 Task: Search one way flight ticket for 4 adults, 2 children, 2 infants in seat and 1 infant on lap in premium economy from Vineyard Haven: Martha's Vineyard Airport to New Bern: Coastal Carolina Regional Airport (was Craven County Regional) on 5-4-2023. Choice of flights is Singapure airlines. Number of bags: 1 carry on bag. Outbound departure time preference is 8:30.
Action: Mouse moved to (271, 105)
Screenshot: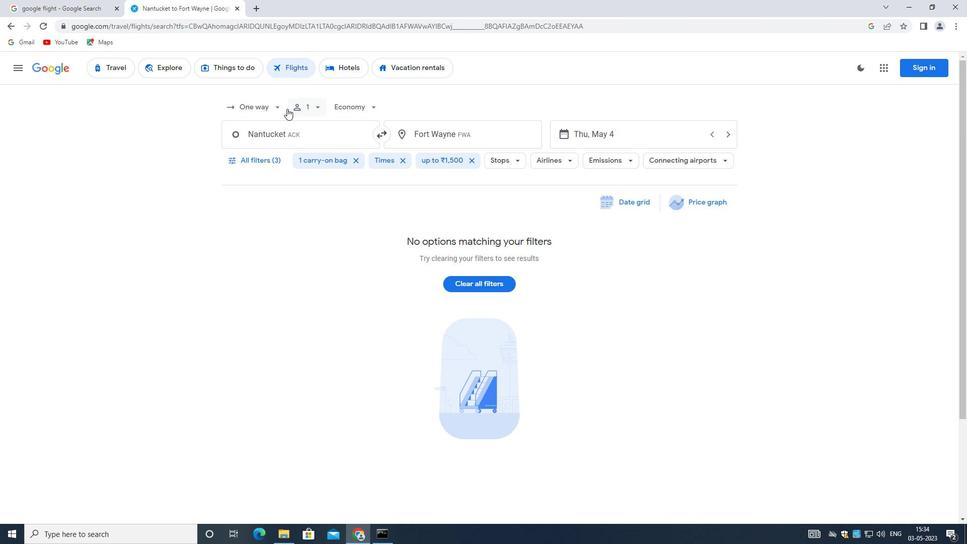 
Action: Mouse pressed left at (271, 105)
Screenshot: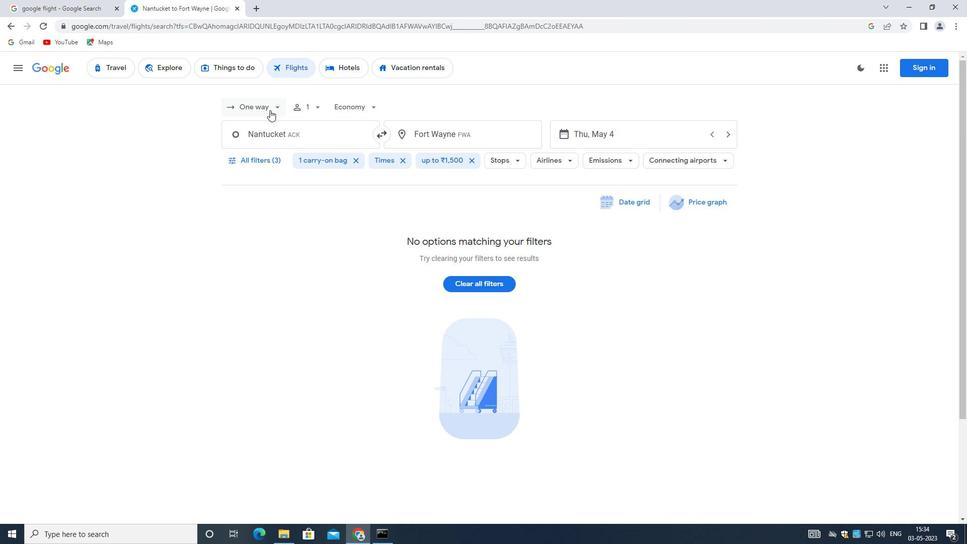 
Action: Mouse moved to (269, 152)
Screenshot: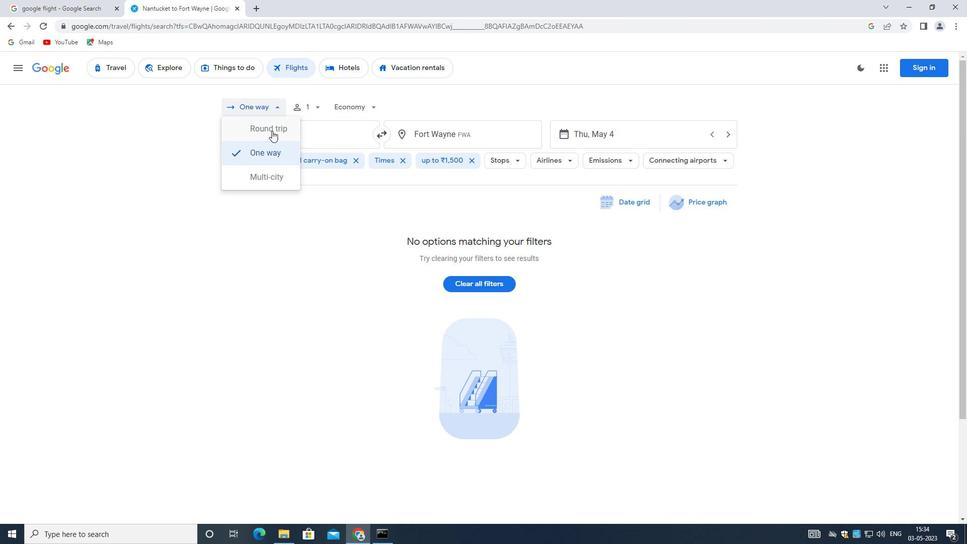 
Action: Mouse pressed left at (269, 152)
Screenshot: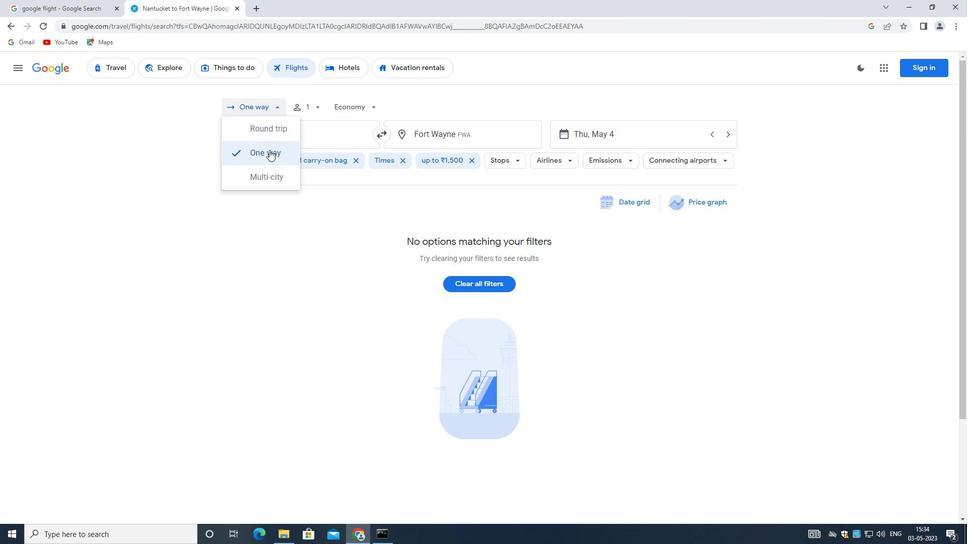 
Action: Mouse moved to (320, 104)
Screenshot: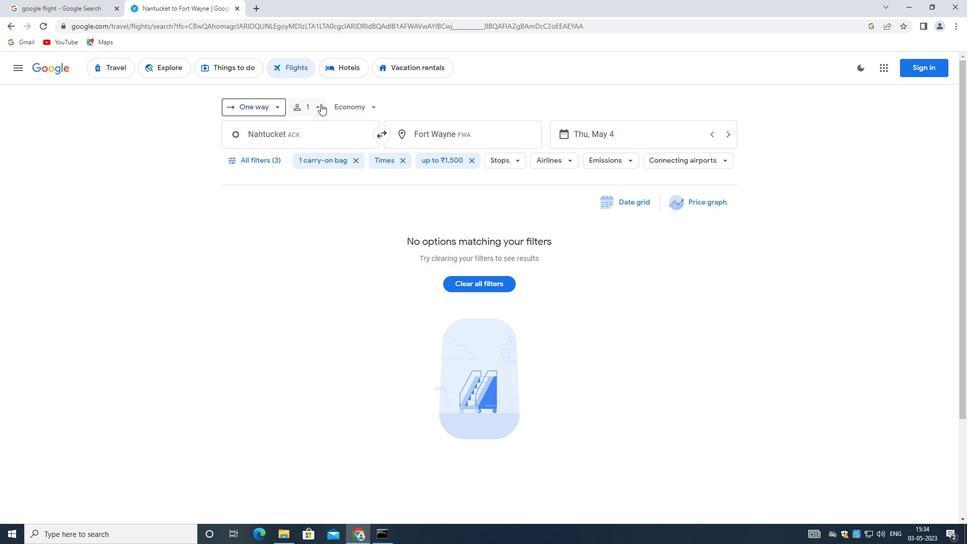 
Action: Mouse pressed left at (320, 104)
Screenshot: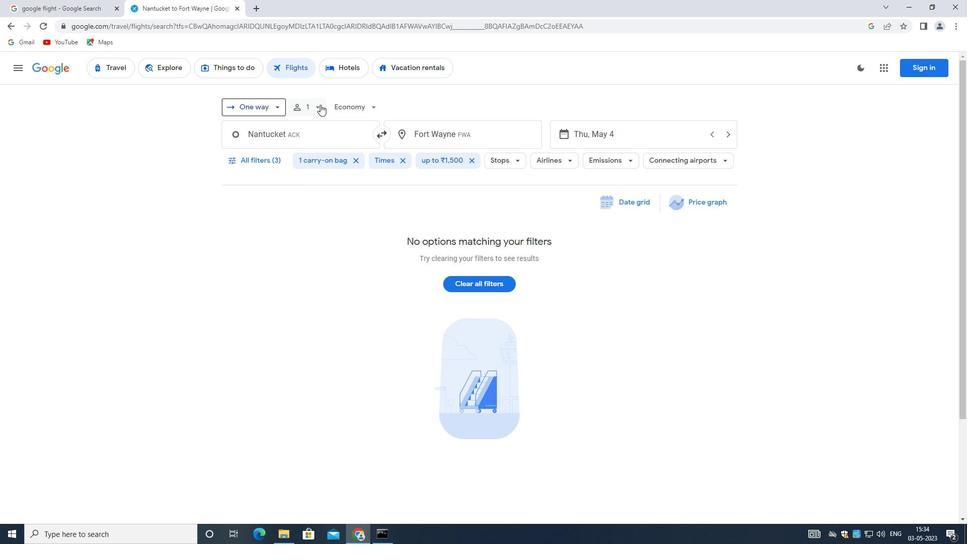 
Action: Mouse moved to (393, 132)
Screenshot: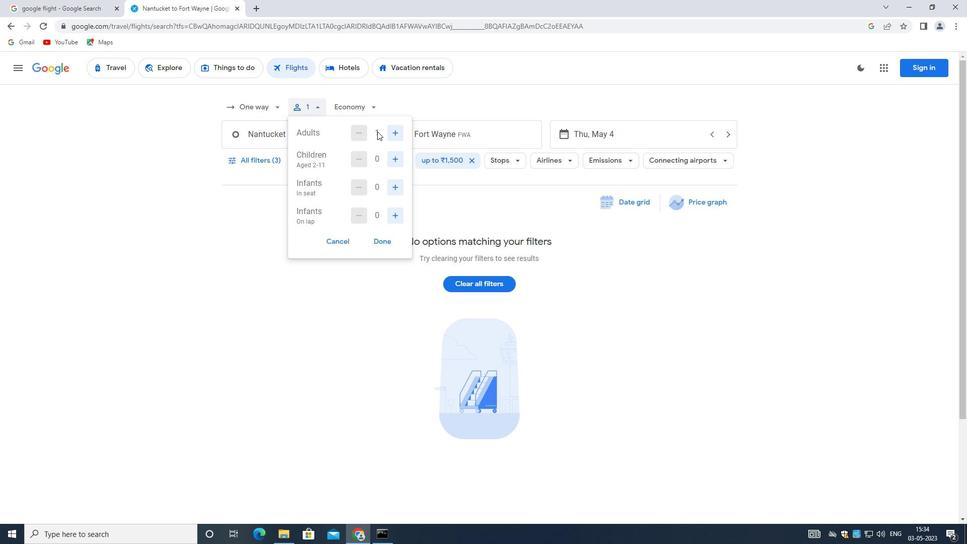 
Action: Mouse pressed left at (393, 132)
Screenshot: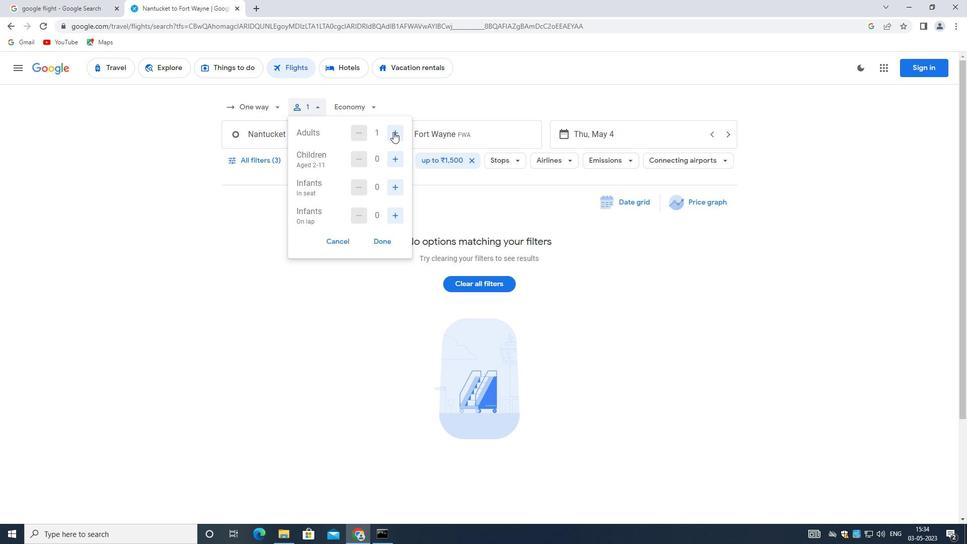 
Action: Mouse moved to (393, 132)
Screenshot: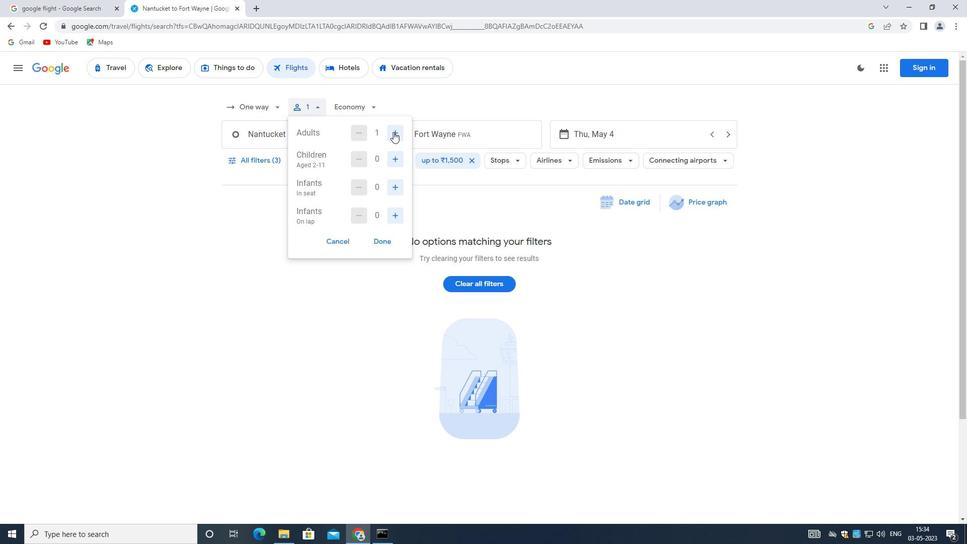 
Action: Mouse pressed left at (393, 132)
Screenshot: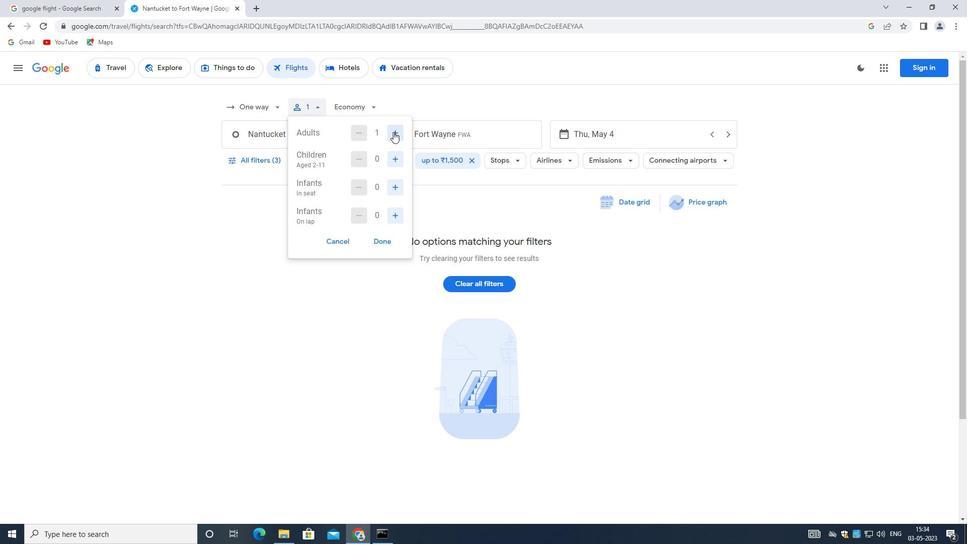 
Action: Mouse pressed left at (393, 132)
Screenshot: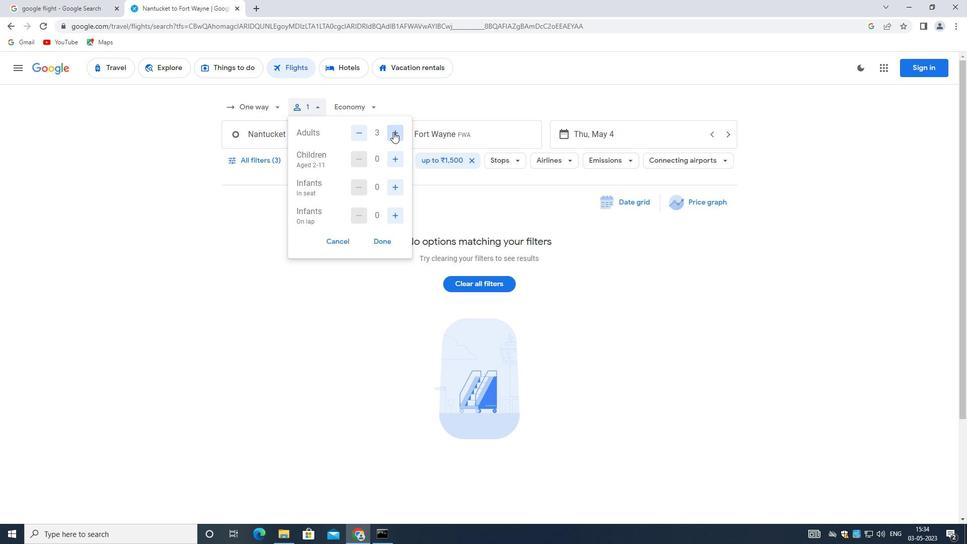 
Action: Mouse moved to (391, 159)
Screenshot: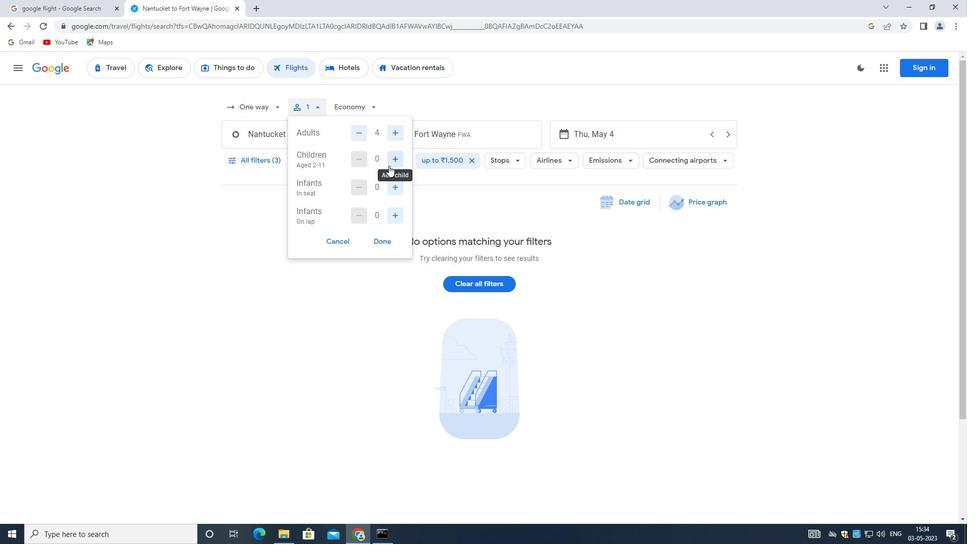 
Action: Mouse pressed left at (391, 159)
Screenshot: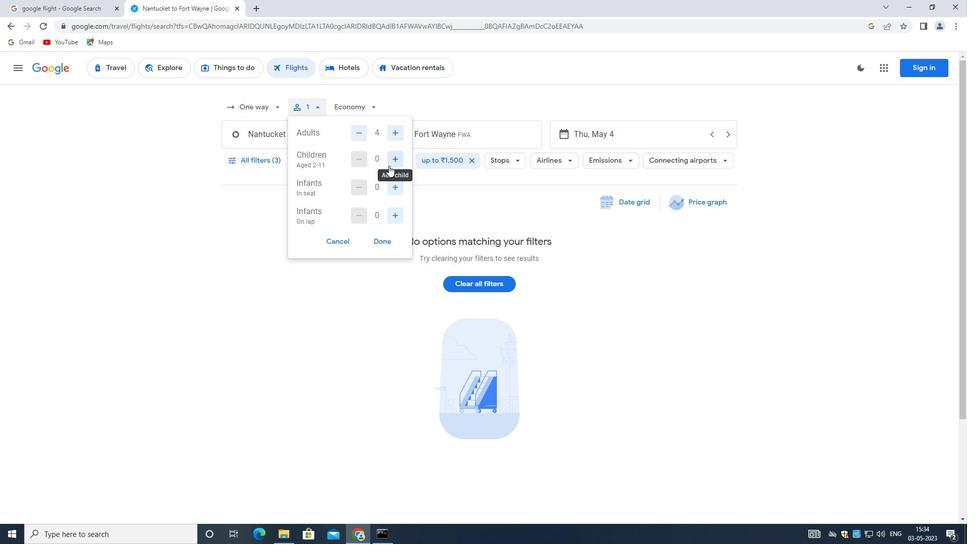 
Action: Mouse pressed left at (391, 159)
Screenshot: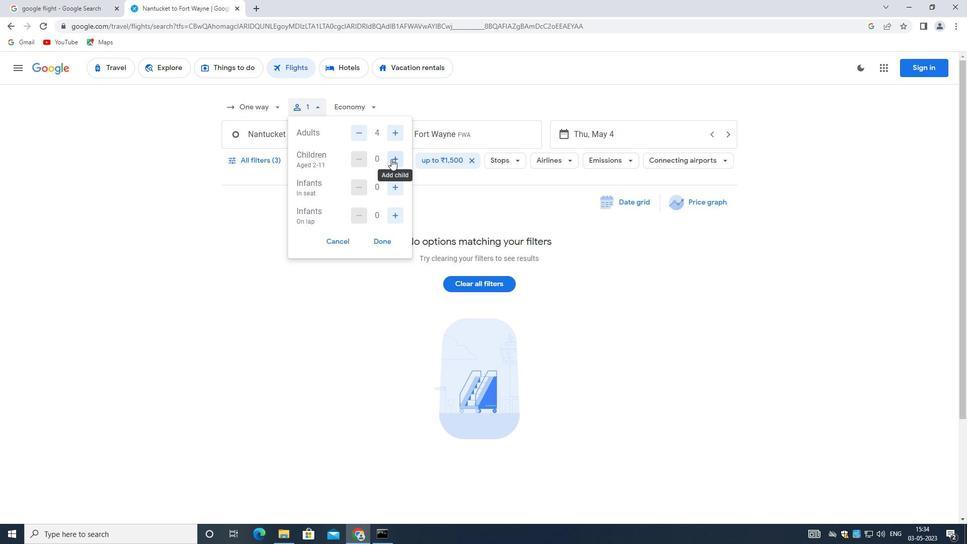 
Action: Mouse moved to (401, 188)
Screenshot: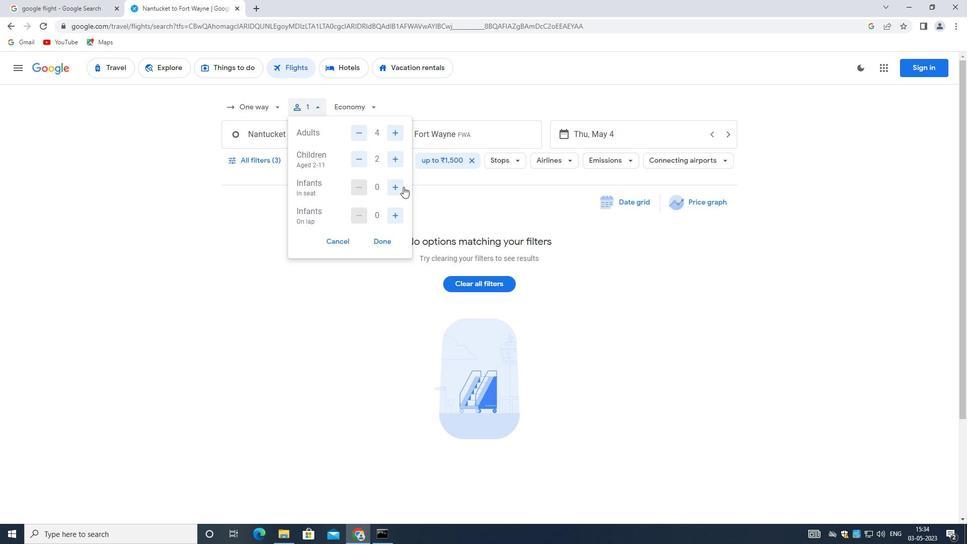 
Action: Mouse pressed left at (401, 188)
Screenshot: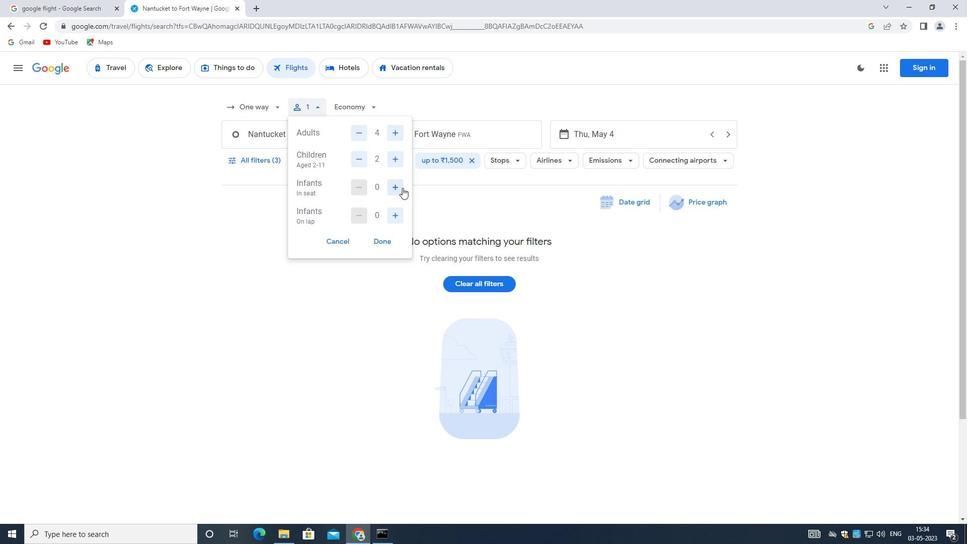 
Action: Mouse pressed left at (401, 188)
Screenshot: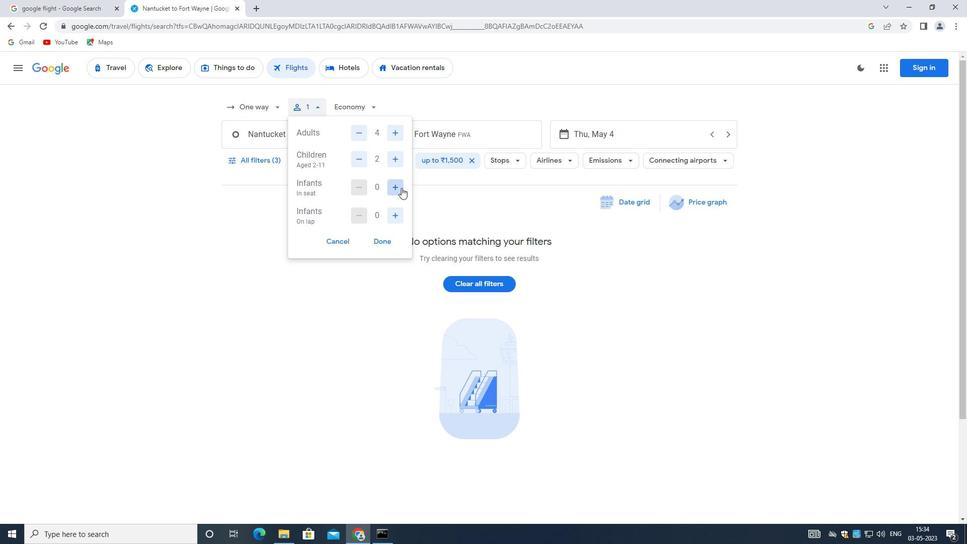 
Action: Mouse moved to (396, 219)
Screenshot: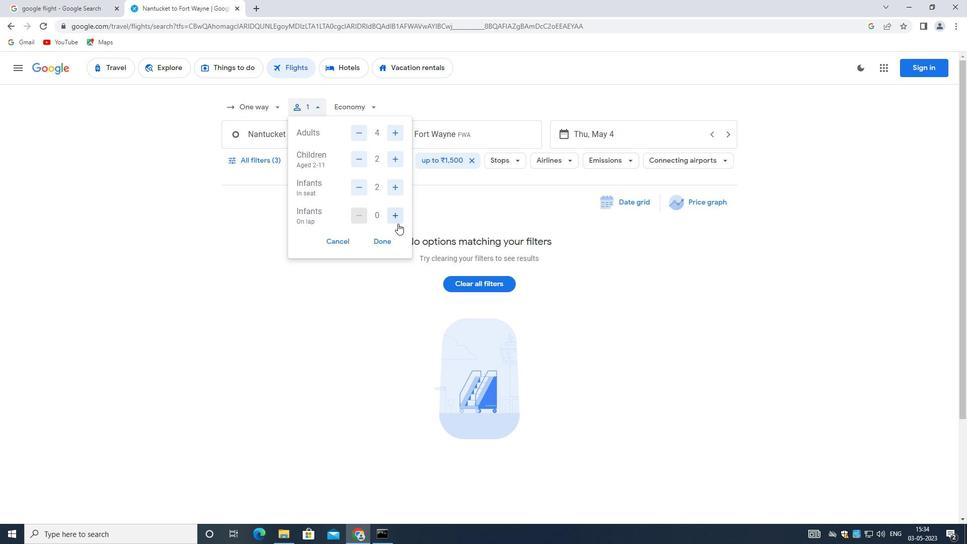 
Action: Mouse pressed left at (396, 219)
Screenshot: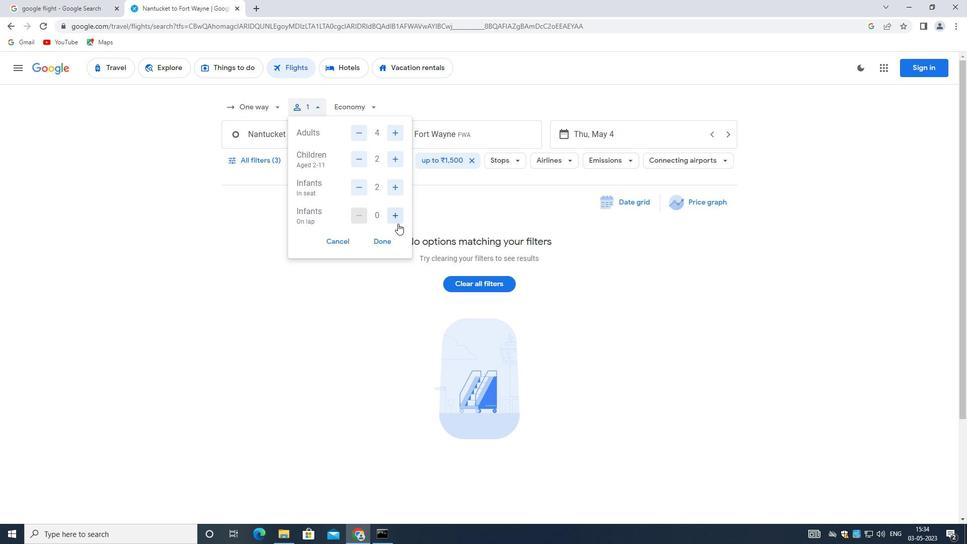 
Action: Mouse moved to (379, 235)
Screenshot: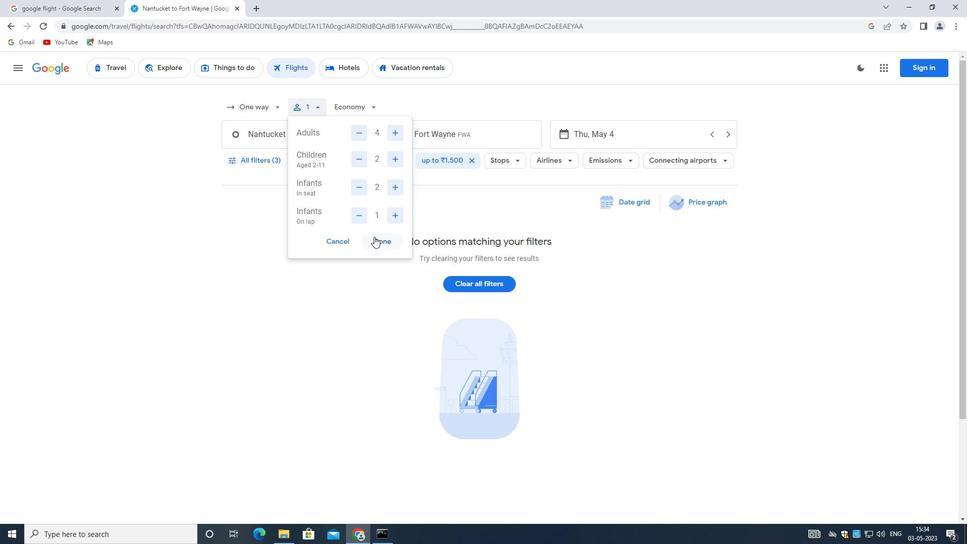 
Action: Mouse pressed left at (379, 235)
Screenshot: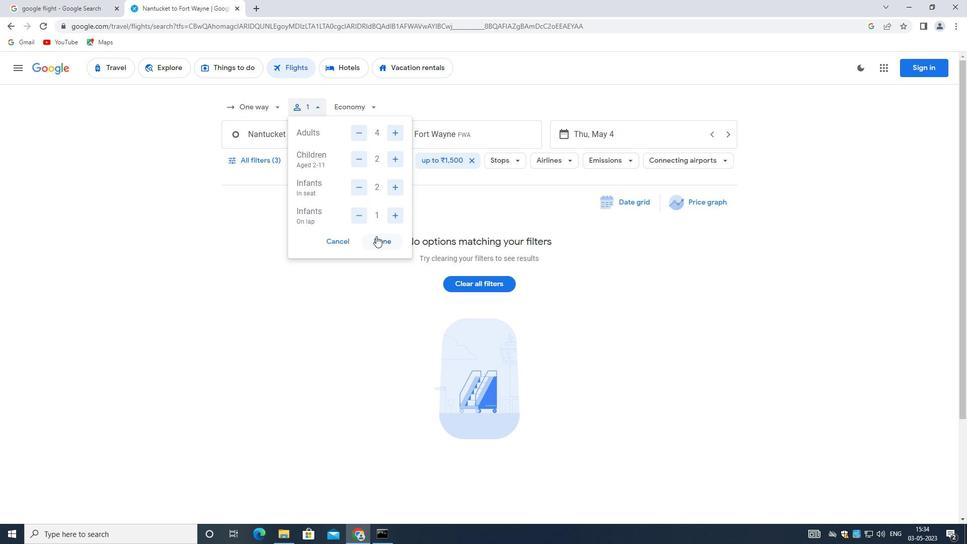 
Action: Mouse moved to (356, 112)
Screenshot: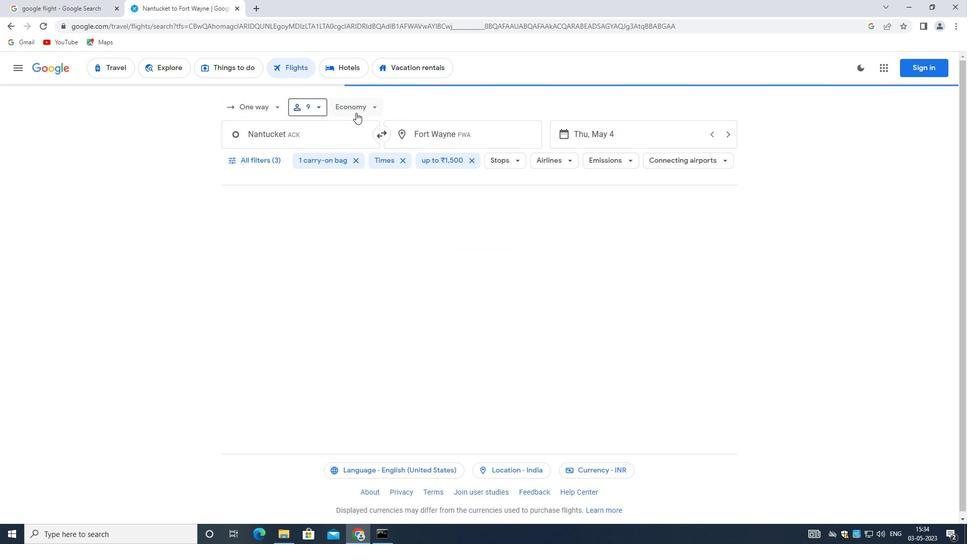 
Action: Mouse pressed left at (356, 112)
Screenshot: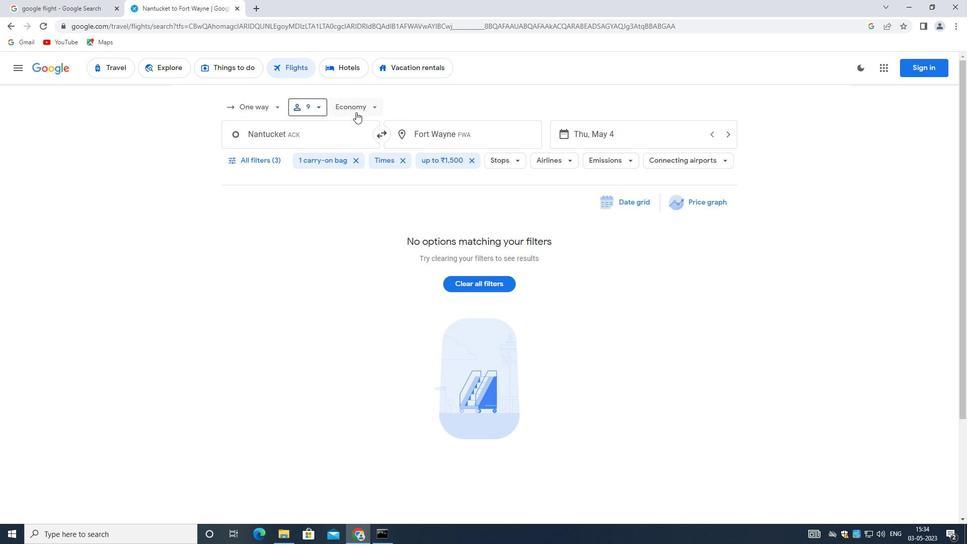 
Action: Mouse moved to (372, 156)
Screenshot: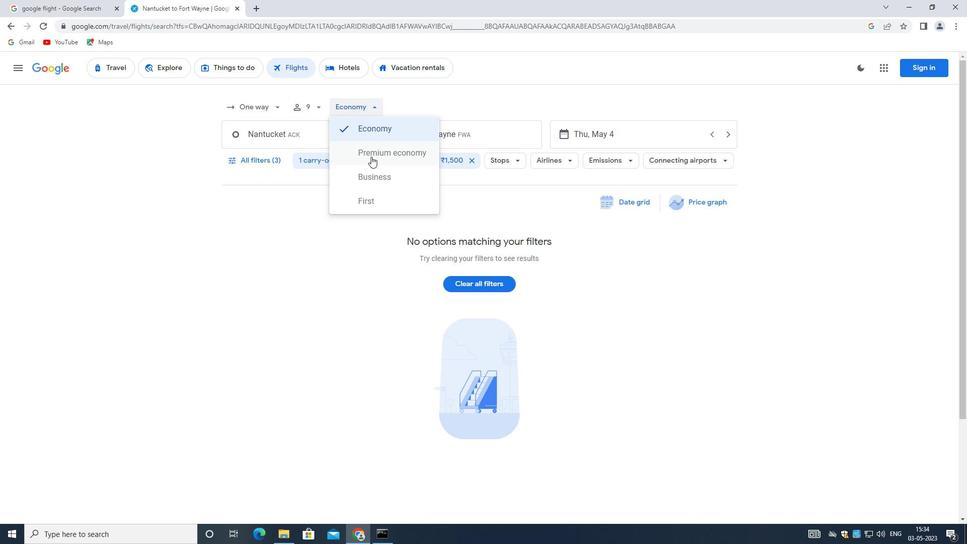 
Action: Mouse pressed left at (372, 156)
Screenshot: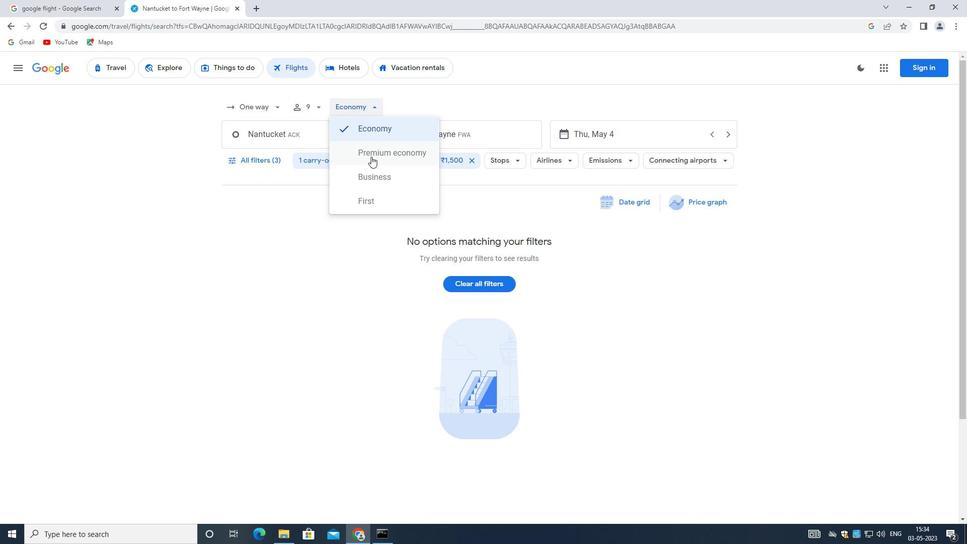 
Action: Mouse moved to (315, 135)
Screenshot: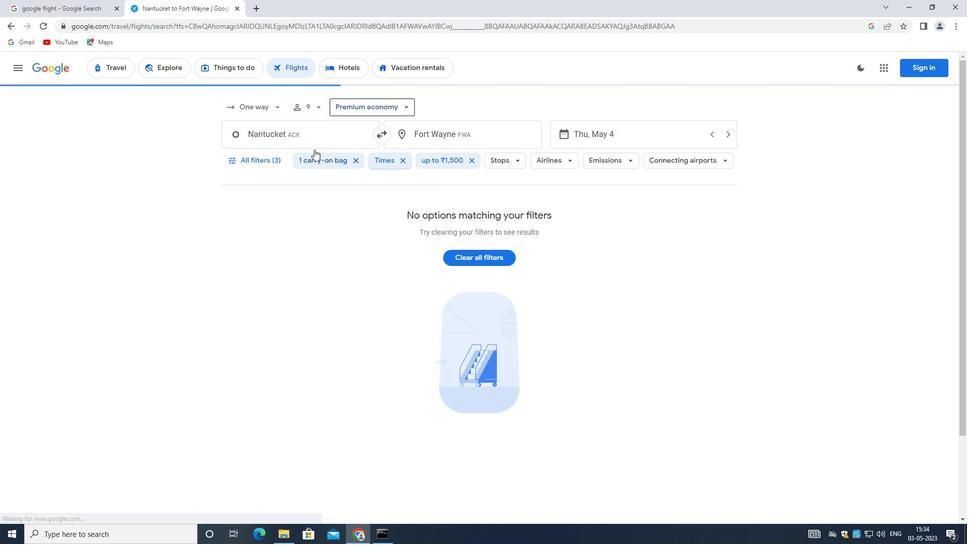 
Action: Mouse pressed left at (315, 135)
Screenshot: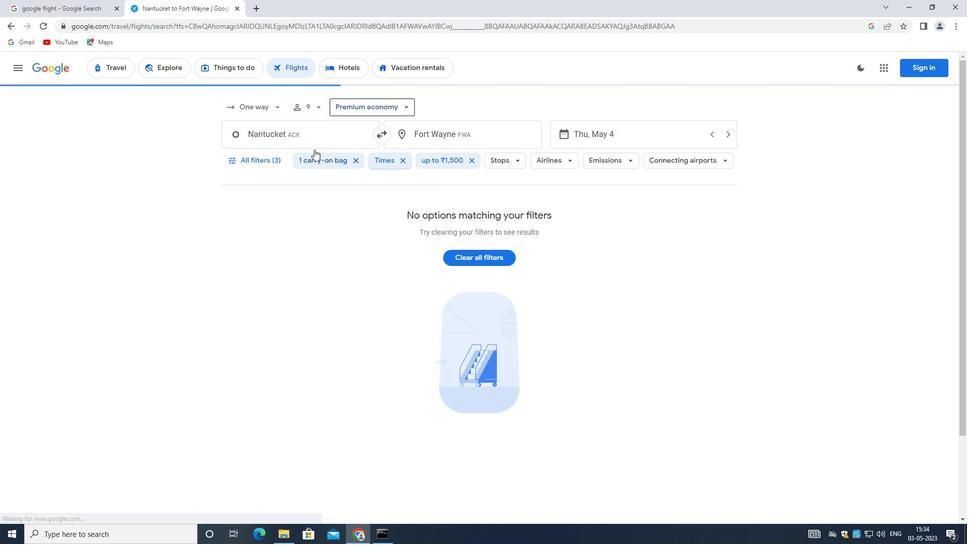 
Action: Mouse moved to (317, 133)
Screenshot: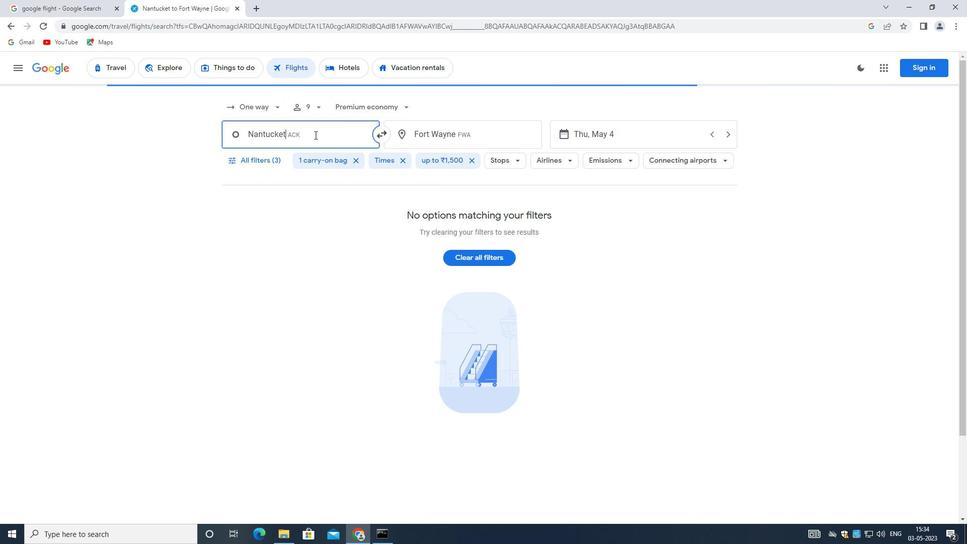 
Action: Key pressed <Key.backspace><Key.shift>VINEY
Screenshot: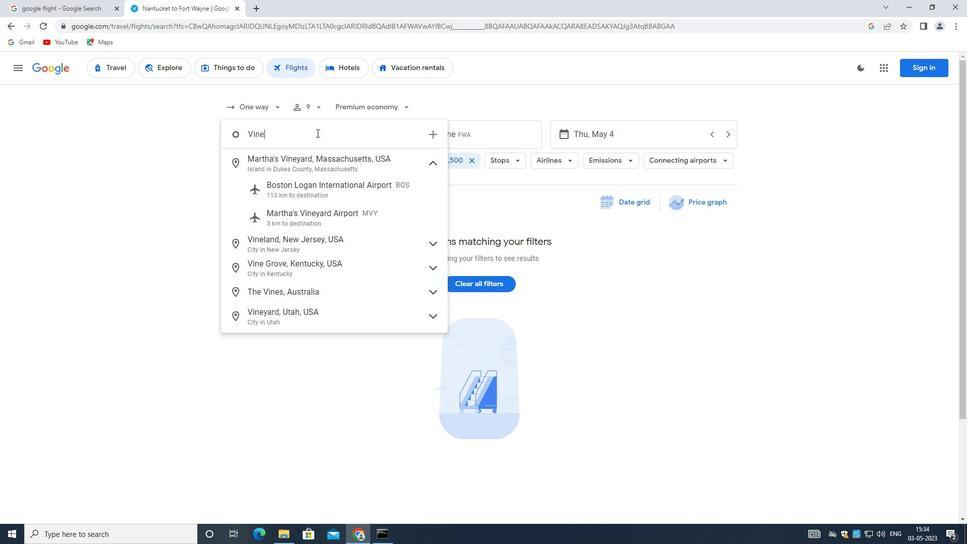 
Action: Mouse moved to (326, 218)
Screenshot: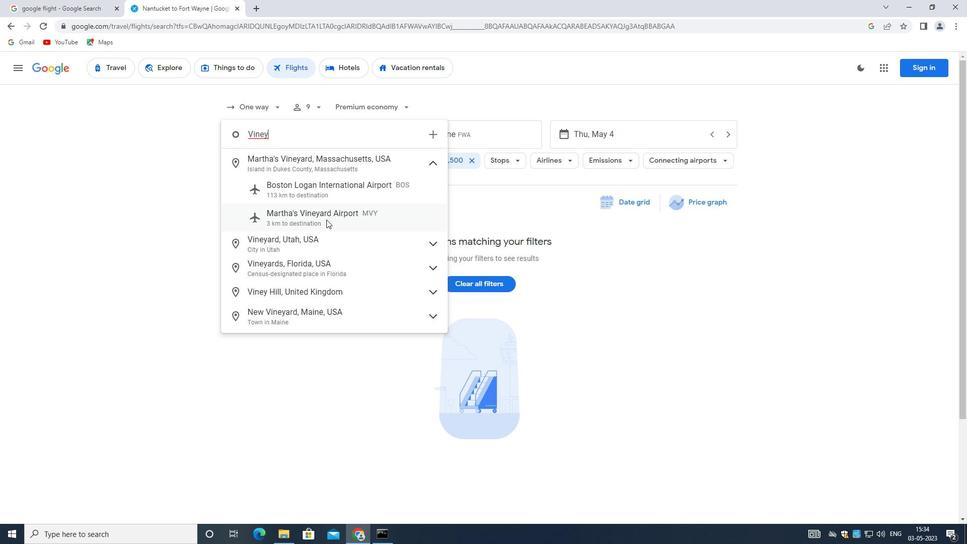 
Action: Mouse pressed left at (326, 218)
Screenshot: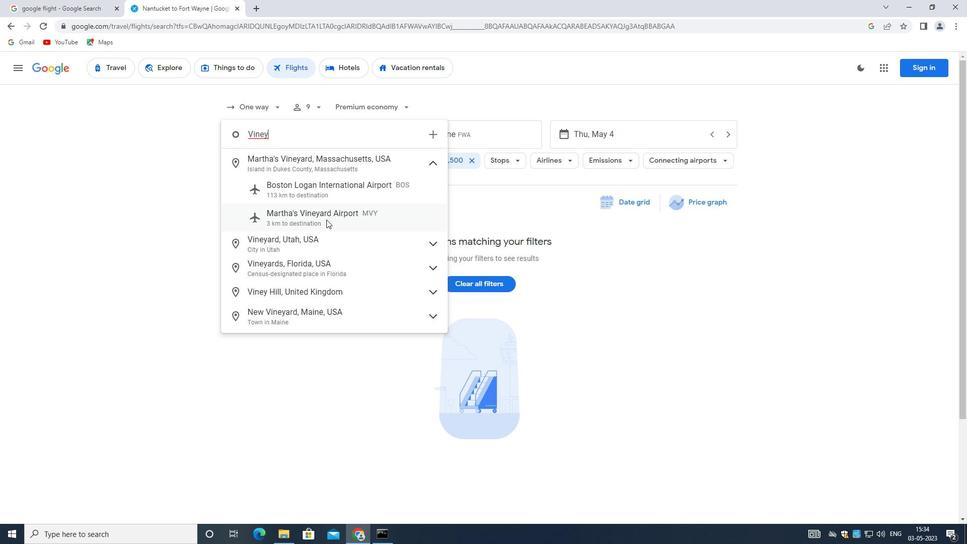 
Action: Mouse moved to (423, 137)
Screenshot: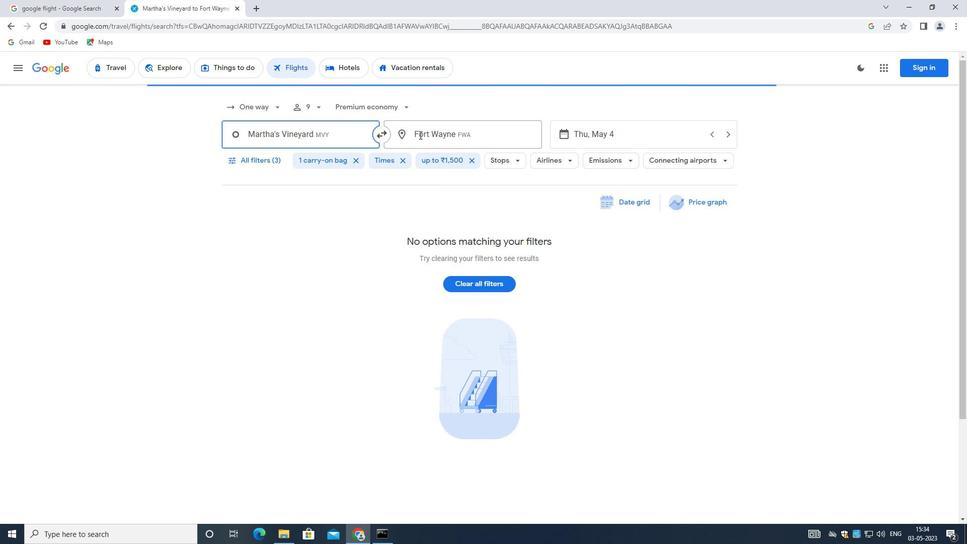 
Action: Mouse pressed left at (423, 137)
Screenshot: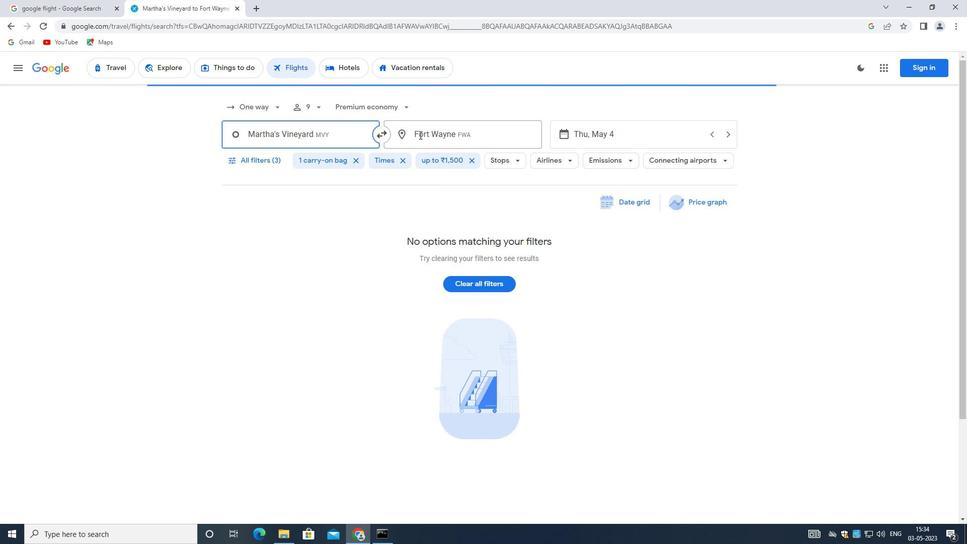 
Action: Mouse moved to (423, 137)
Screenshot: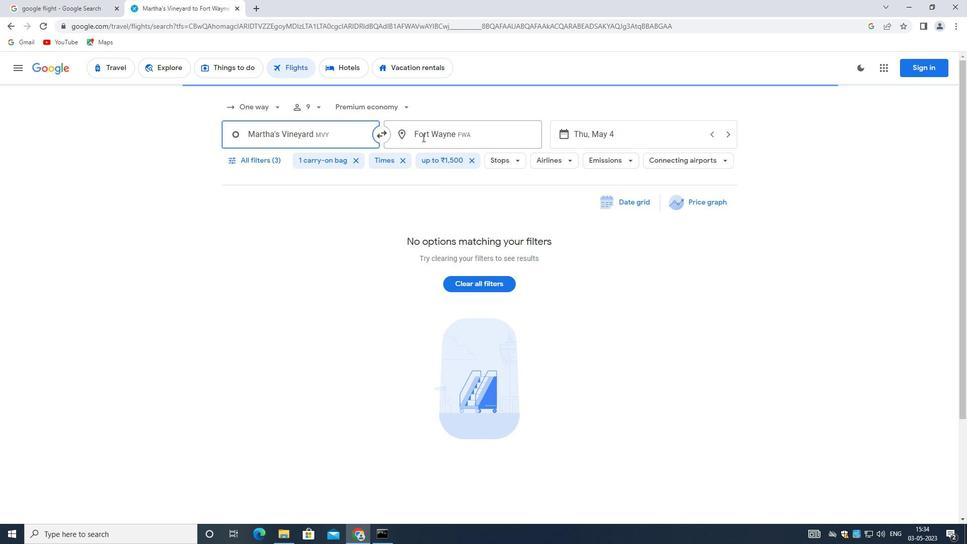 
Action: Key pressed <Key.backspace><Key.shift>COASTAL<Key.space><Key.shift>C
Screenshot: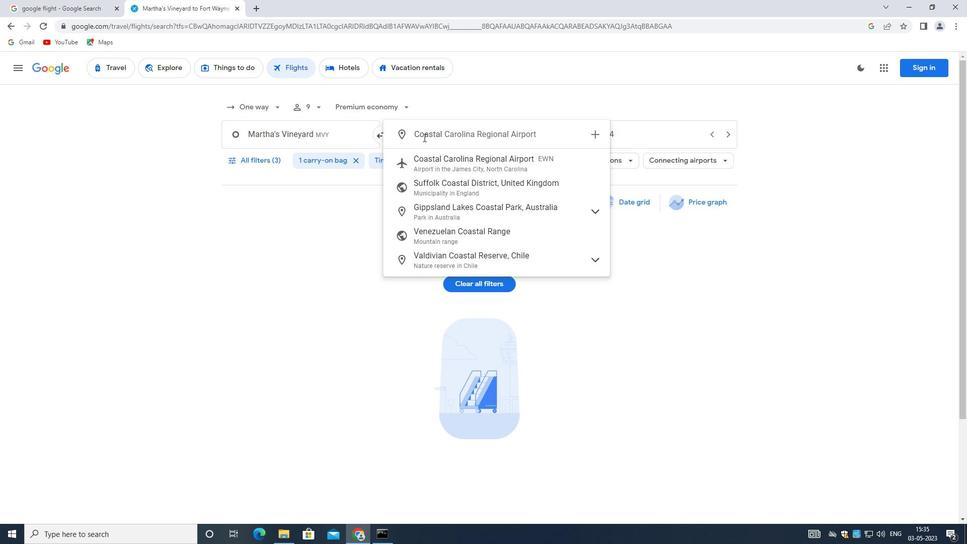 
Action: Mouse moved to (499, 157)
Screenshot: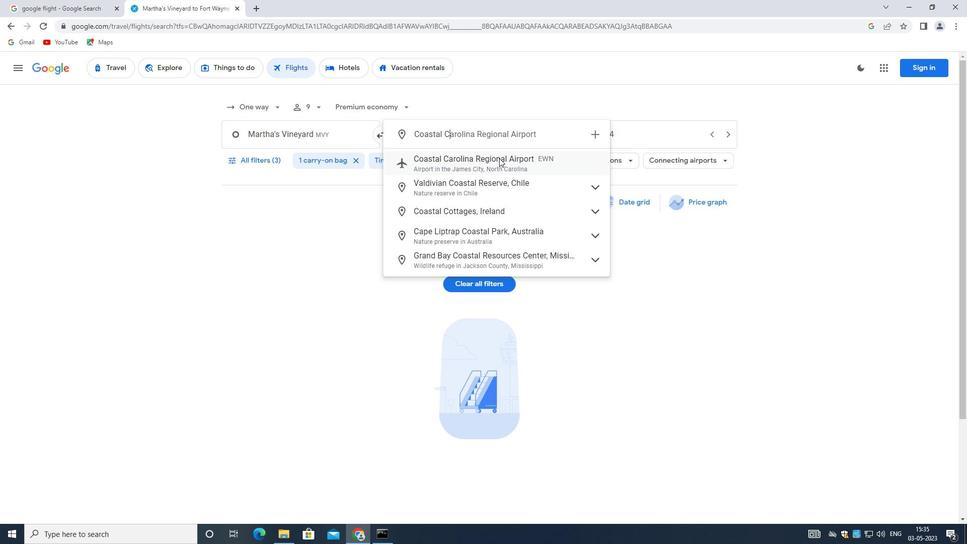 
Action: Mouse pressed left at (499, 157)
Screenshot: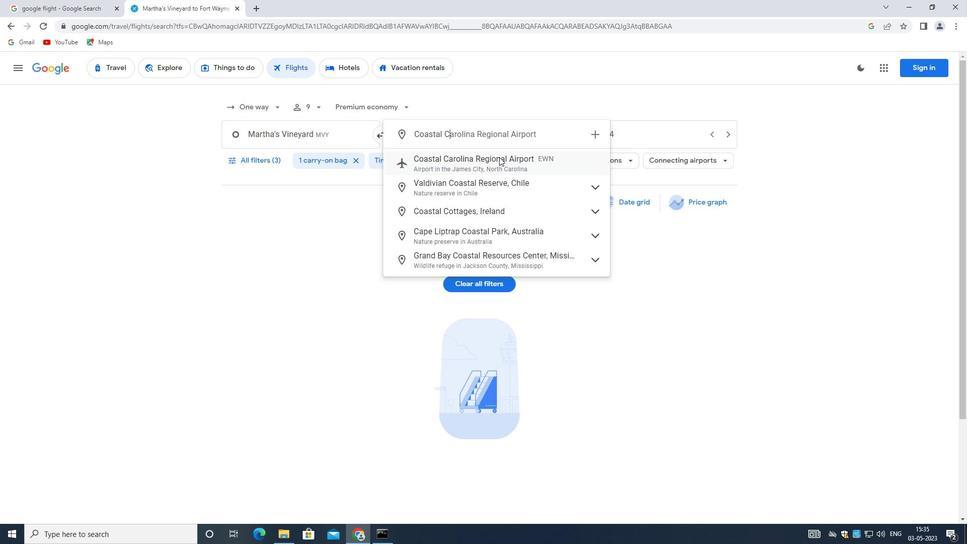 
Action: Mouse moved to (580, 124)
Screenshot: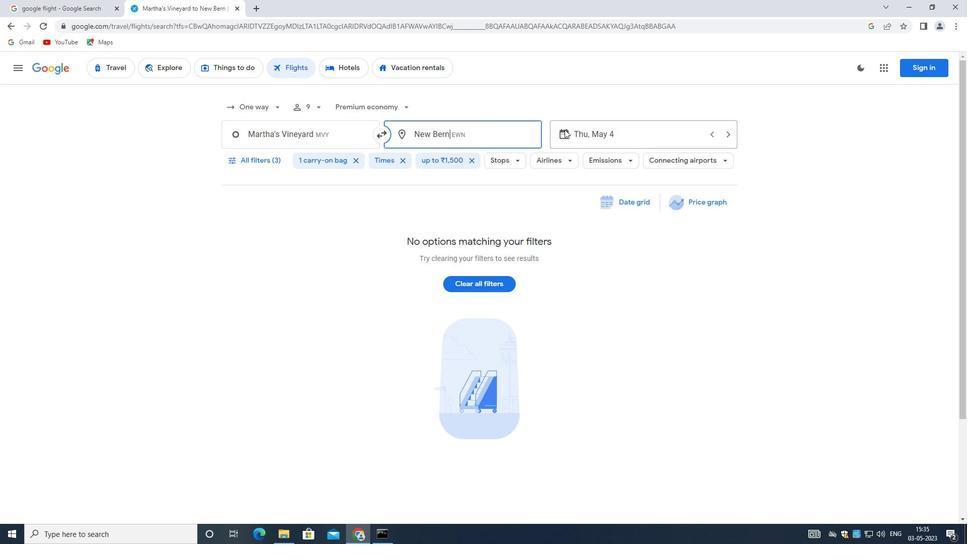 
Action: Mouse pressed left at (580, 124)
Screenshot: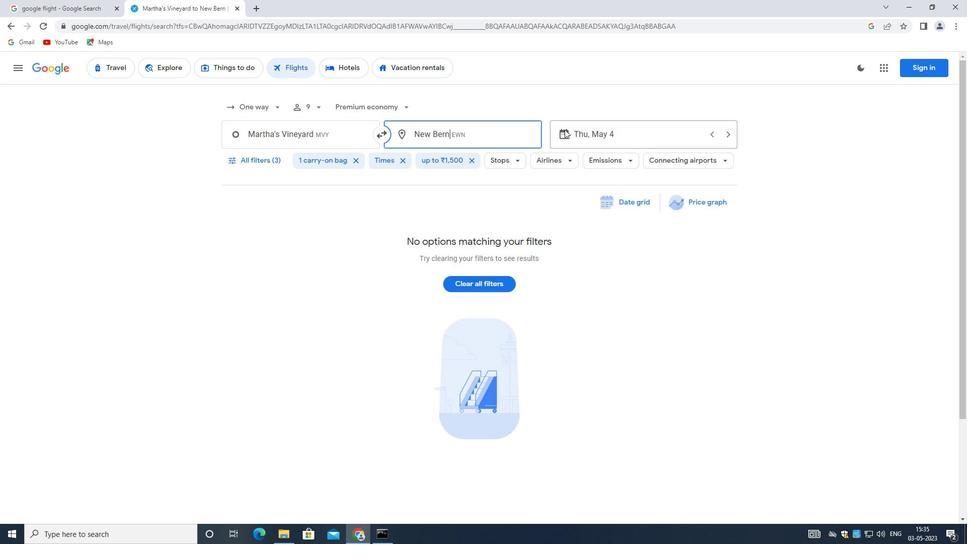 
Action: Mouse moved to (719, 379)
Screenshot: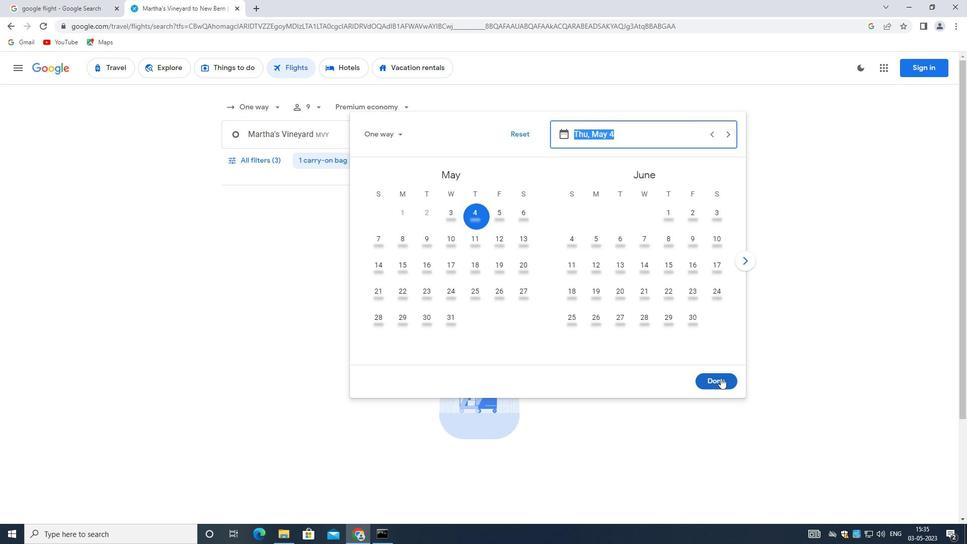 
Action: Mouse pressed left at (719, 379)
Screenshot: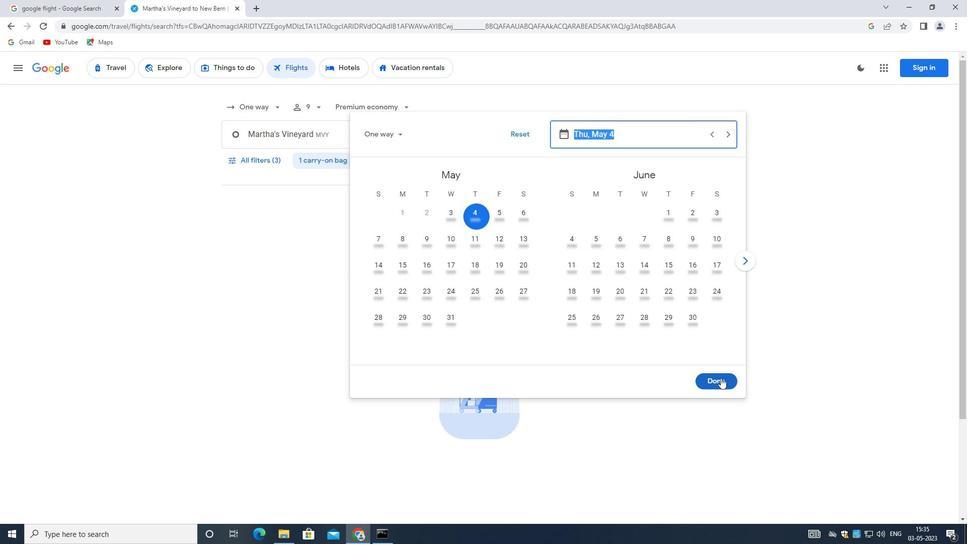 
Action: Mouse moved to (242, 157)
Screenshot: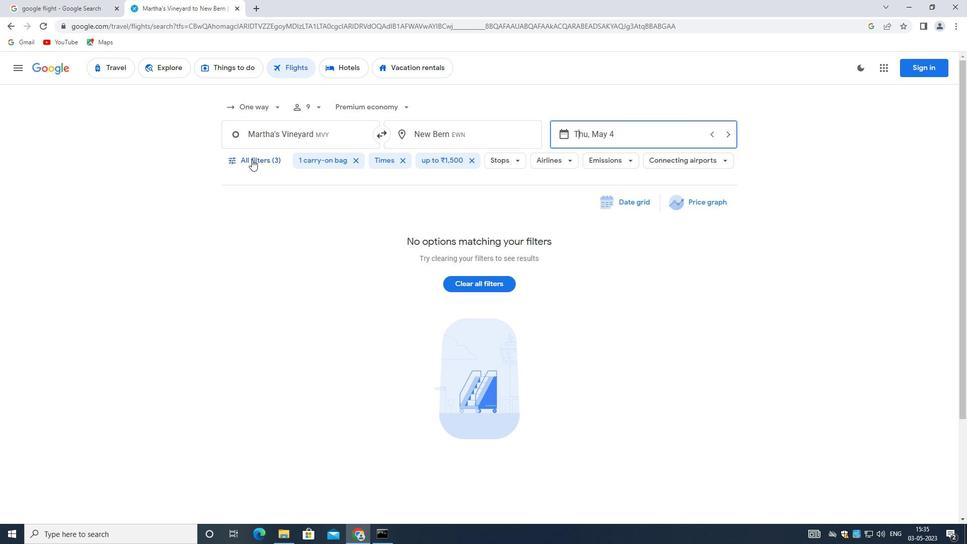 
Action: Mouse pressed left at (242, 157)
Screenshot: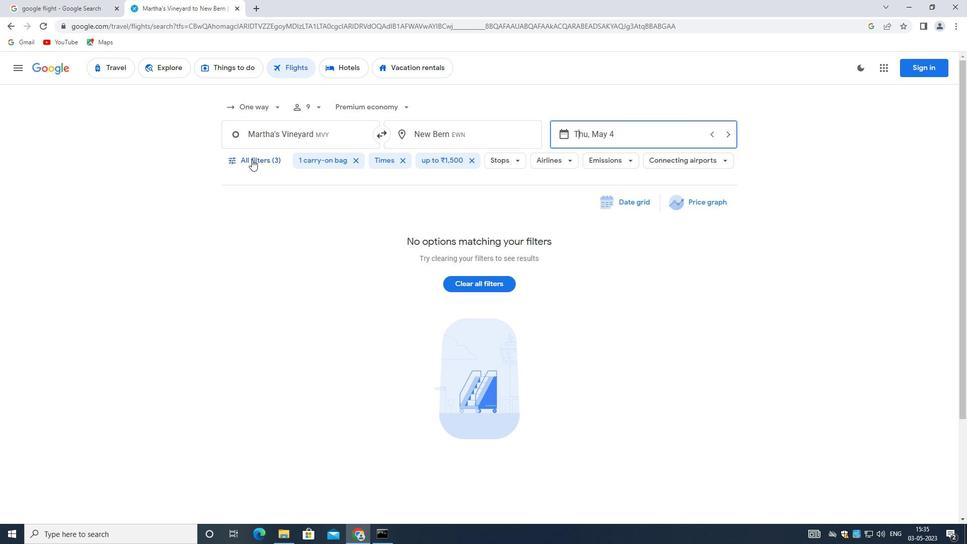 
Action: Mouse moved to (279, 261)
Screenshot: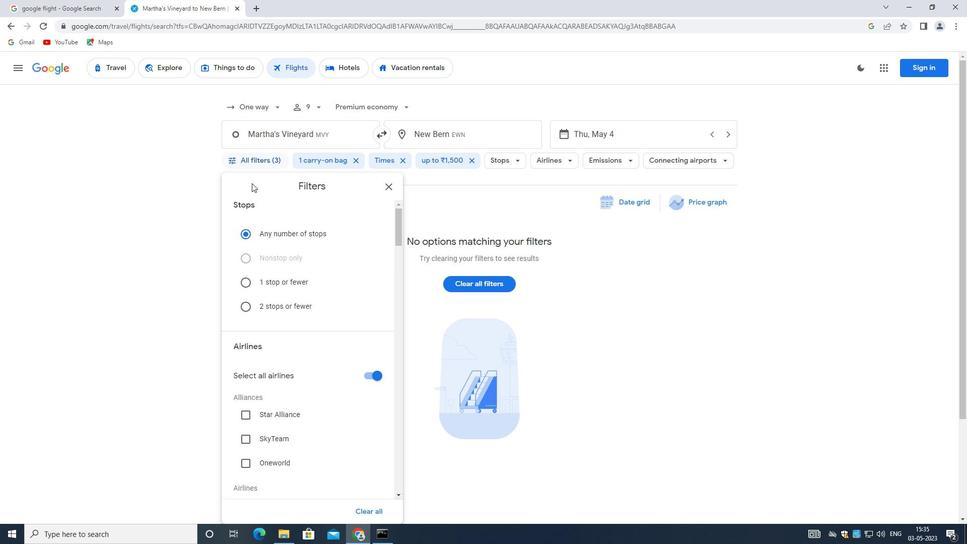 
Action: Mouse scrolled (279, 260) with delta (0, 0)
Screenshot: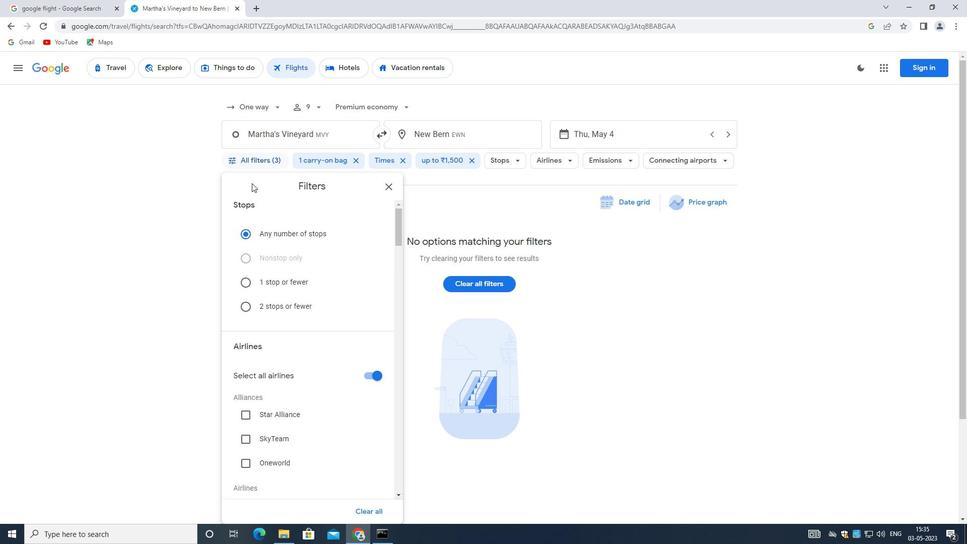 
Action: Mouse moved to (278, 268)
Screenshot: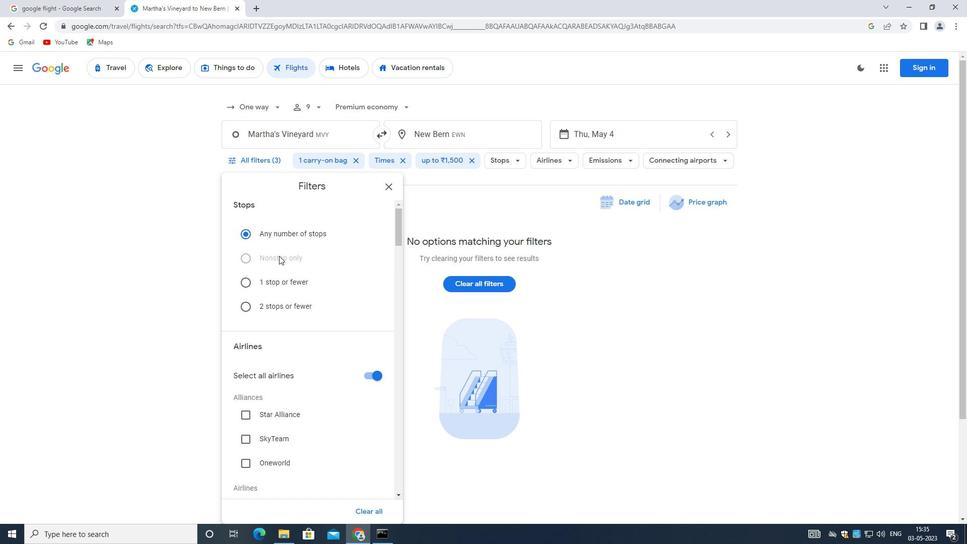 
Action: Mouse scrolled (278, 268) with delta (0, 0)
Screenshot: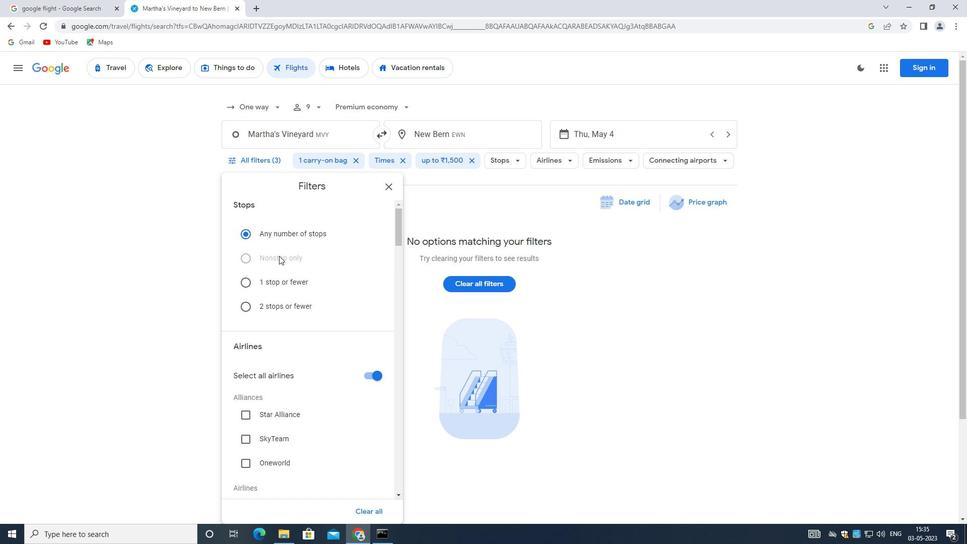 
Action: Mouse moved to (278, 269)
Screenshot: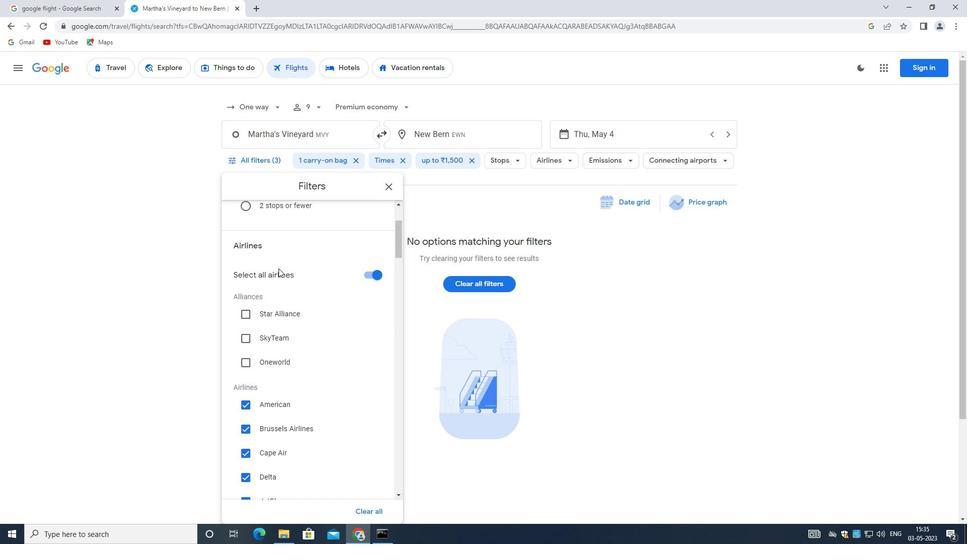 
Action: Mouse scrolled (278, 269) with delta (0, 0)
Screenshot: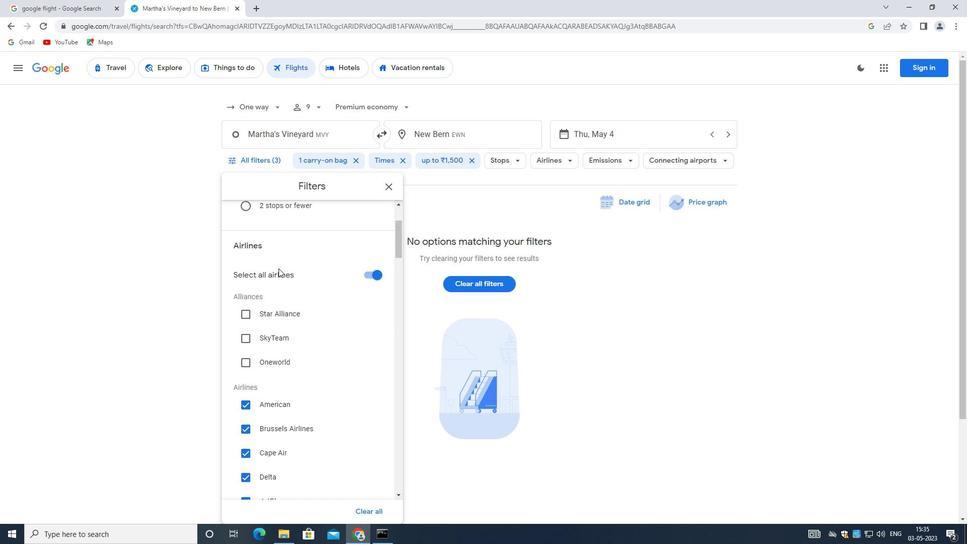 
Action: Mouse moved to (277, 270)
Screenshot: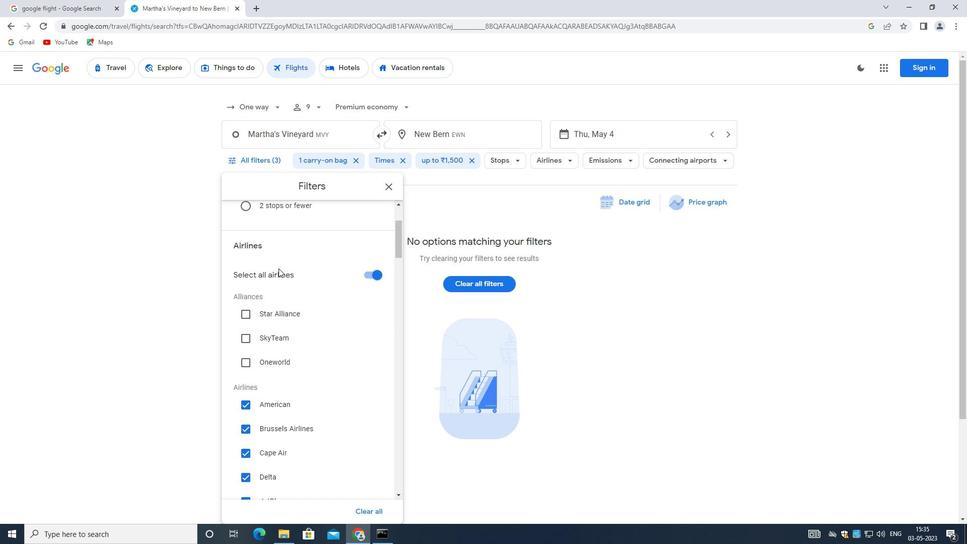 
Action: Mouse scrolled (277, 270) with delta (0, 0)
Screenshot: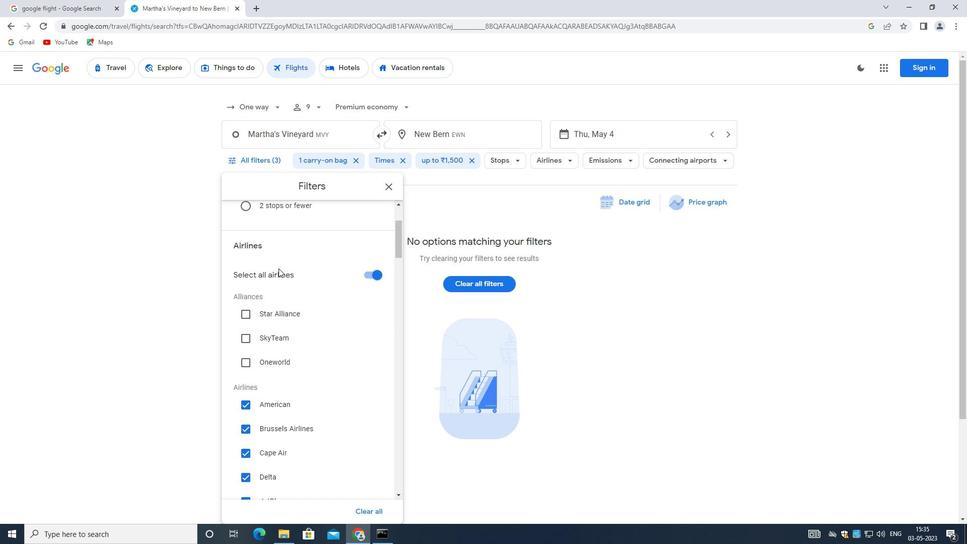
Action: Mouse moved to (277, 271)
Screenshot: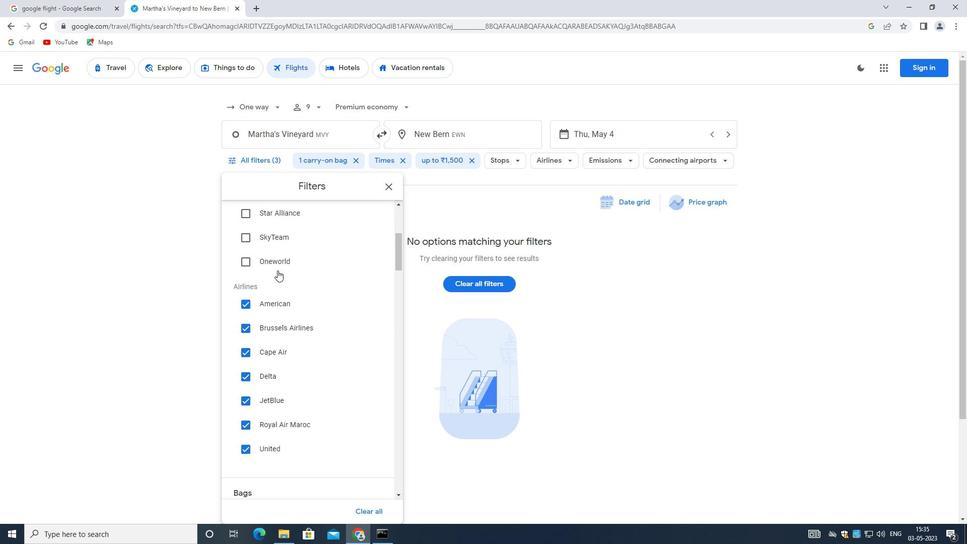 
Action: Mouse scrolled (277, 272) with delta (0, 0)
Screenshot: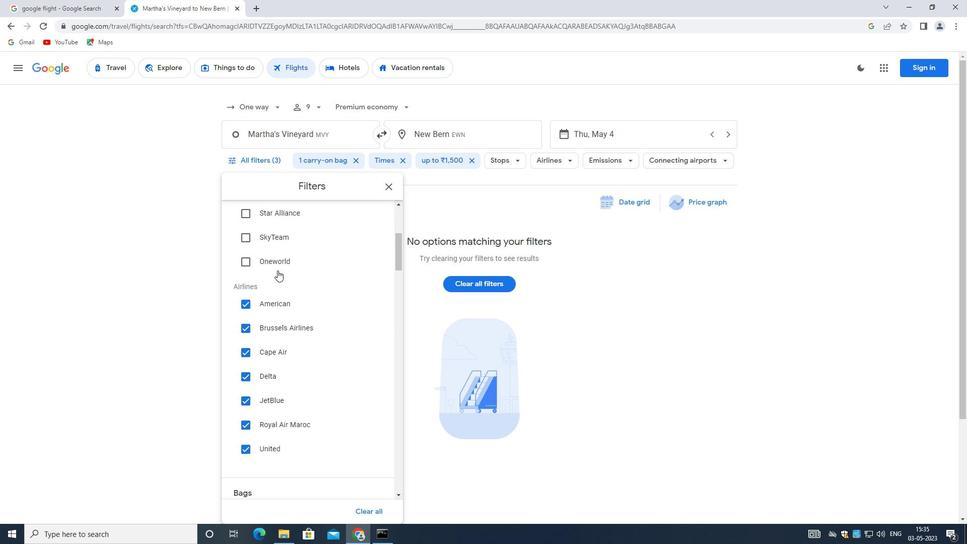 
Action: Mouse moved to (352, 283)
Screenshot: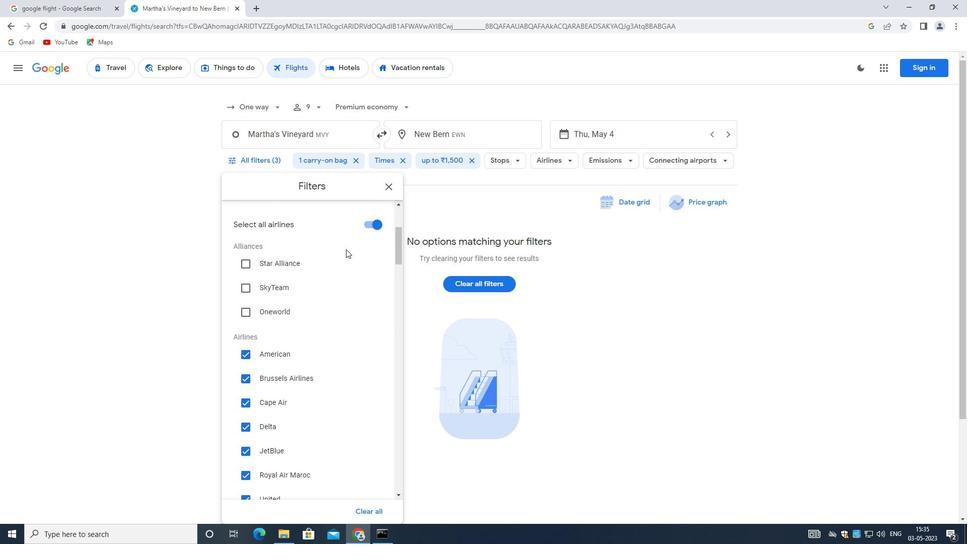 
Action: Mouse scrolled (352, 283) with delta (0, 0)
Screenshot: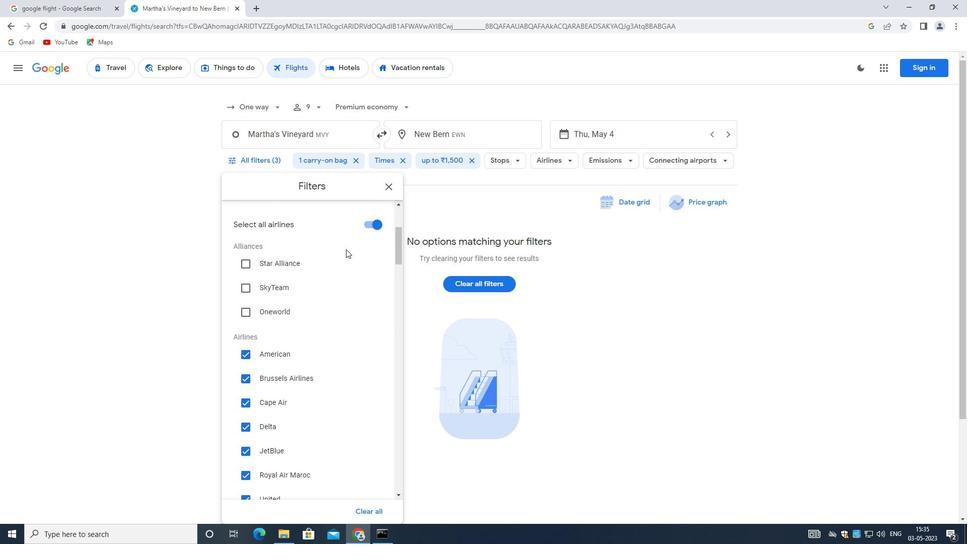 
Action: Mouse moved to (352, 284)
Screenshot: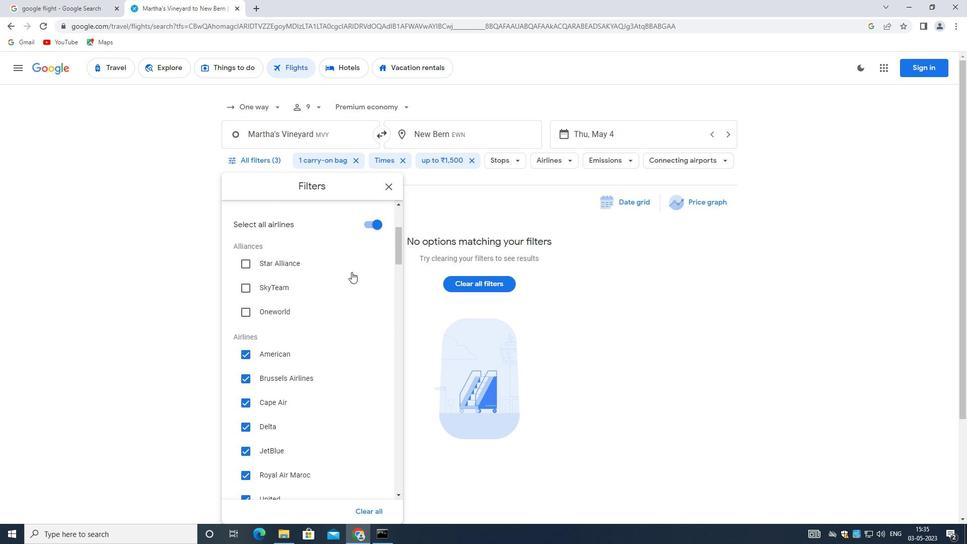 
Action: Mouse scrolled (352, 283) with delta (0, 0)
Screenshot: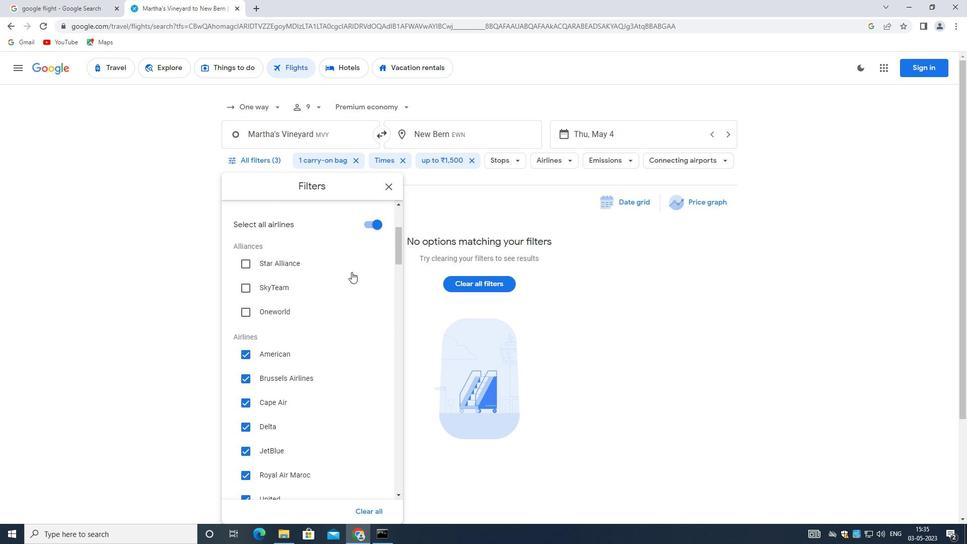 
Action: Mouse moved to (307, 348)
Screenshot: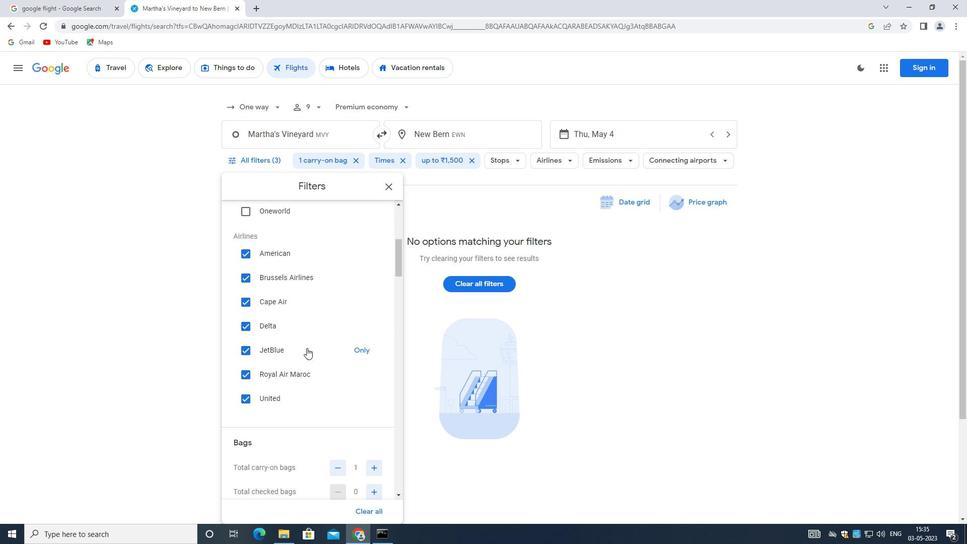 
Action: Mouse scrolled (307, 348) with delta (0, 0)
Screenshot: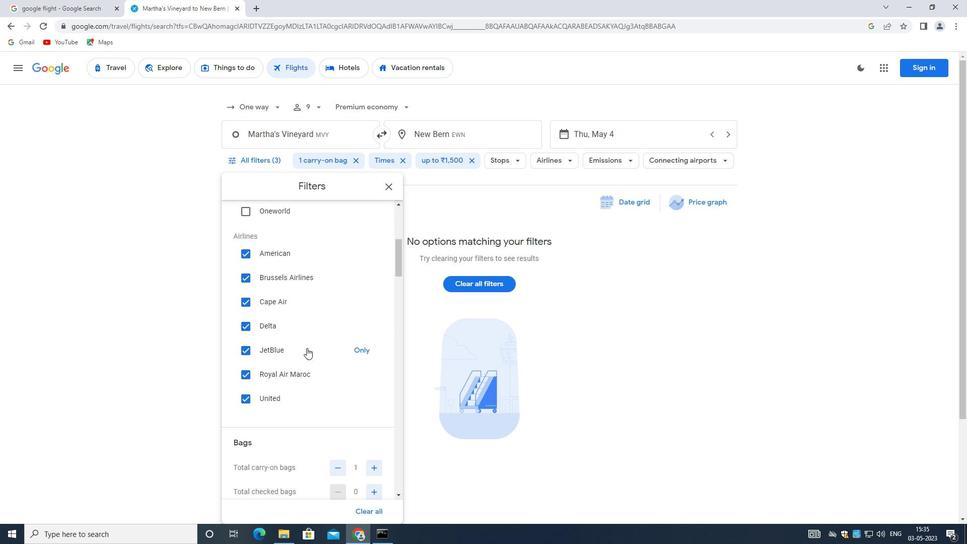 
Action: Mouse moved to (337, 248)
Screenshot: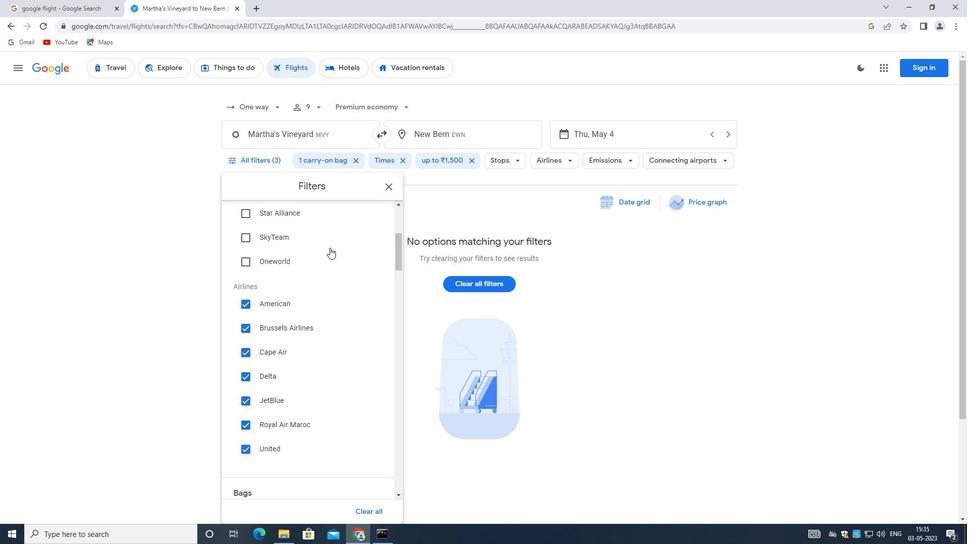 
Action: Mouse scrolled (337, 249) with delta (0, 0)
Screenshot: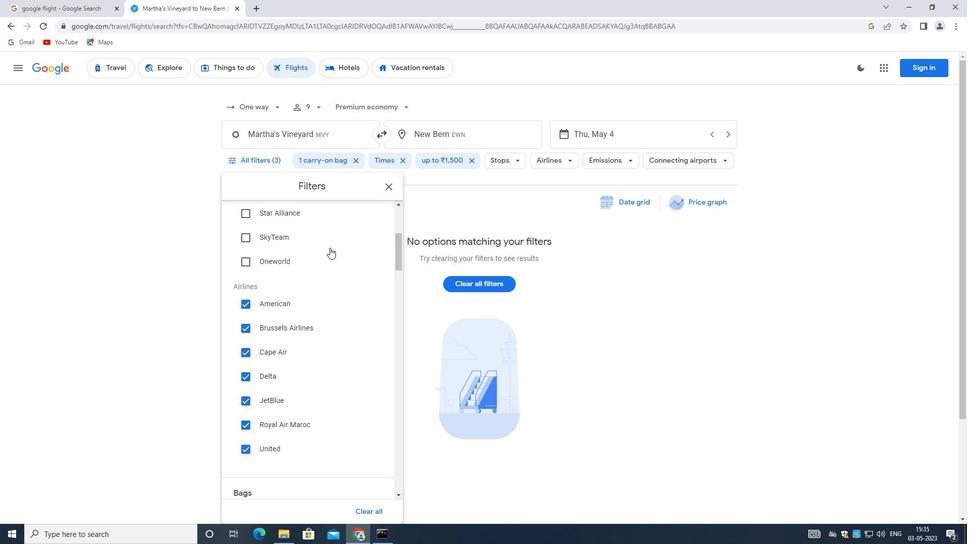 
Action: Mouse moved to (337, 249)
Screenshot: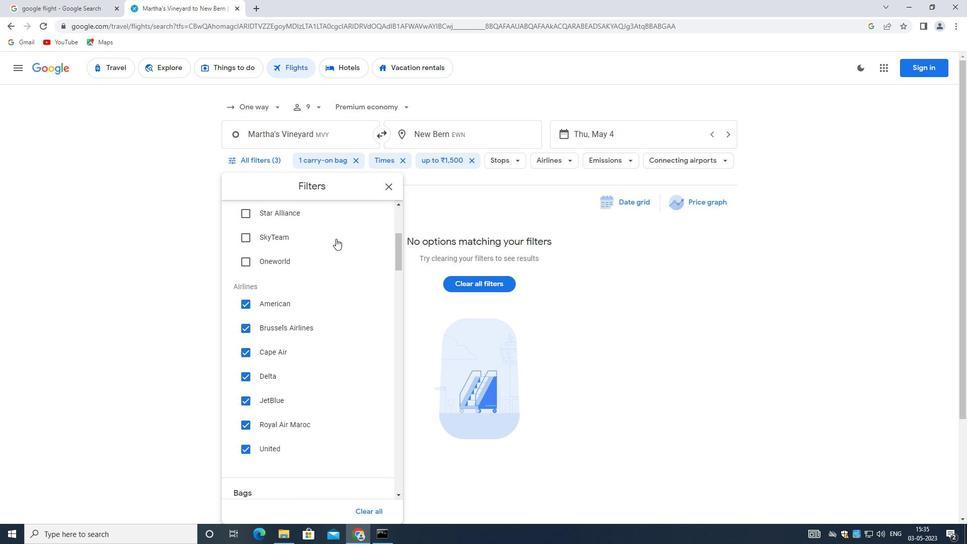 
Action: Mouse scrolled (337, 249) with delta (0, 0)
Screenshot: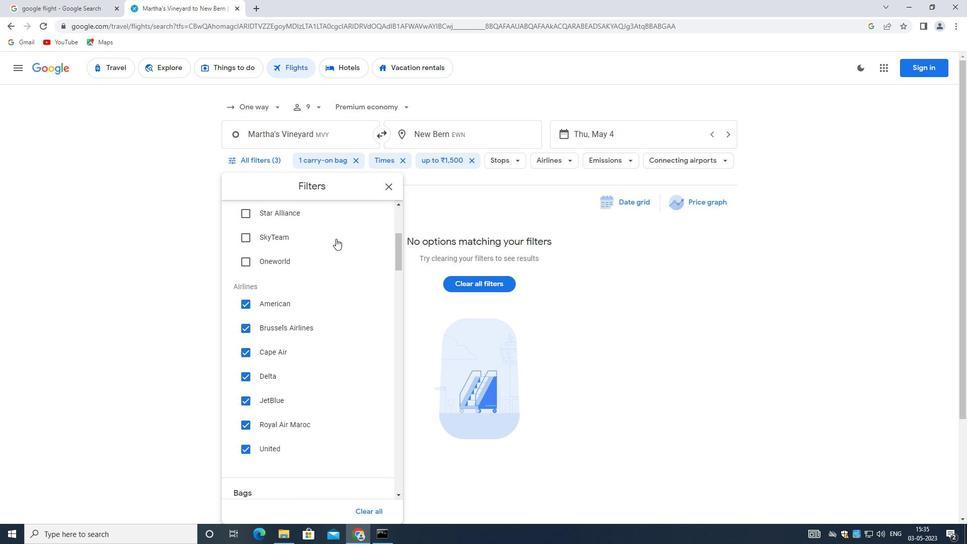 
Action: Mouse moved to (365, 276)
Screenshot: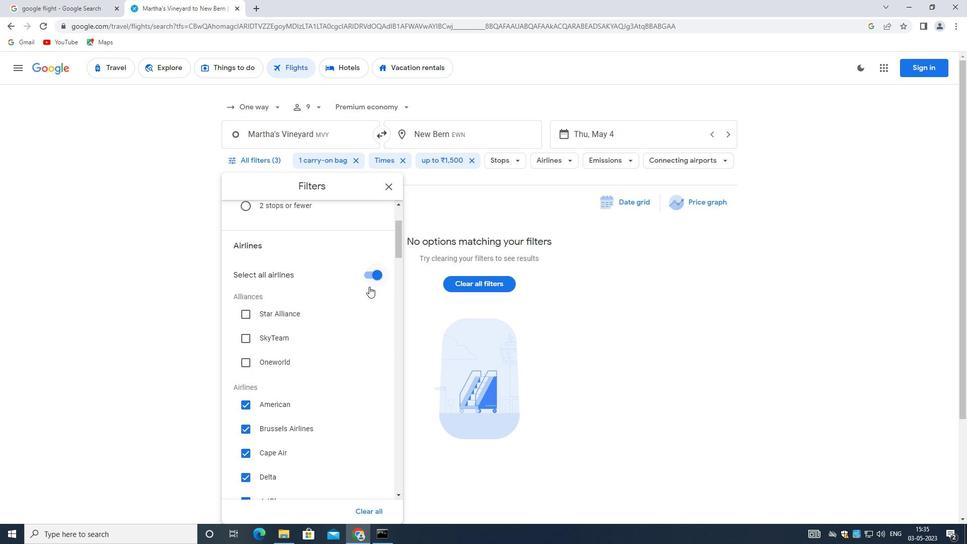 
Action: Mouse pressed left at (365, 276)
Screenshot: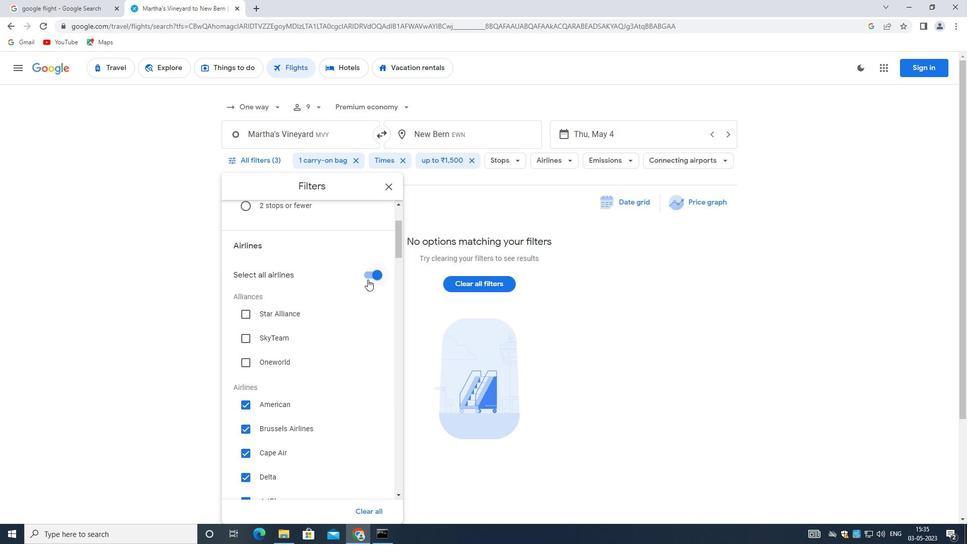 
Action: Mouse moved to (394, 318)
Screenshot: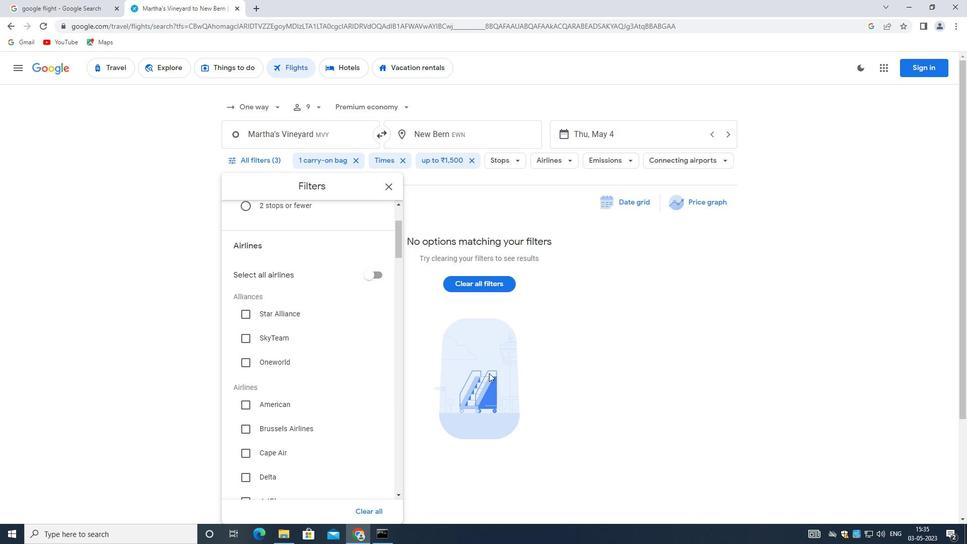
Action: Mouse scrolled (394, 318) with delta (0, 0)
Screenshot: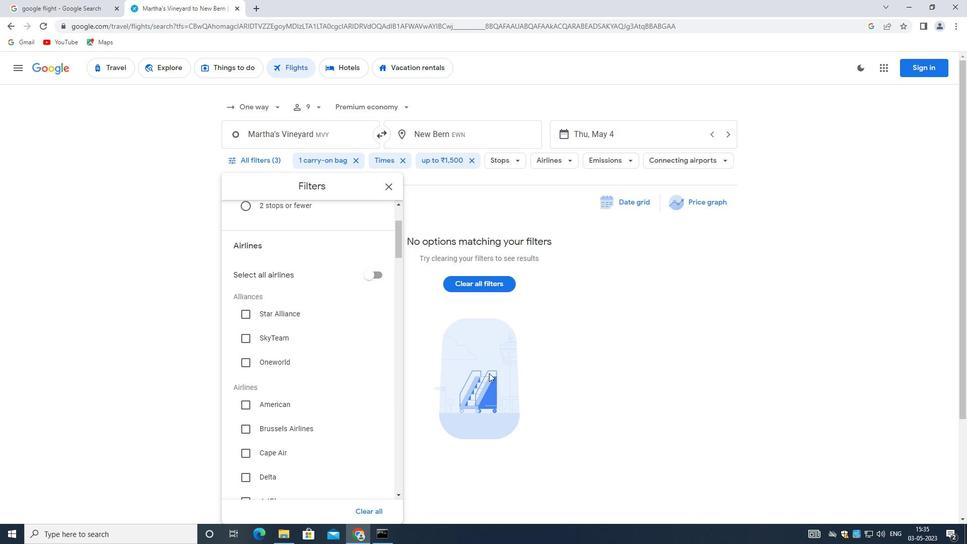 
Action: Mouse moved to (383, 322)
Screenshot: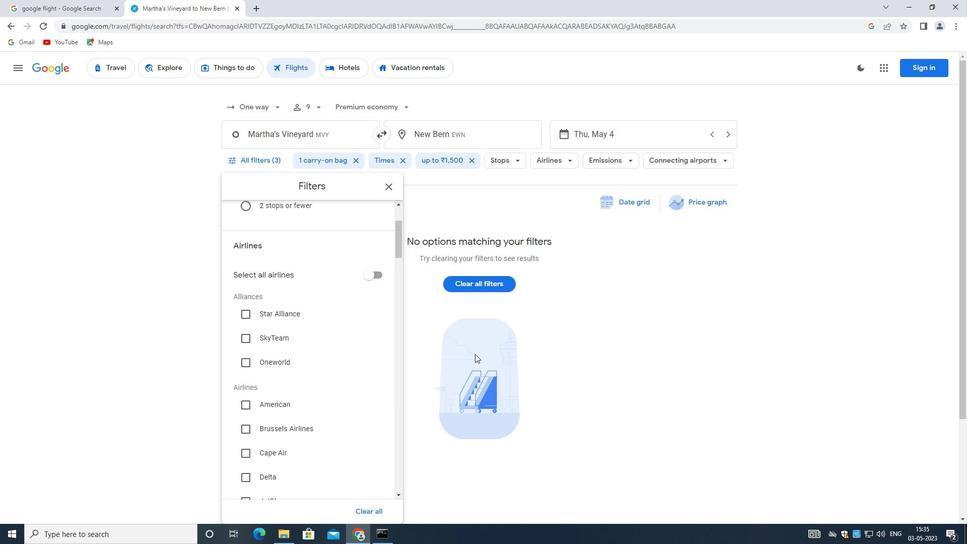 
Action: Mouse scrolled (383, 321) with delta (0, 0)
Screenshot: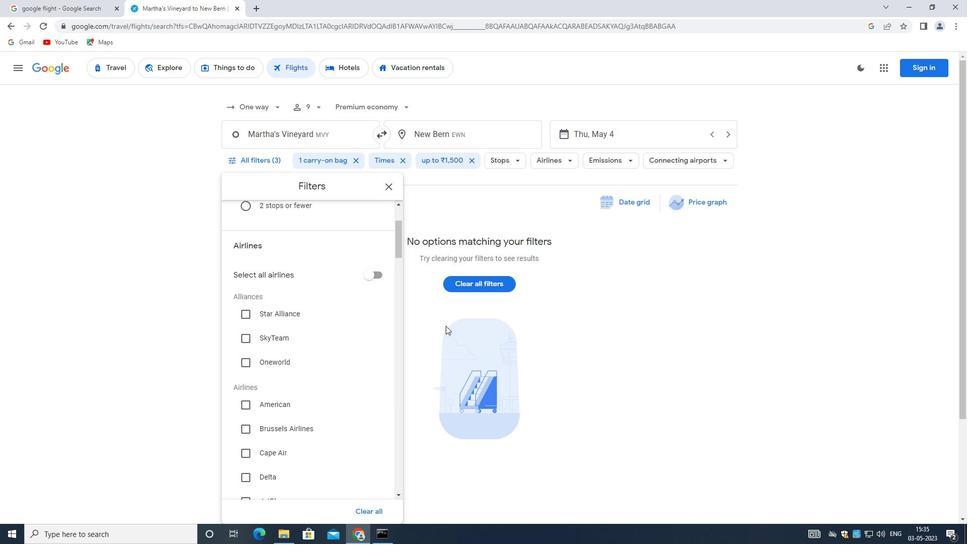 
Action: Mouse moved to (382, 323)
Screenshot: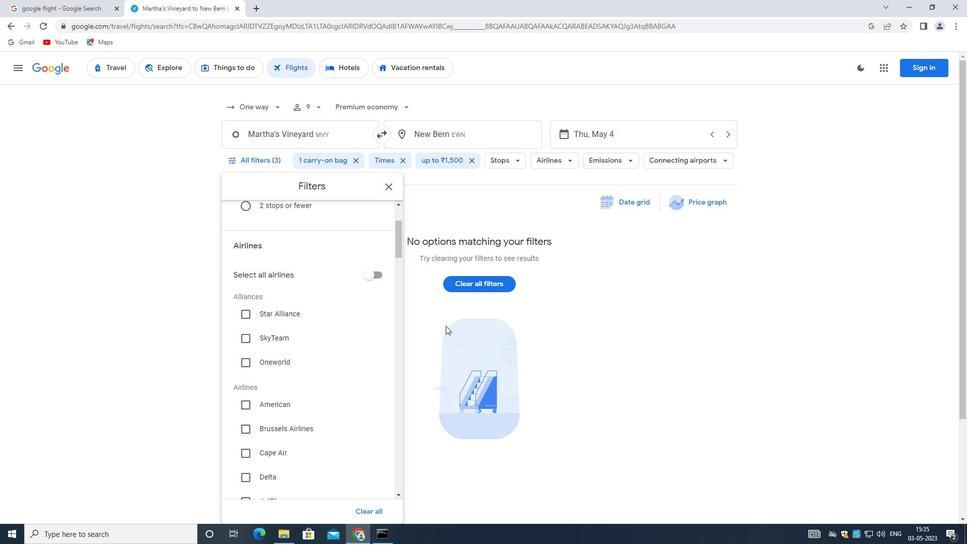 
Action: Mouse scrolled (382, 322) with delta (0, 0)
Screenshot: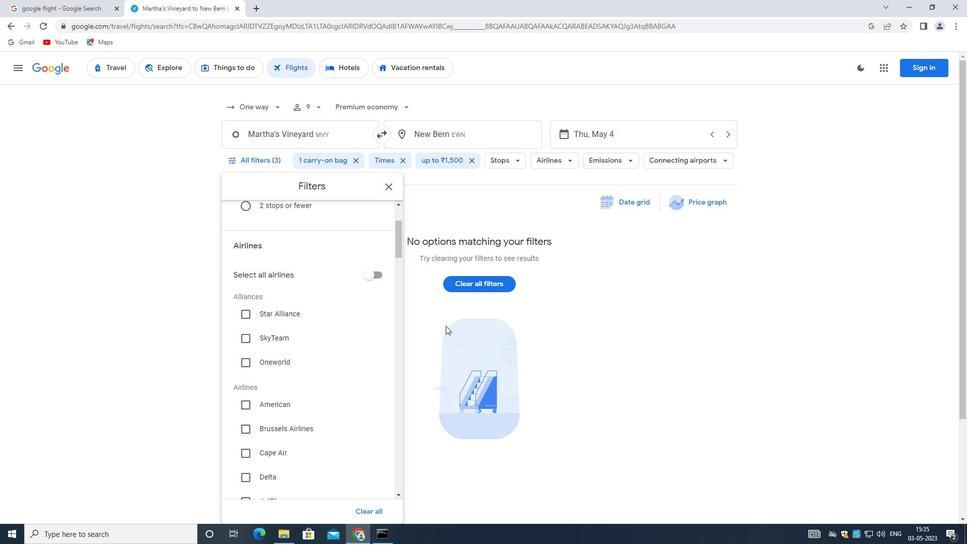 
Action: Mouse moved to (369, 331)
Screenshot: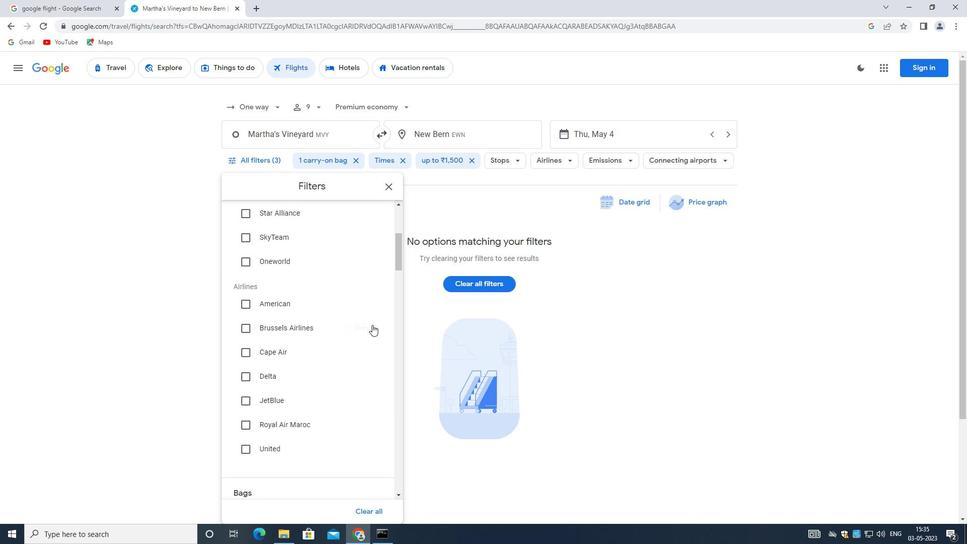 
Action: Mouse scrolled (369, 331) with delta (0, 0)
Screenshot: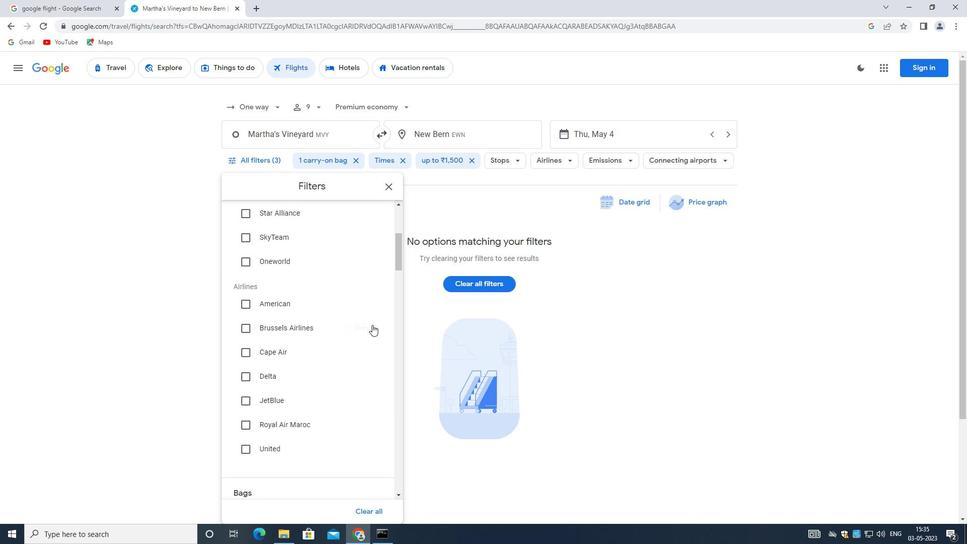 
Action: Mouse moved to (367, 335)
Screenshot: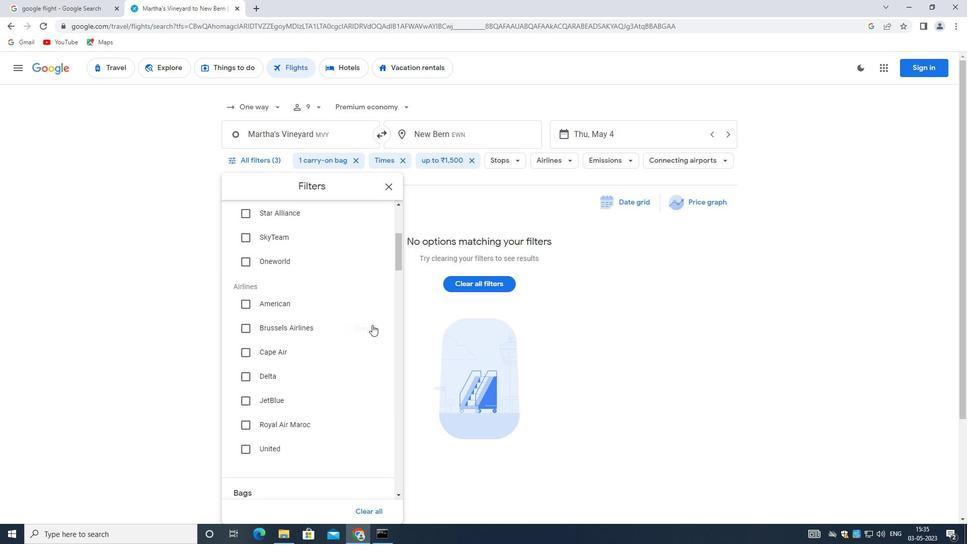 
Action: Mouse scrolled (367, 335) with delta (0, 0)
Screenshot: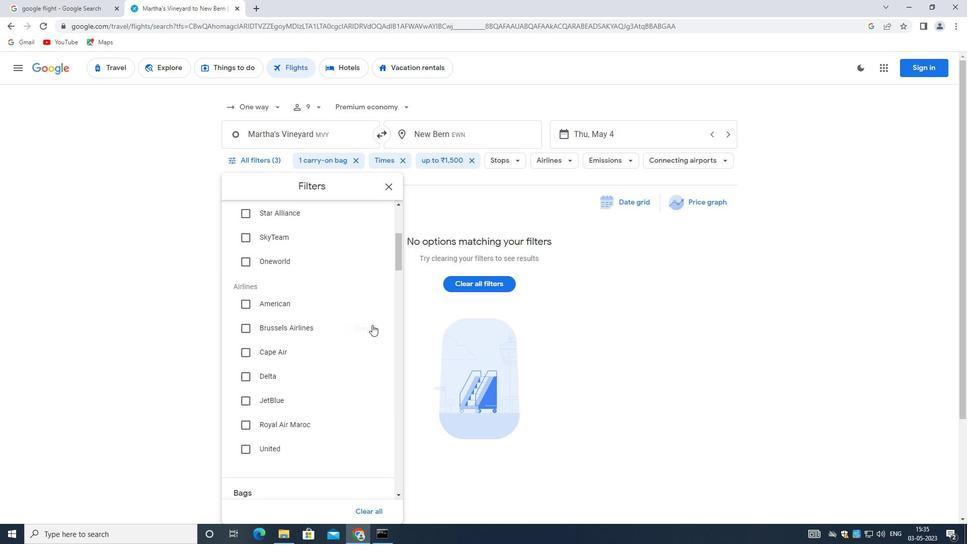 
Action: Mouse moved to (366, 337)
Screenshot: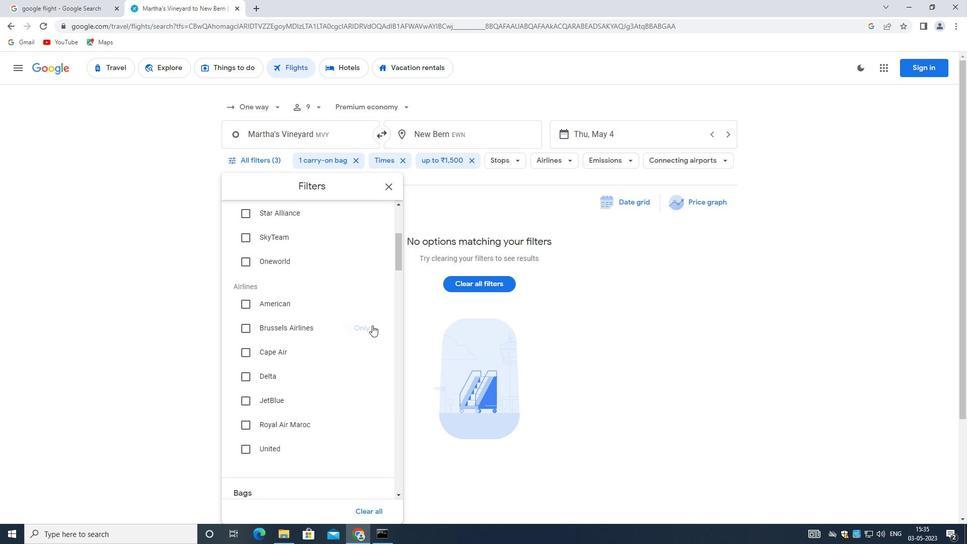 
Action: Mouse scrolled (366, 337) with delta (0, 0)
Screenshot: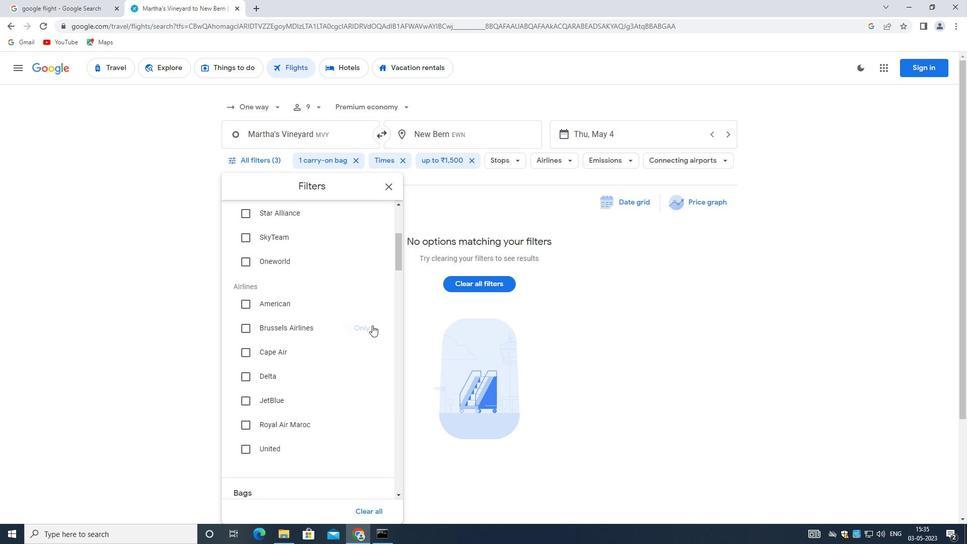 
Action: Mouse moved to (298, 387)
Screenshot: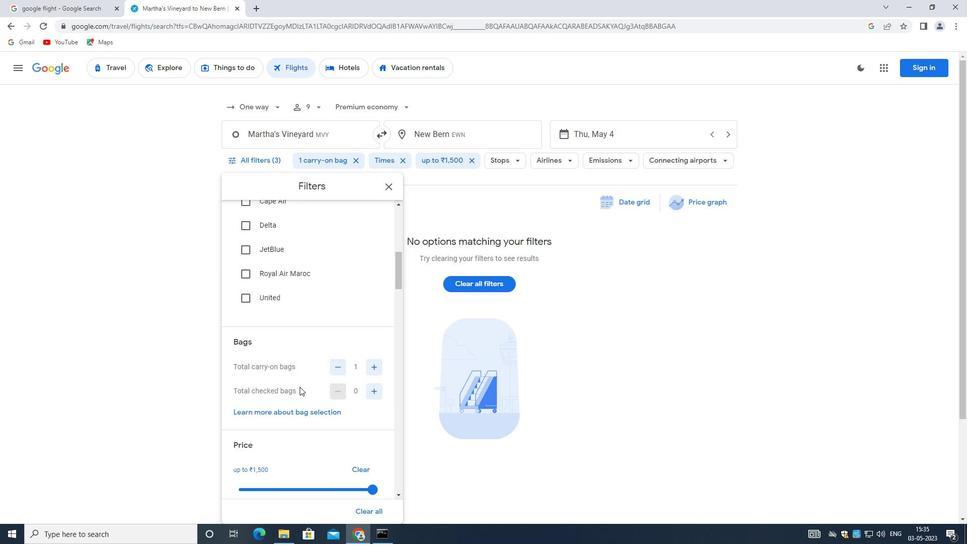 
Action: Mouse scrolled (298, 386) with delta (0, 0)
Screenshot: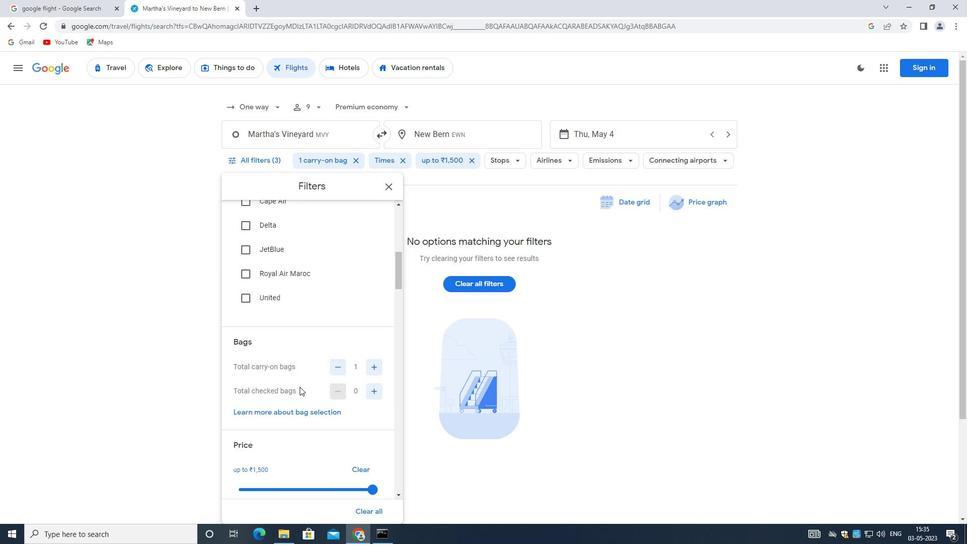 
Action: Mouse moved to (298, 387)
Screenshot: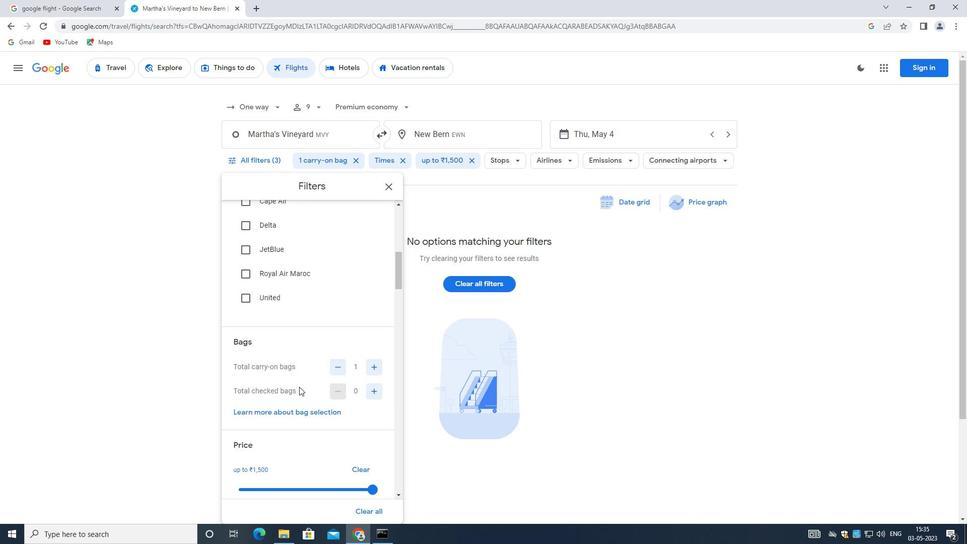 
Action: Mouse scrolled (298, 387) with delta (0, 0)
Screenshot: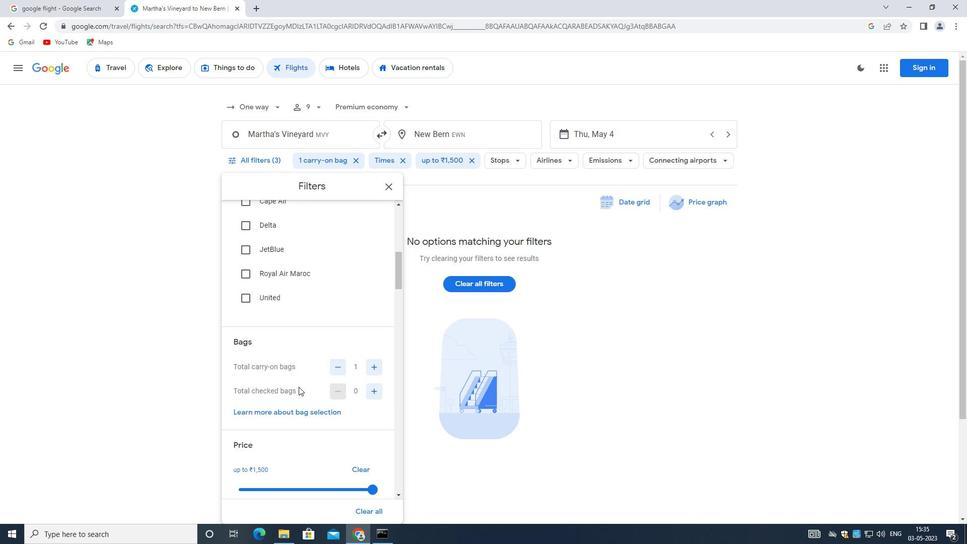 
Action: Mouse moved to (344, 386)
Screenshot: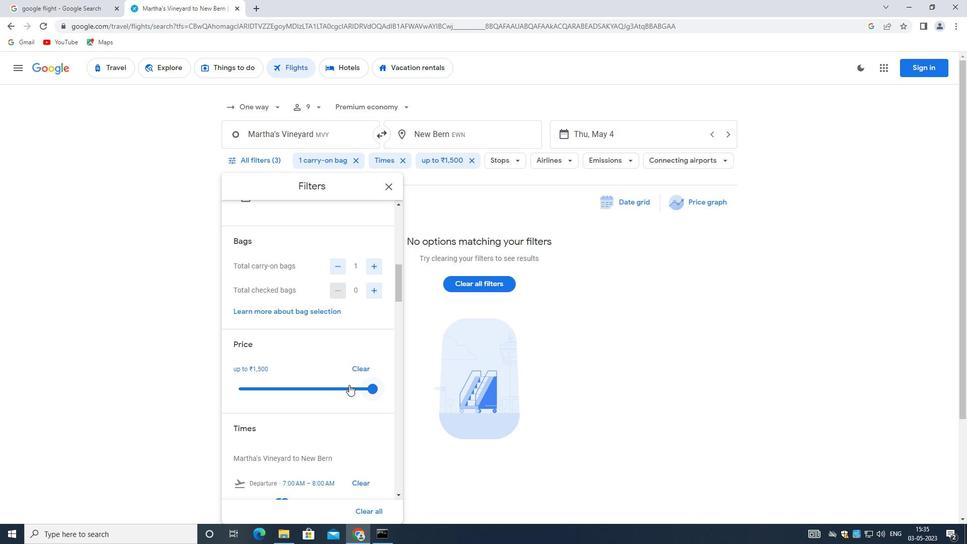 
Action: Mouse scrolled (344, 386) with delta (0, 0)
Screenshot: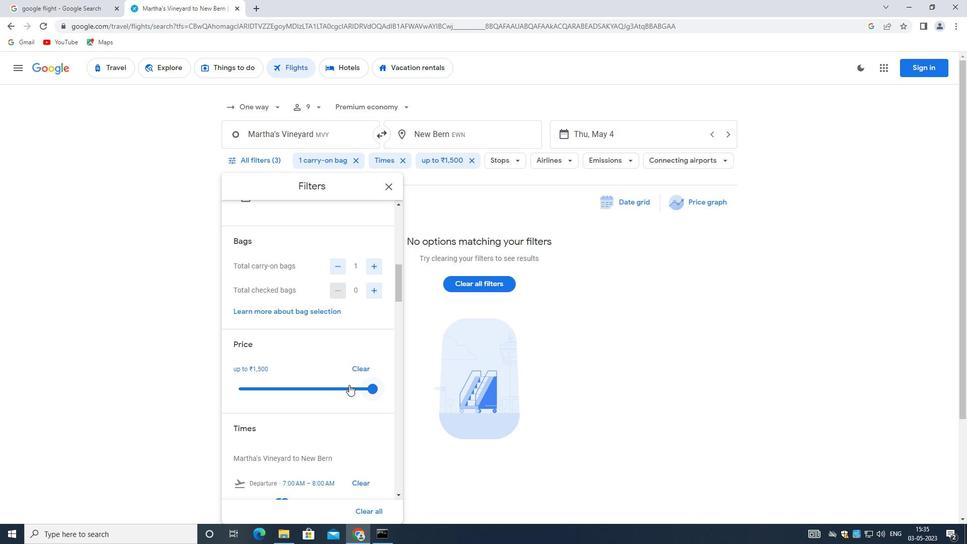 
Action: Mouse moved to (342, 388)
Screenshot: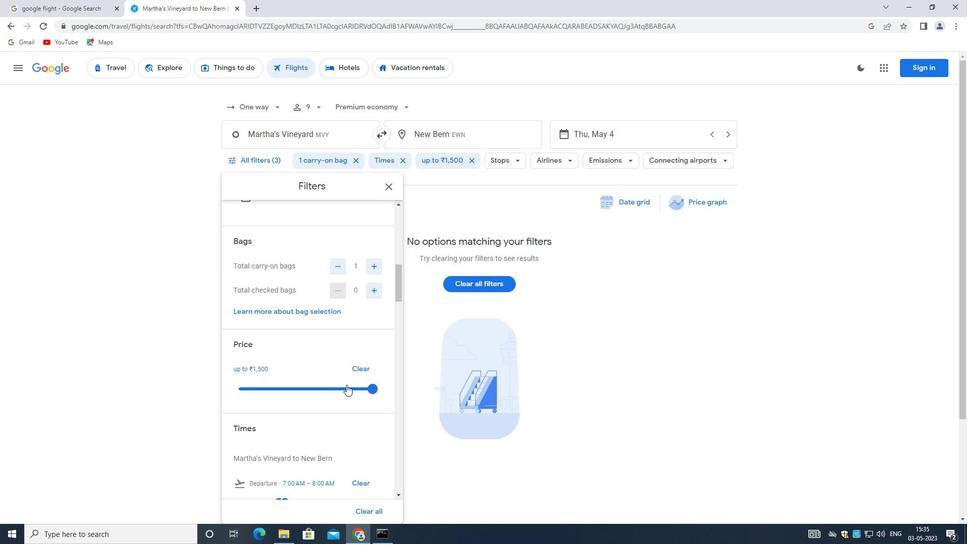 
Action: Mouse scrolled (342, 387) with delta (0, 0)
Screenshot: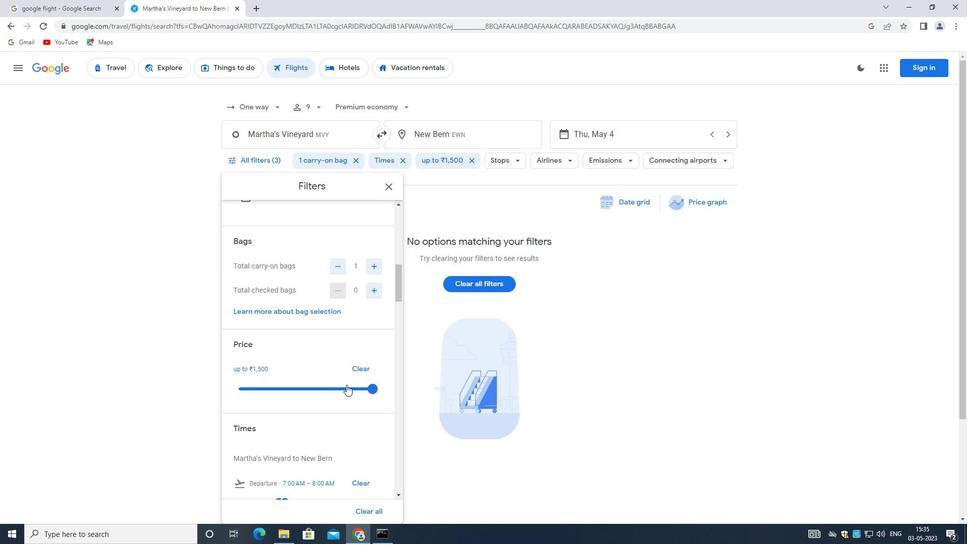 
Action: Mouse moved to (341, 388)
Screenshot: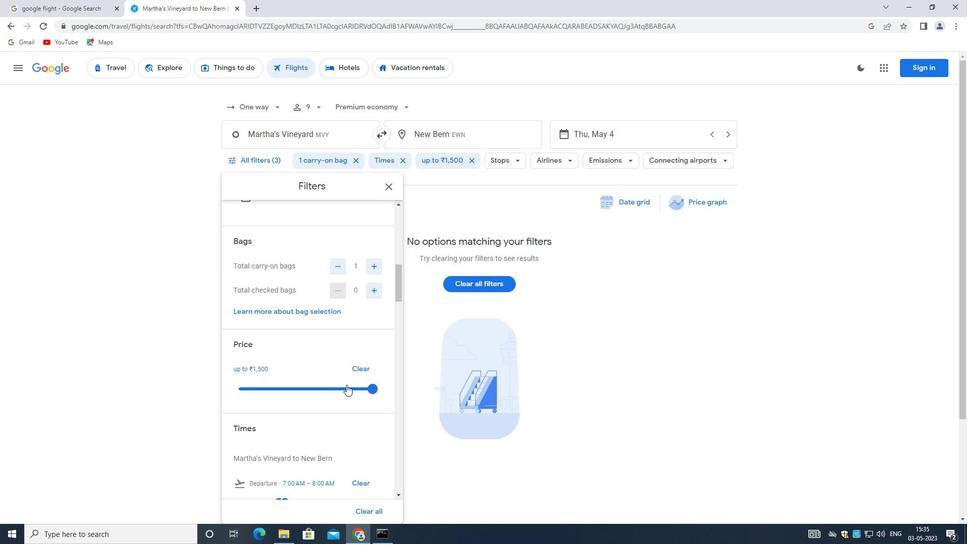 
Action: Mouse scrolled (341, 388) with delta (0, 0)
Screenshot: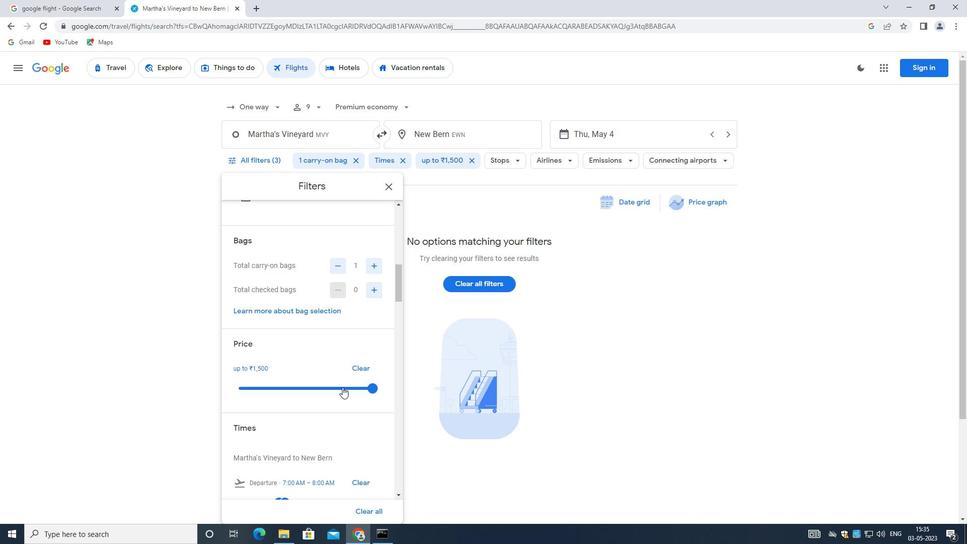 
Action: Mouse moved to (279, 402)
Screenshot: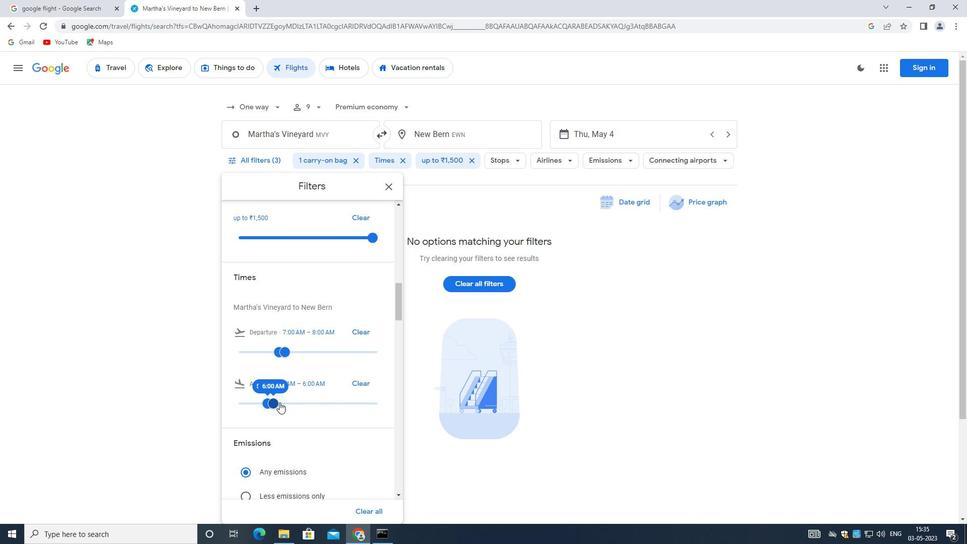
Action: Mouse pressed left at (279, 402)
Screenshot: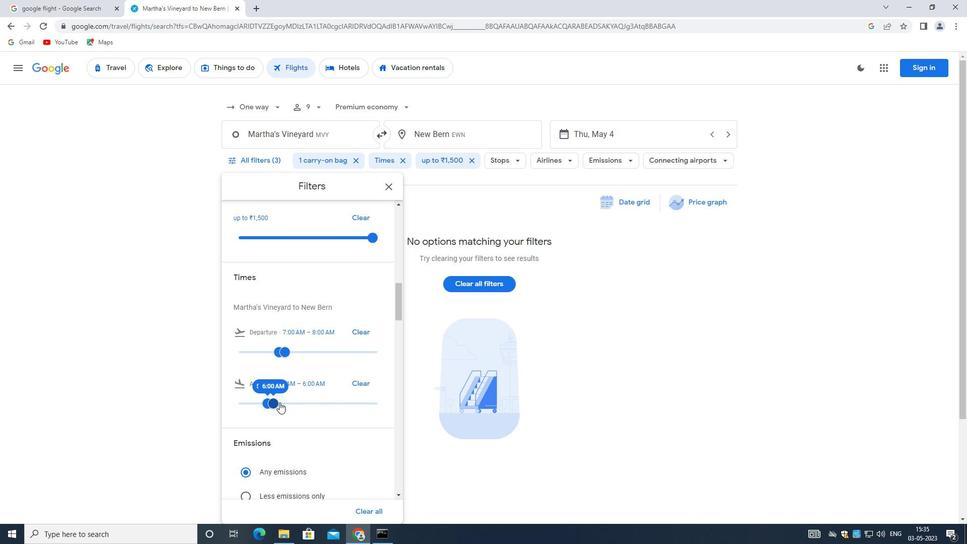 
Action: Mouse moved to (264, 403)
Screenshot: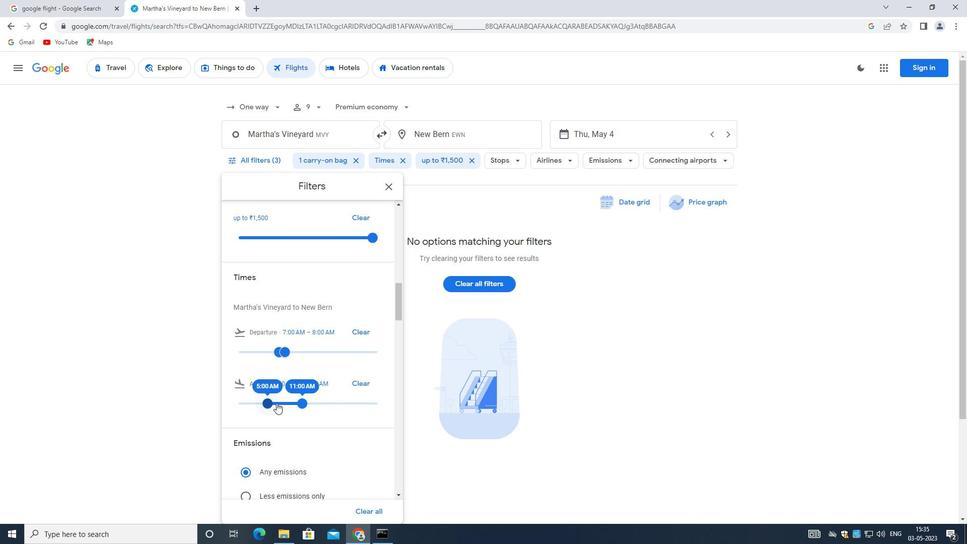 
Action: Mouse pressed left at (264, 403)
Screenshot: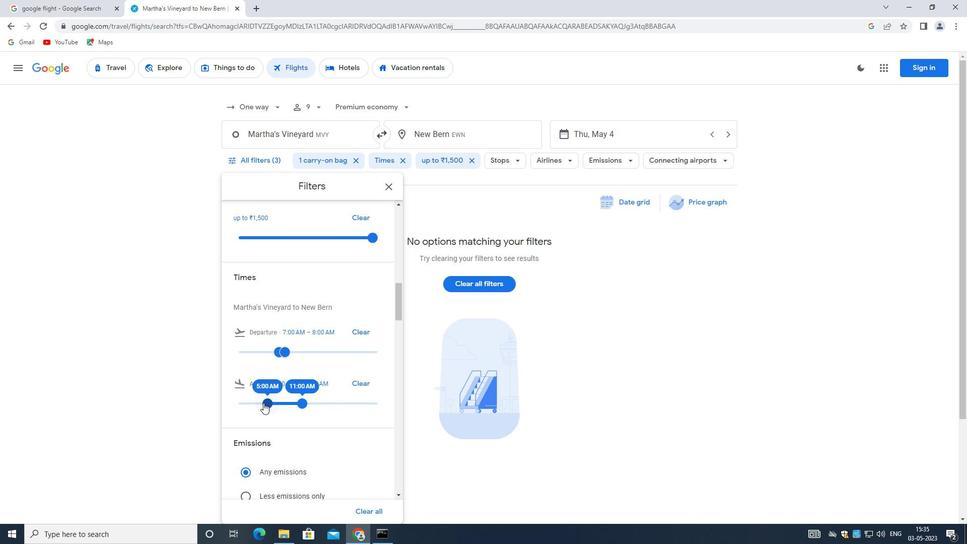
Action: Mouse moved to (297, 401)
Screenshot: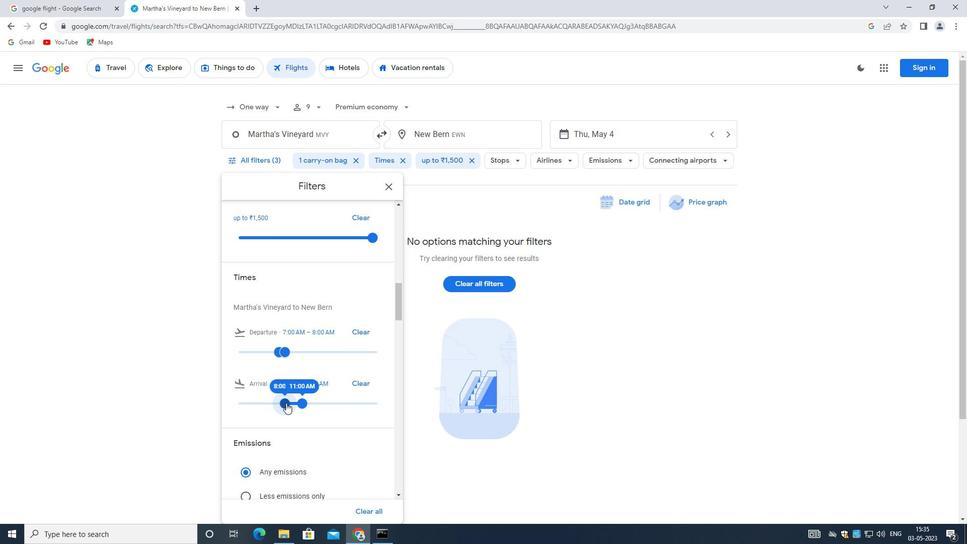 
Action: Mouse pressed left at (297, 401)
Screenshot: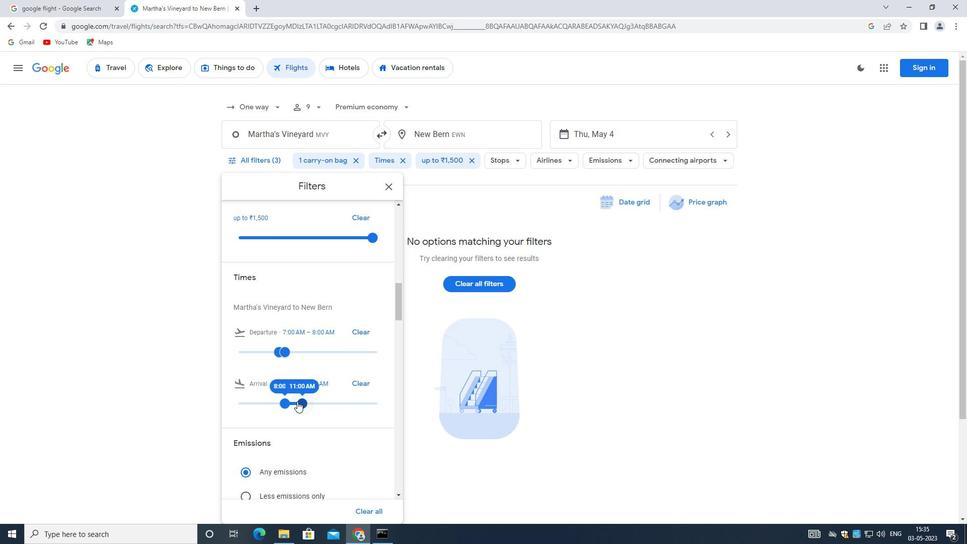 
Action: Mouse moved to (299, 410)
Screenshot: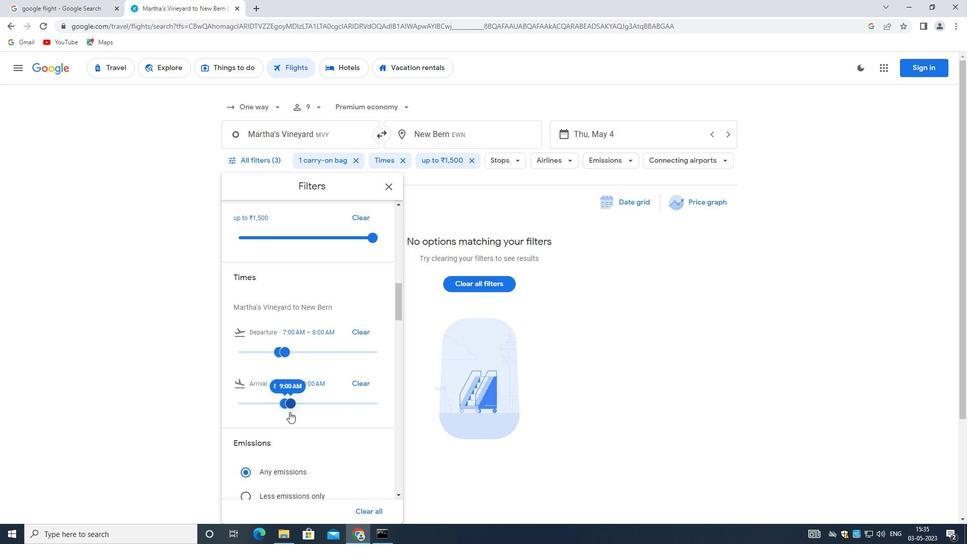 
Action: Mouse scrolled (299, 409) with delta (0, 0)
Screenshot: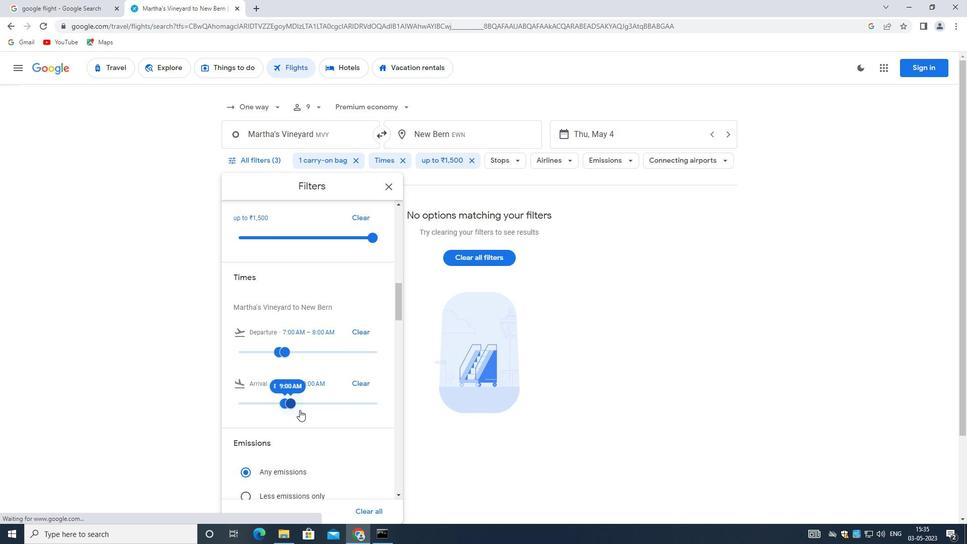 
Action: Mouse scrolled (299, 409) with delta (0, 0)
Screenshot: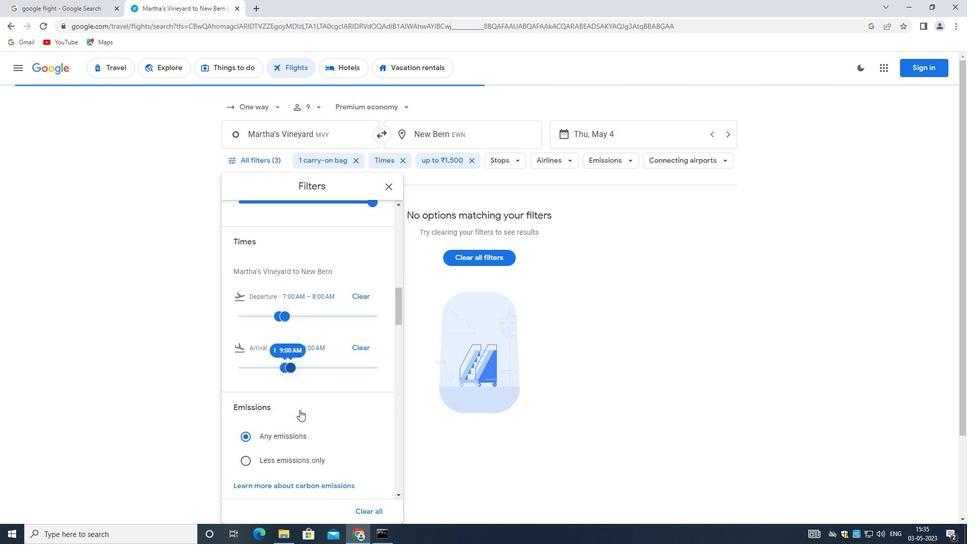 
Action: Mouse moved to (313, 413)
Screenshot: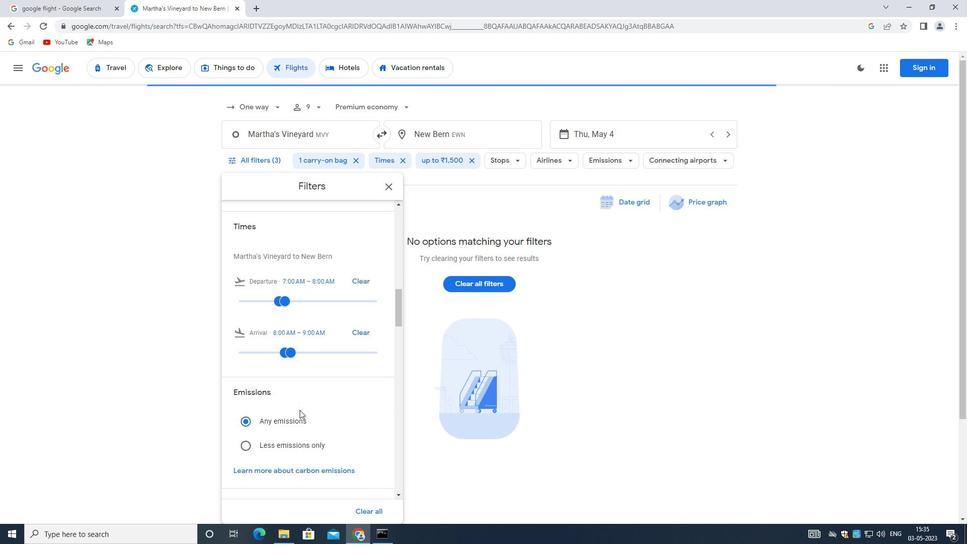 
Action: Mouse scrolled (313, 412) with delta (0, 0)
Screenshot: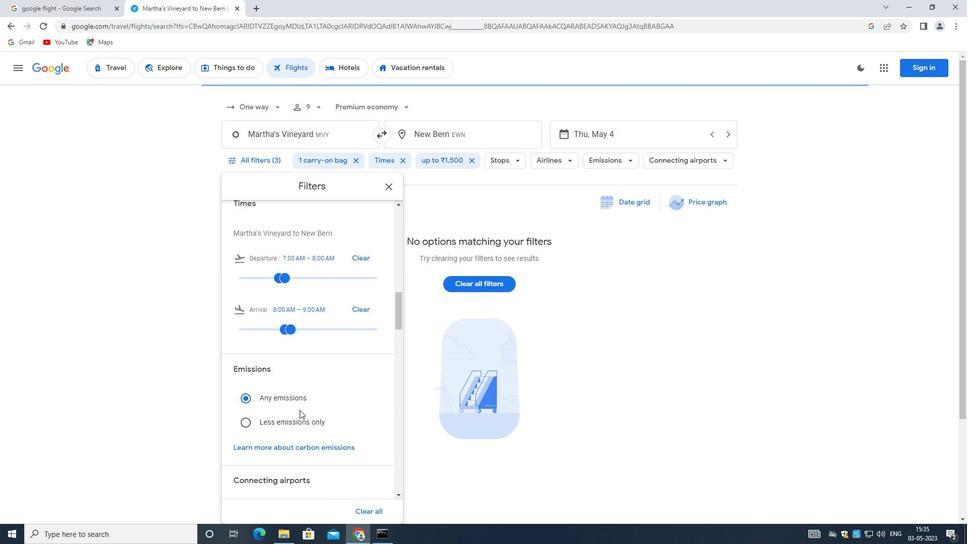
Action: Mouse scrolled (313, 412) with delta (0, 0)
Screenshot: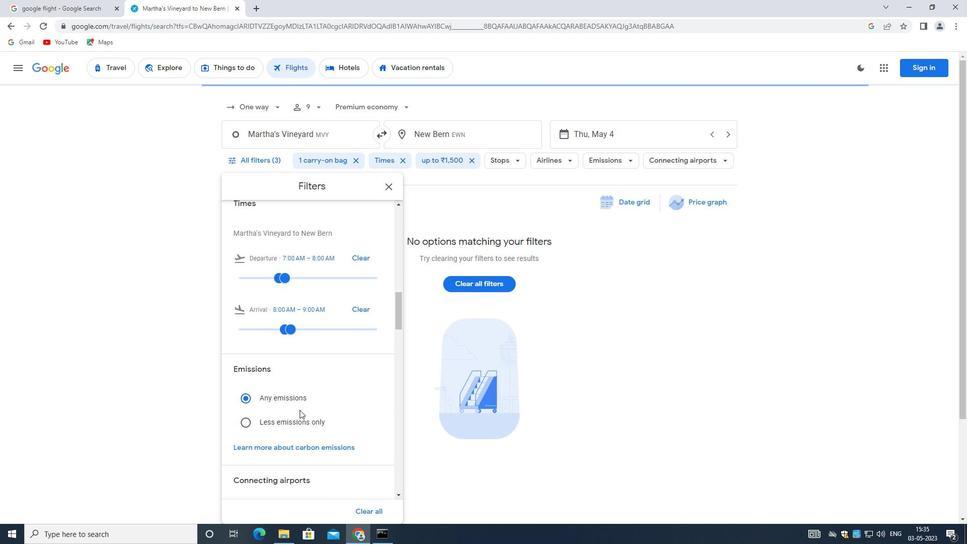 
Action: Mouse scrolled (313, 412) with delta (0, 0)
Screenshot: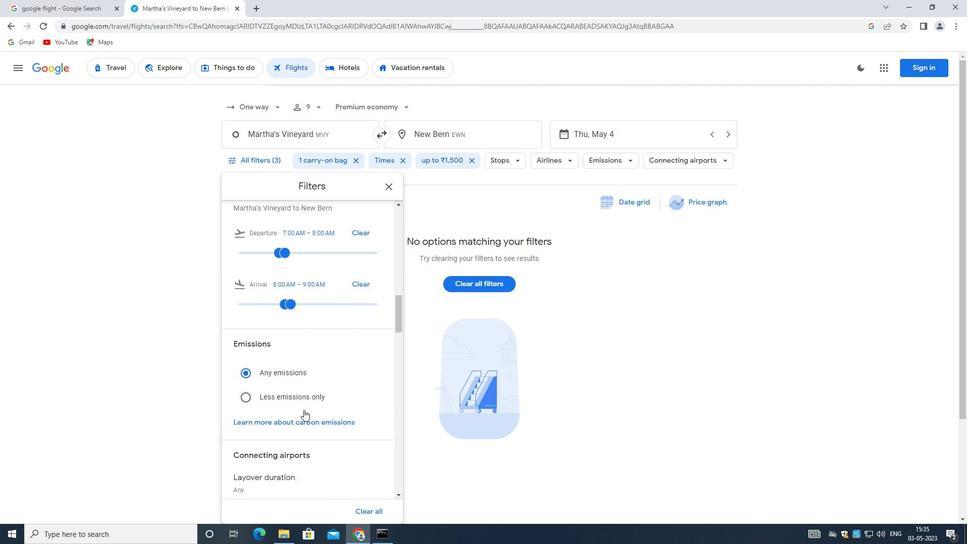 
Action: Mouse scrolled (313, 412) with delta (0, 0)
Screenshot: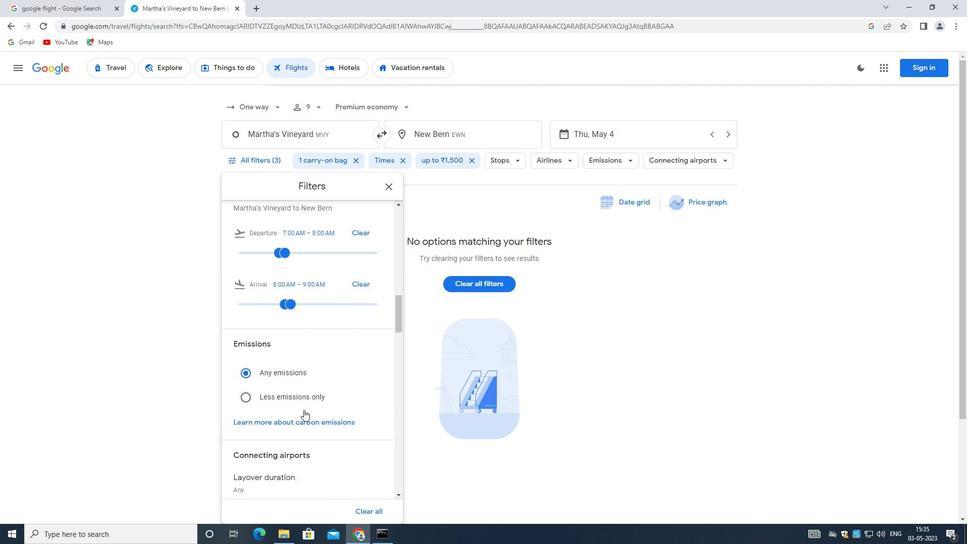 
Action: Mouse moved to (368, 337)
Screenshot: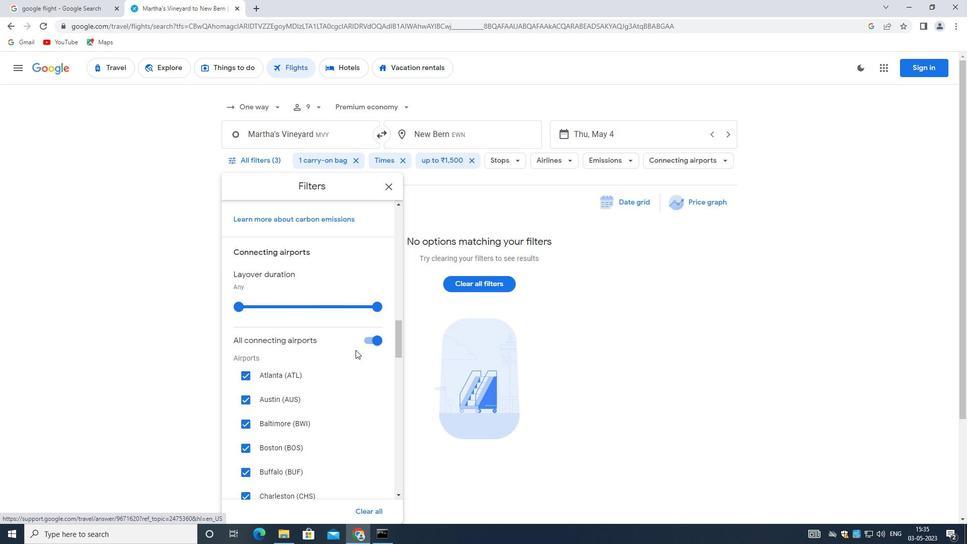 
Action: Mouse pressed left at (368, 337)
Screenshot: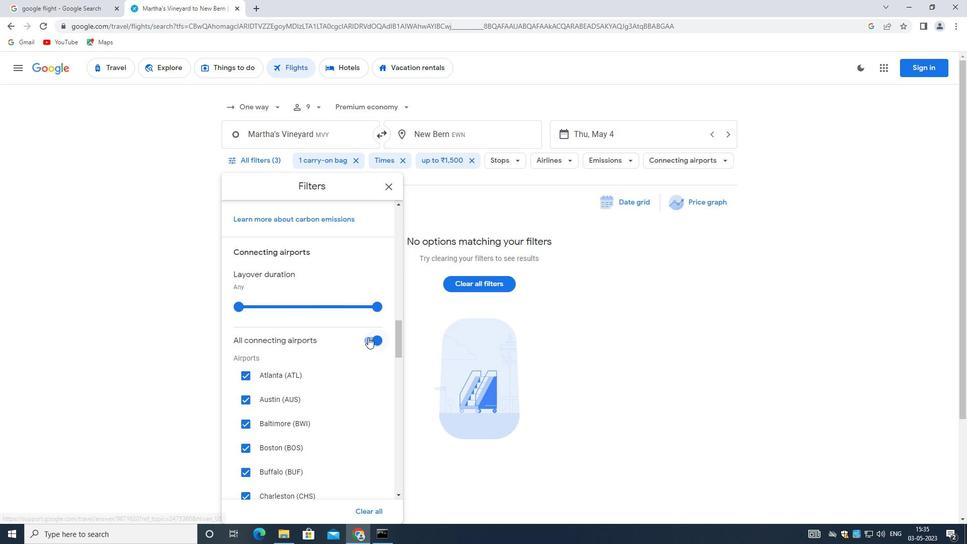 
Action: Mouse moved to (309, 348)
Screenshot: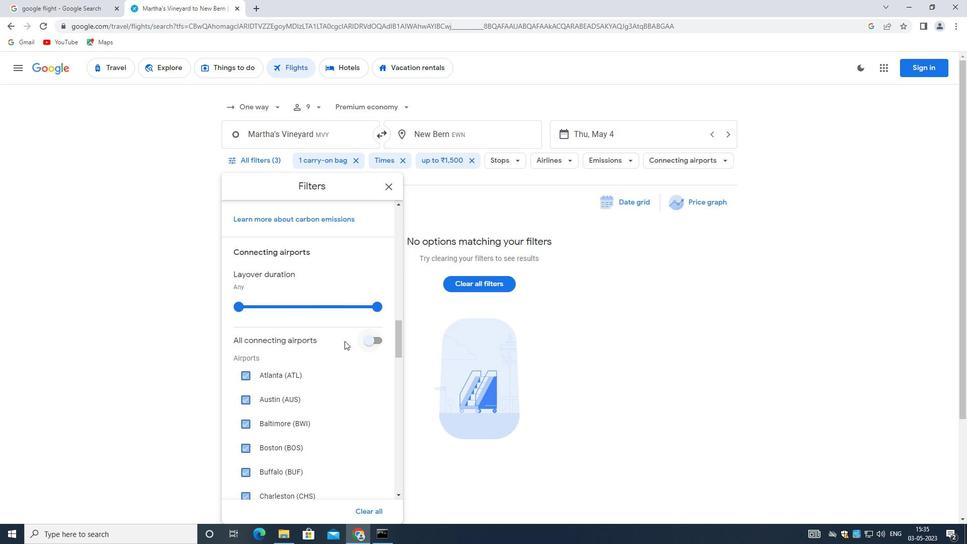 
Action: Mouse scrolled (309, 348) with delta (0, 0)
Screenshot: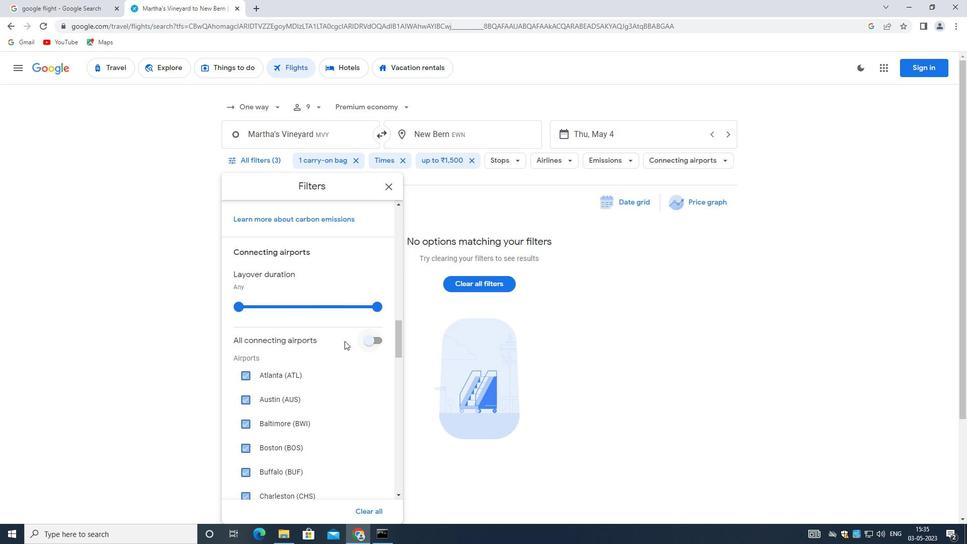 
Action: Mouse moved to (309, 350)
Screenshot: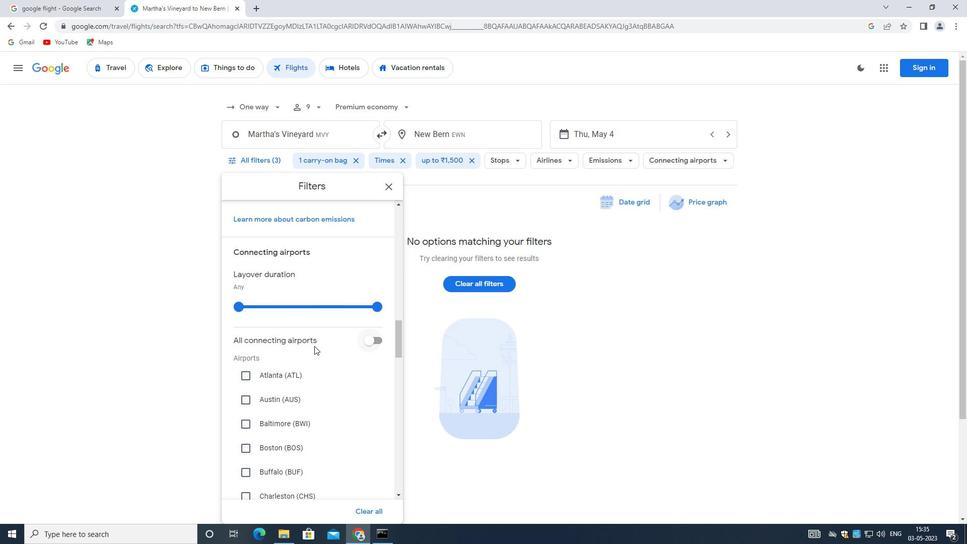 
Action: Mouse scrolled (309, 349) with delta (0, 0)
Screenshot: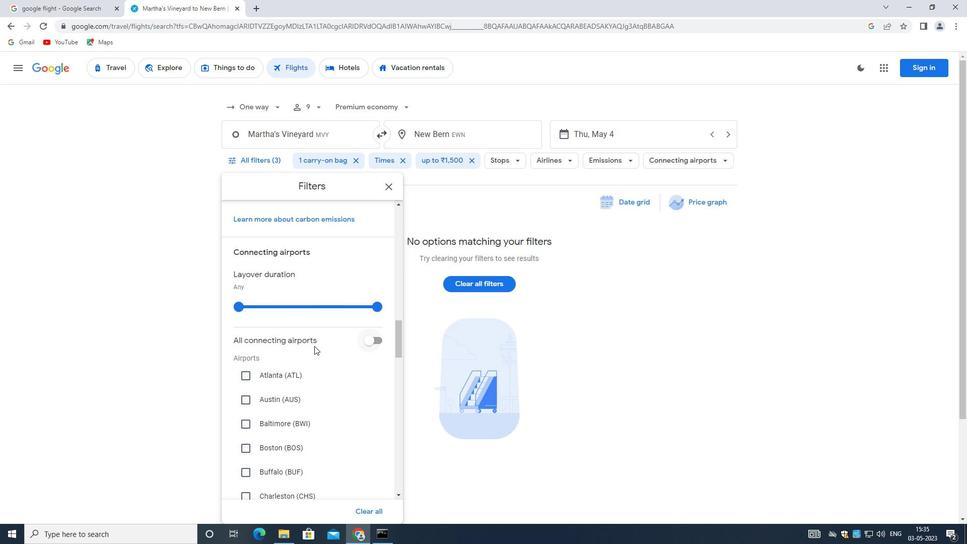 
Action: Mouse moved to (308, 350)
Screenshot: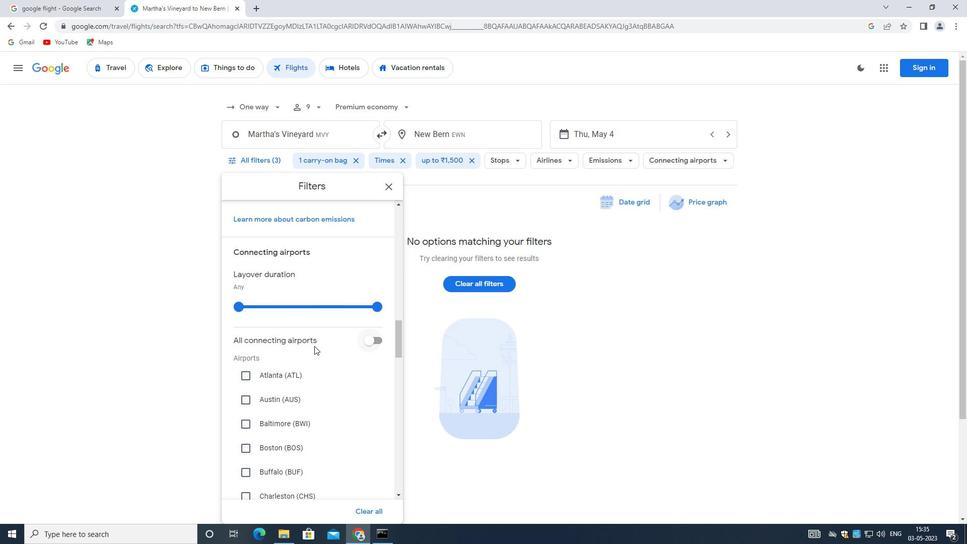 
Action: Mouse scrolled (308, 350) with delta (0, 0)
Screenshot: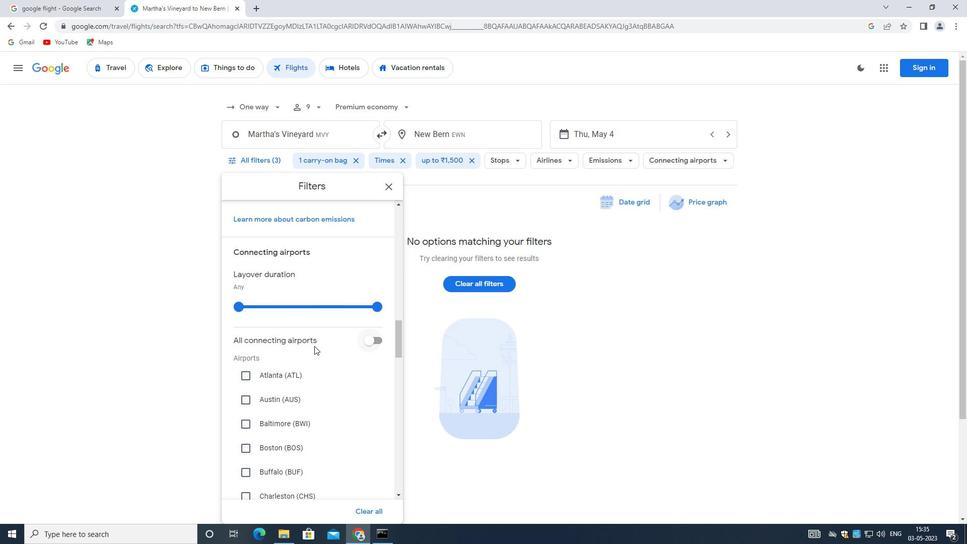 
Action: Mouse moved to (308, 351)
Screenshot: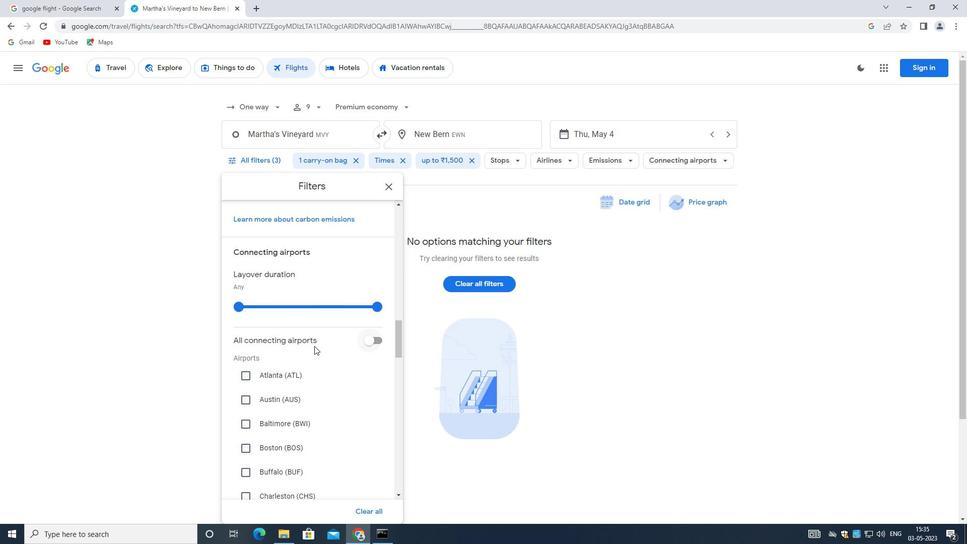 
Action: Mouse scrolled (308, 350) with delta (0, 0)
Screenshot: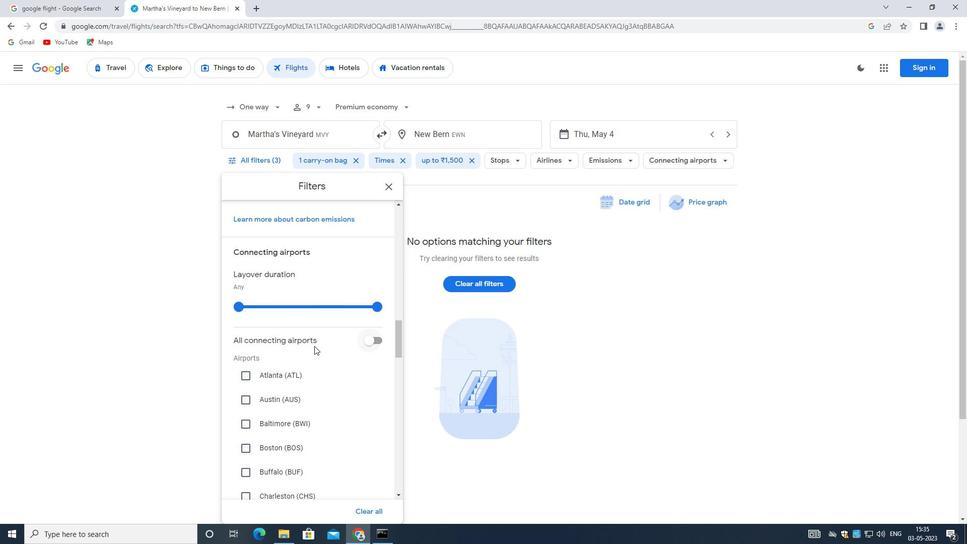 
Action: Mouse moved to (307, 352)
Screenshot: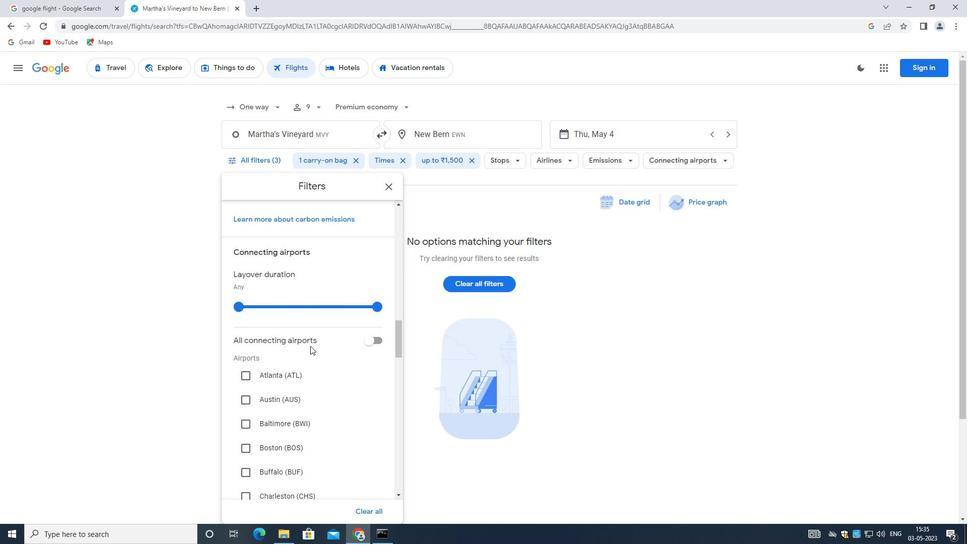 
Action: Mouse scrolled (307, 351) with delta (0, 0)
Screenshot: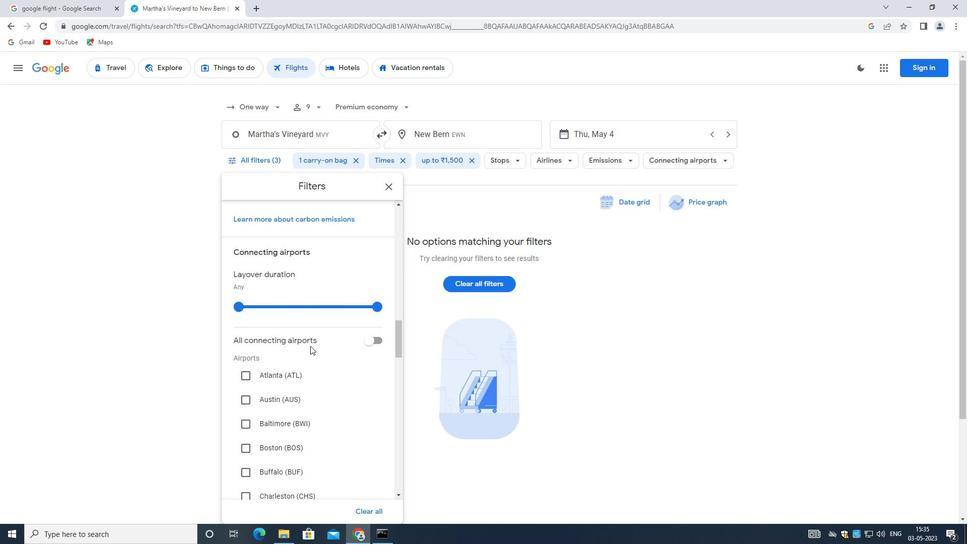 
Action: Mouse moved to (306, 353)
Screenshot: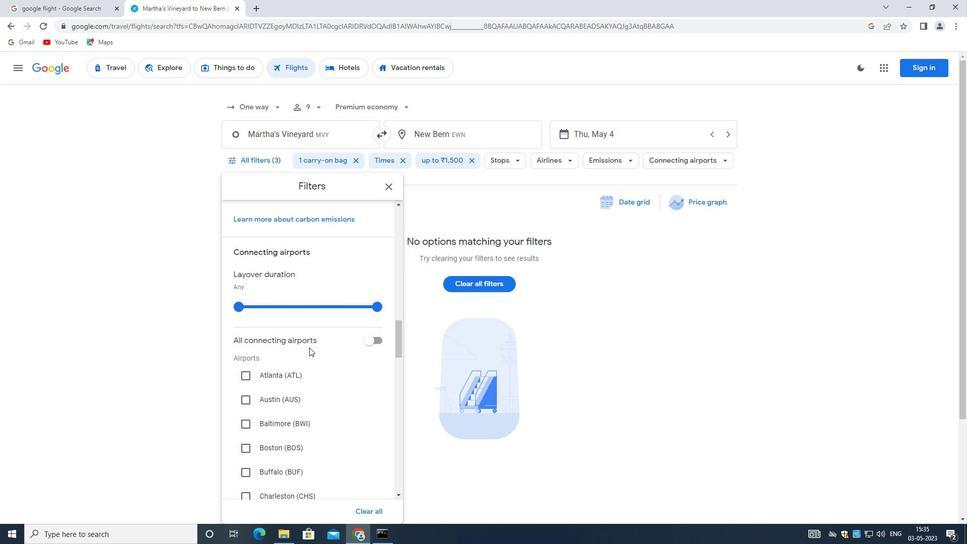
Action: Mouse scrolled (306, 353) with delta (0, 0)
Screenshot: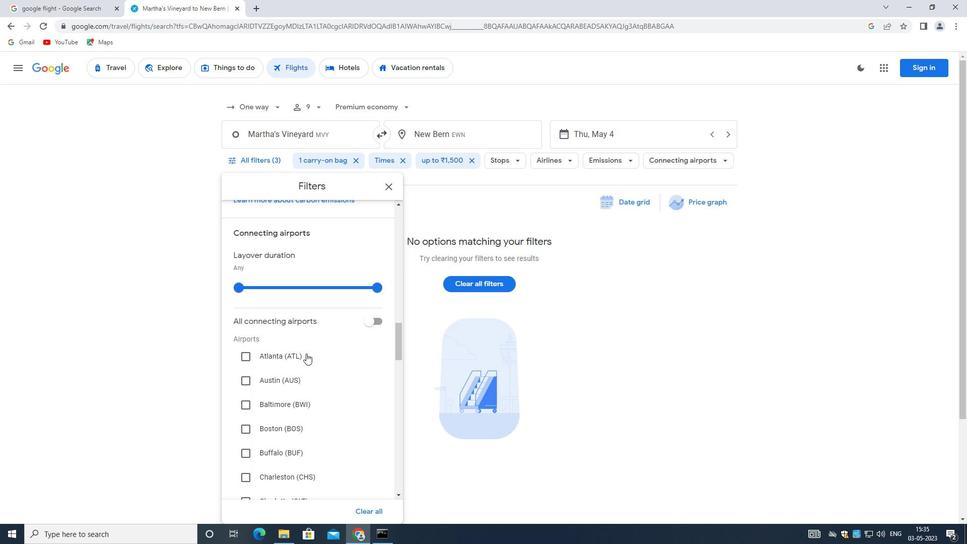 
Action: Mouse scrolled (306, 353) with delta (0, 0)
Screenshot: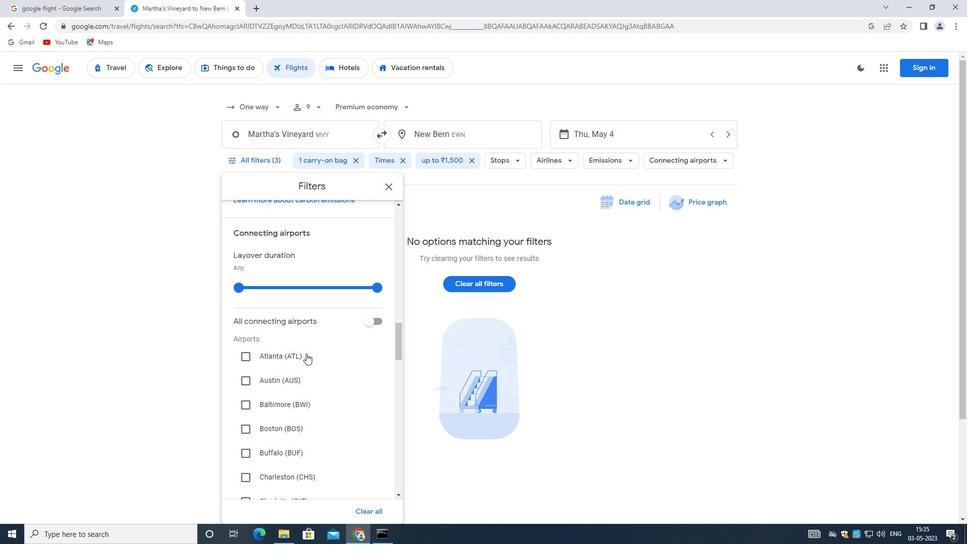 
Action: Mouse scrolled (306, 353) with delta (0, 0)
Screenshot: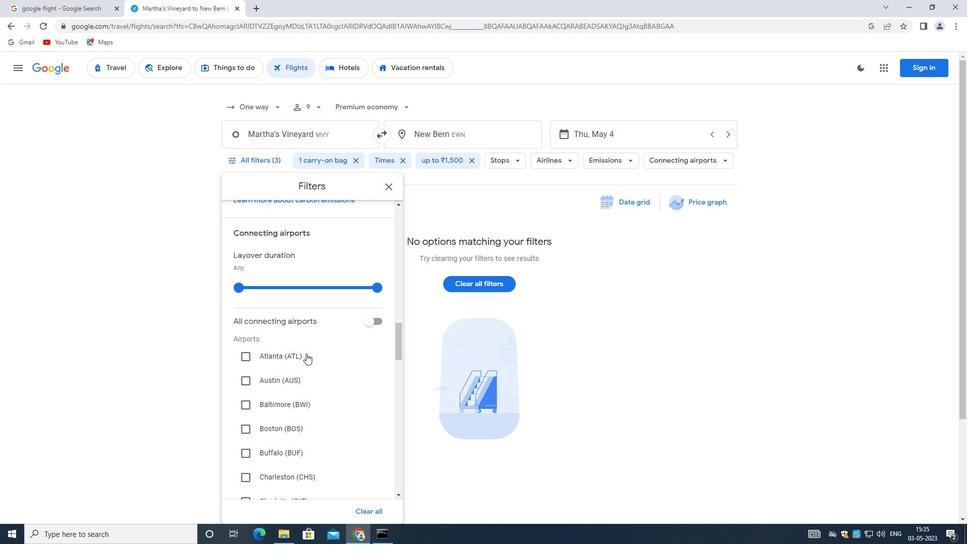 
Action: Mouse scrolled (306, 353) with delta (0, 0)
Screenshot: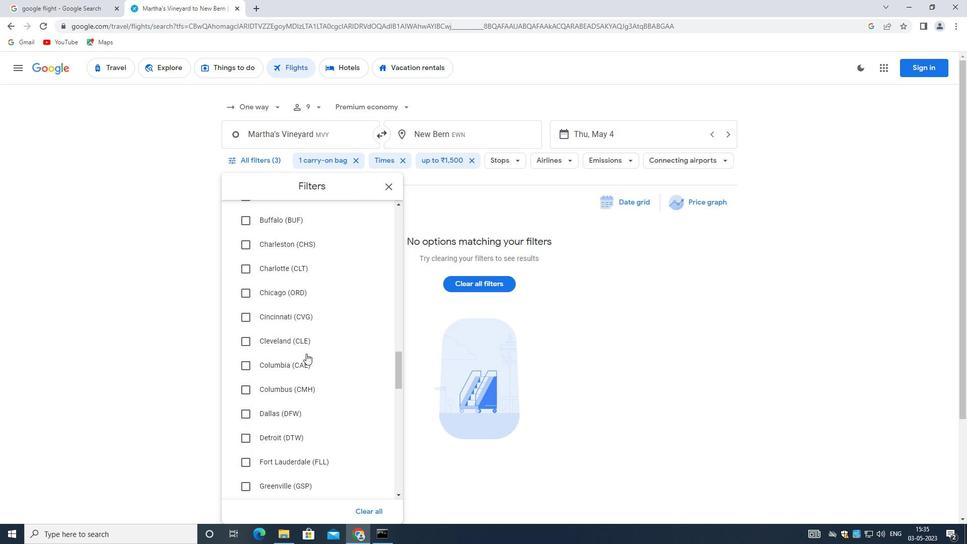 
Action: Mouse scrolled (306, 353) with delta (0, 0)
Screenshot: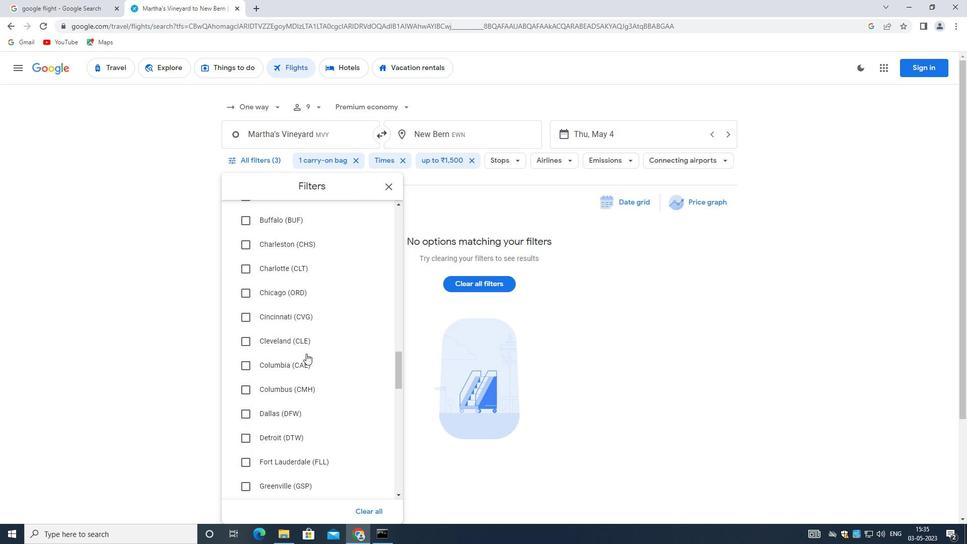
Action: Mouse scrolled (306, 353) with delta (0, 0)
Screenshot: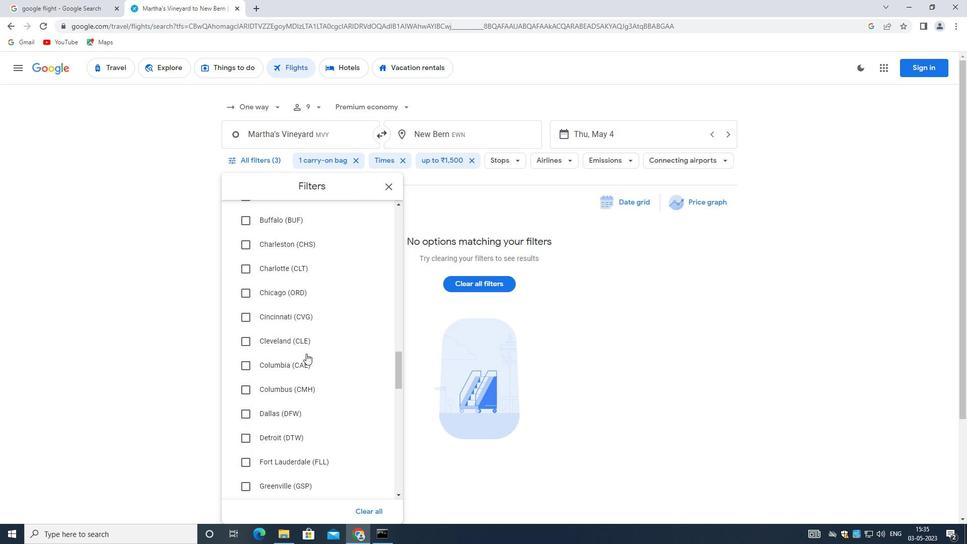 
Action: Mouse moved to (305, 352)
Screenshot: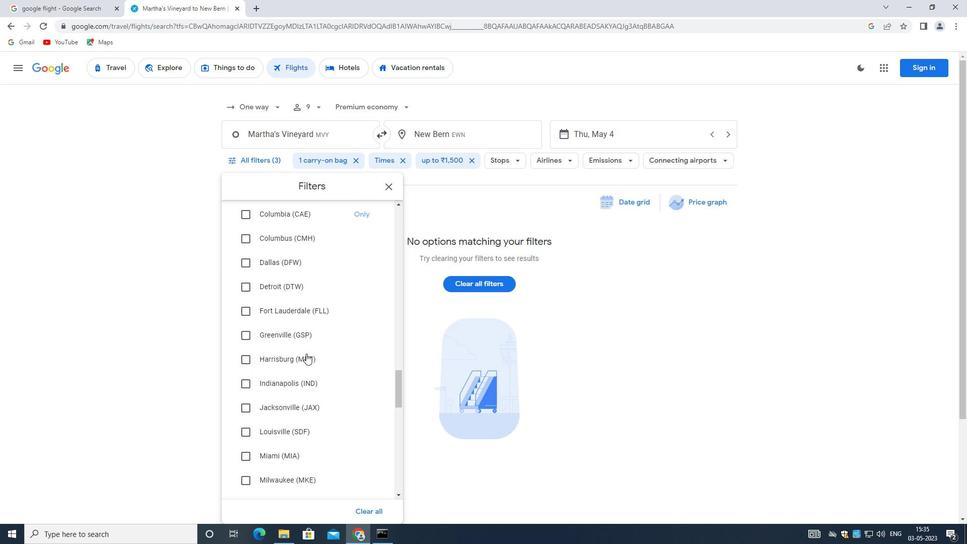 
Action: Mouse scrolled (305, 351) with delta (0, 0)
Screenshot: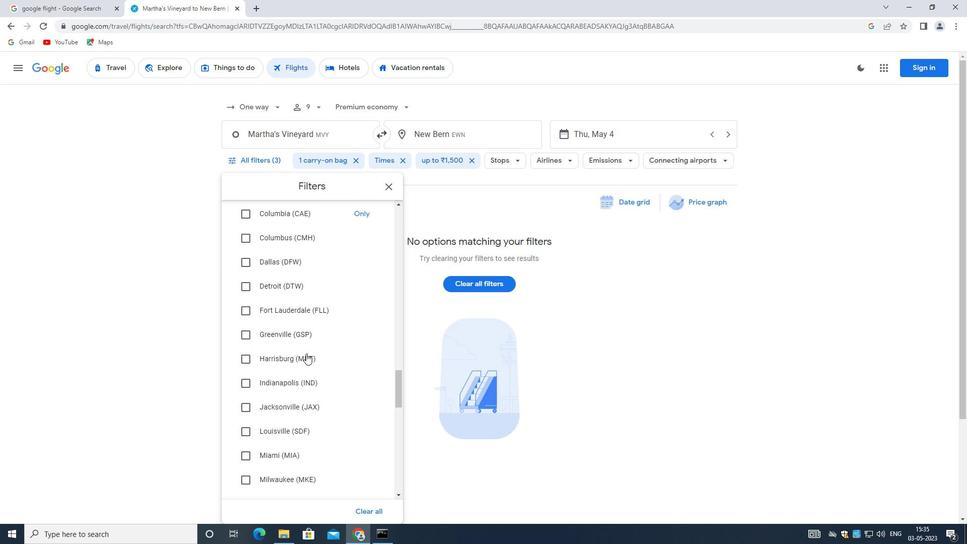 
Action: Mouse scrolled (305, 351) with delta (0, 0)
Screenshot: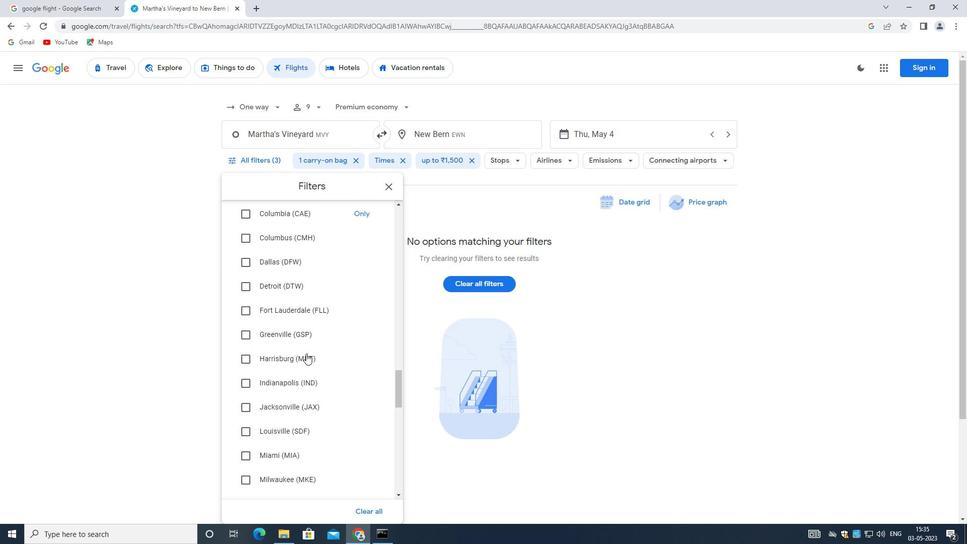 
Action: Mouse scrolled (305, 351) with delta (0, 0)
Screenshot: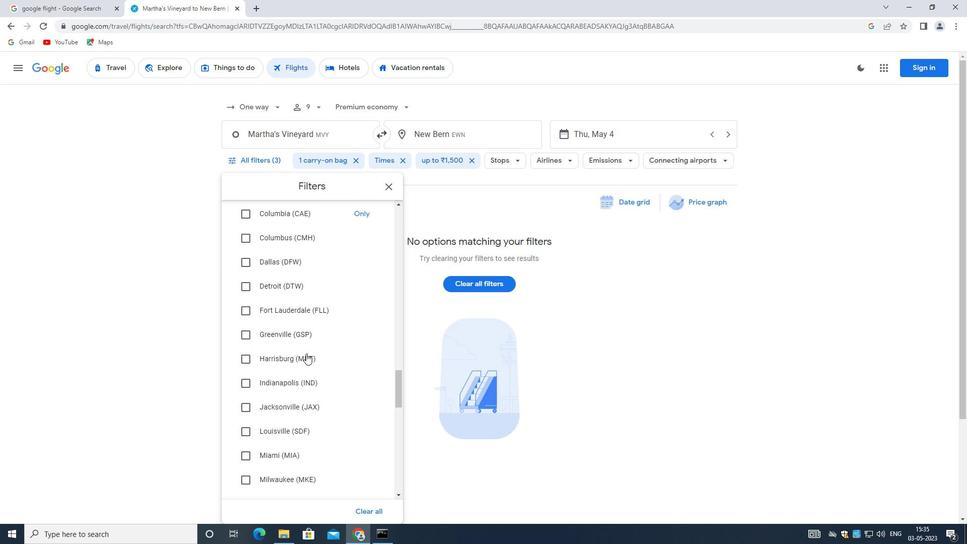 
Action: Mouse moved to (302, 351)
Screenshot: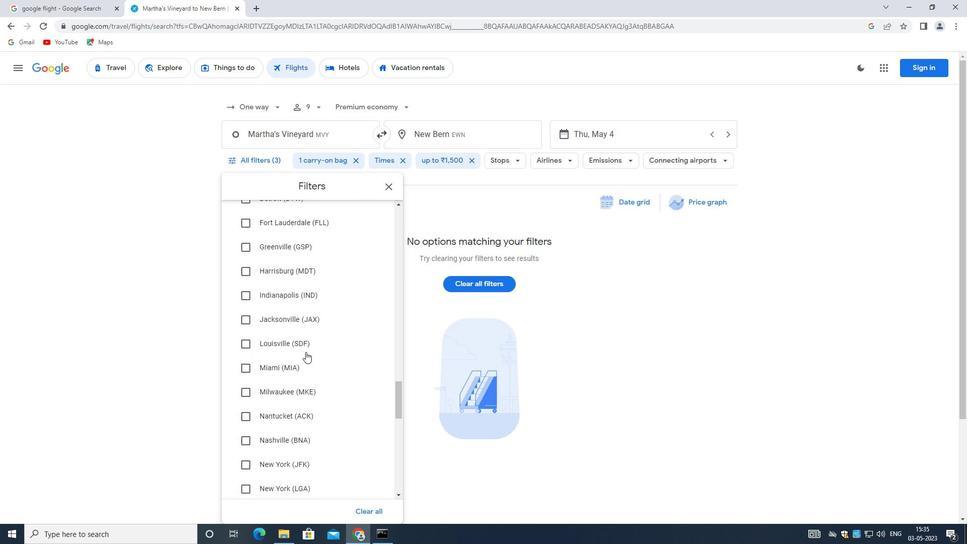 
Action: Mouse scrolled (302, 351) with delta (0, 0)
Screenshot: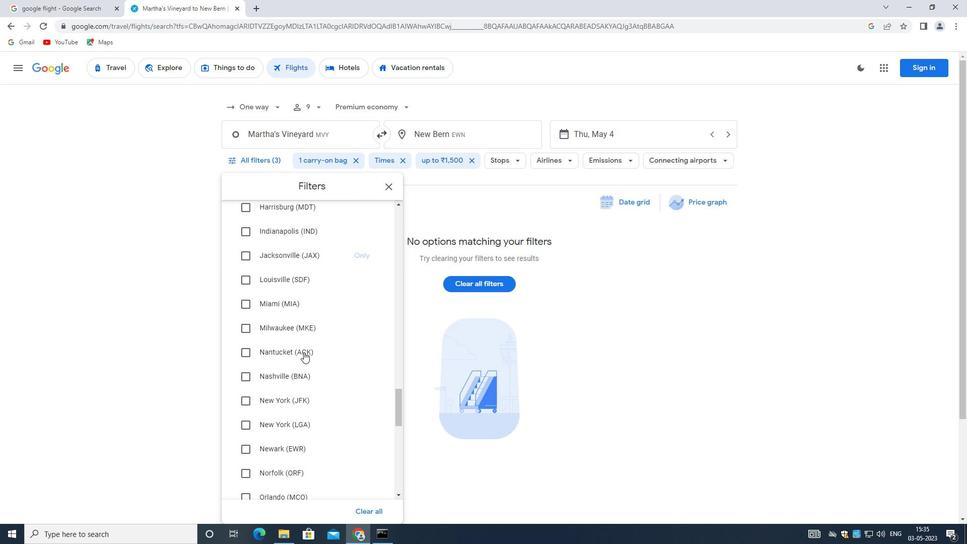 
Action: Mouse moved to (303, 352)
Screenshot: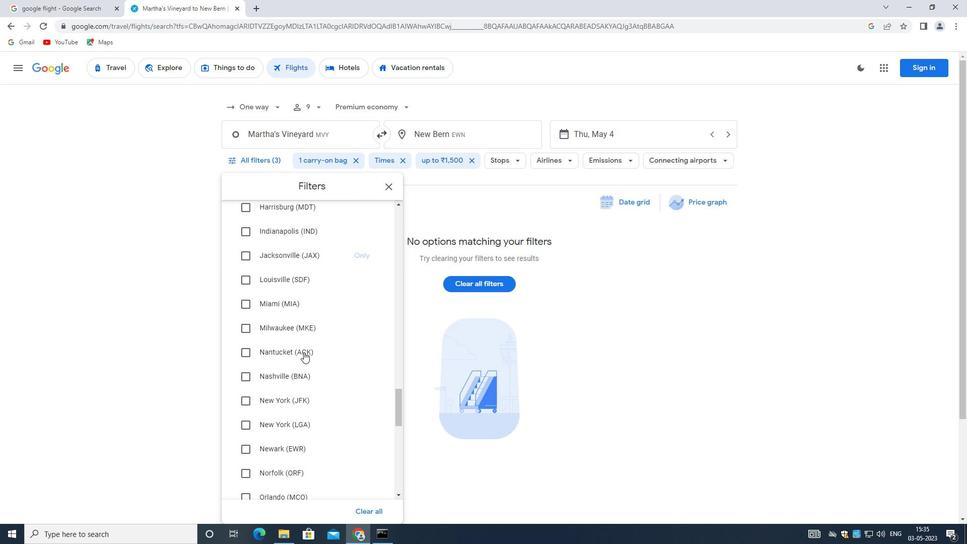 
Action: Mouse scrolled (303, 351) with delta (0, 0)
Screenshot: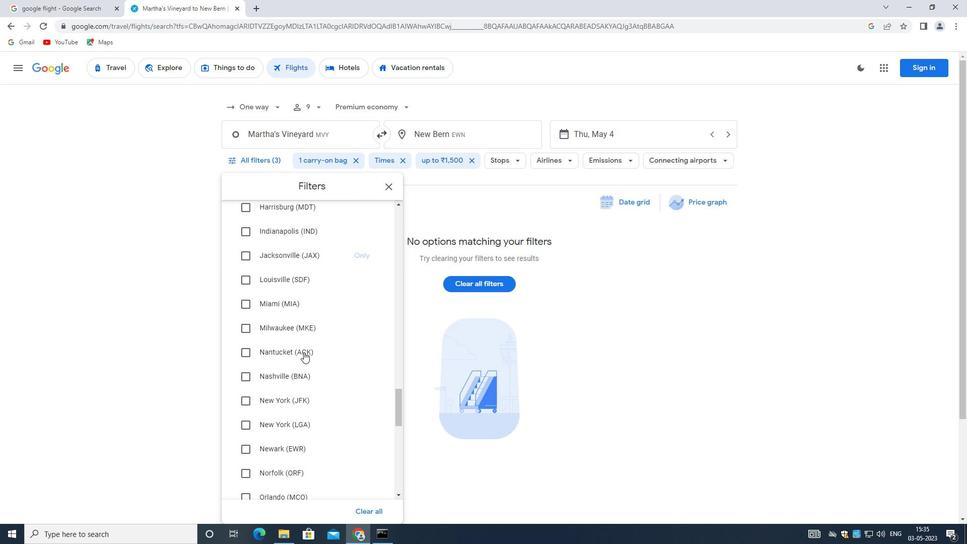 
Action: Mouse moved to (306, 354)
Screenshot: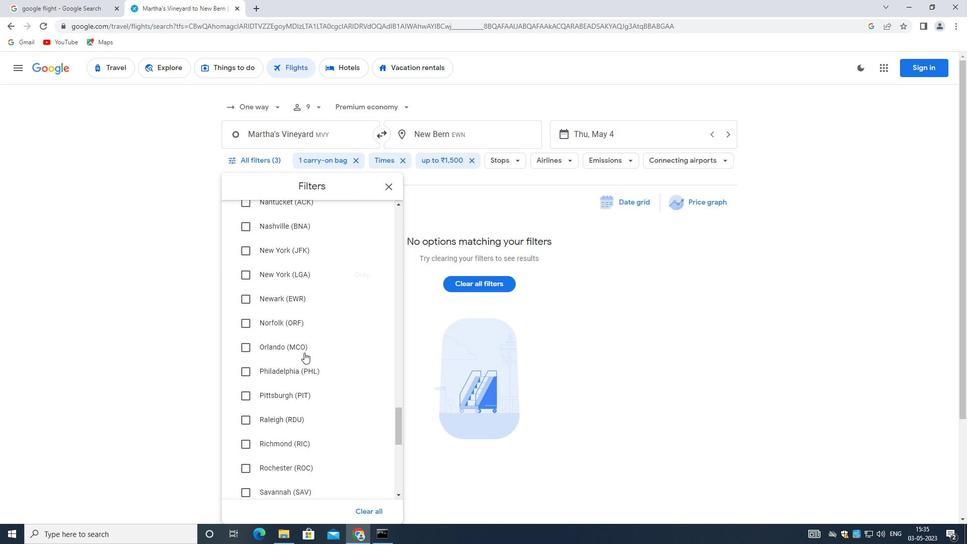 
Action: Mouse scrolled (306, 353) with delta (0, 0)
Screenshot: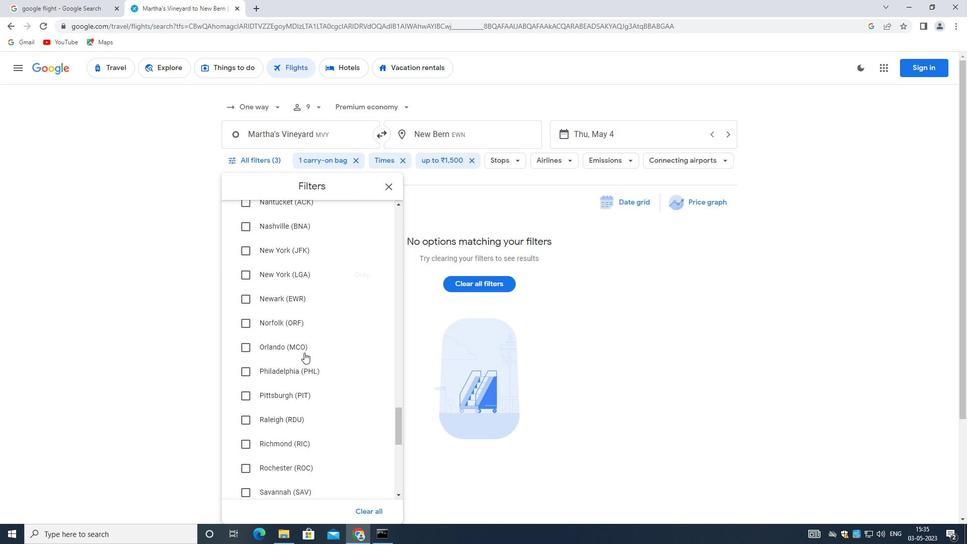 
Action: Mouse scrolled (306, 353) with delta (0, 0)
Screenshot: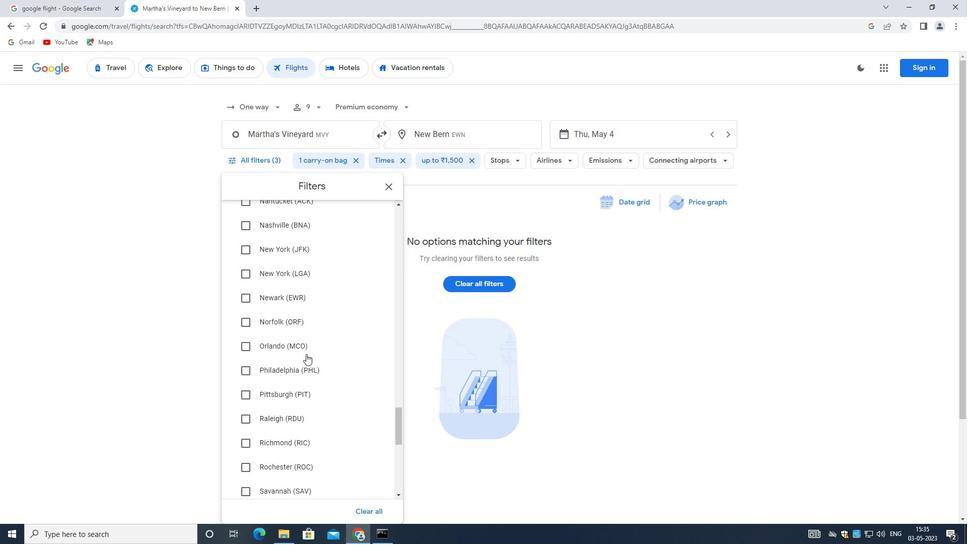 
Action: Mouse scrolled (306, 353) with delta (0, 0)
Screenshot: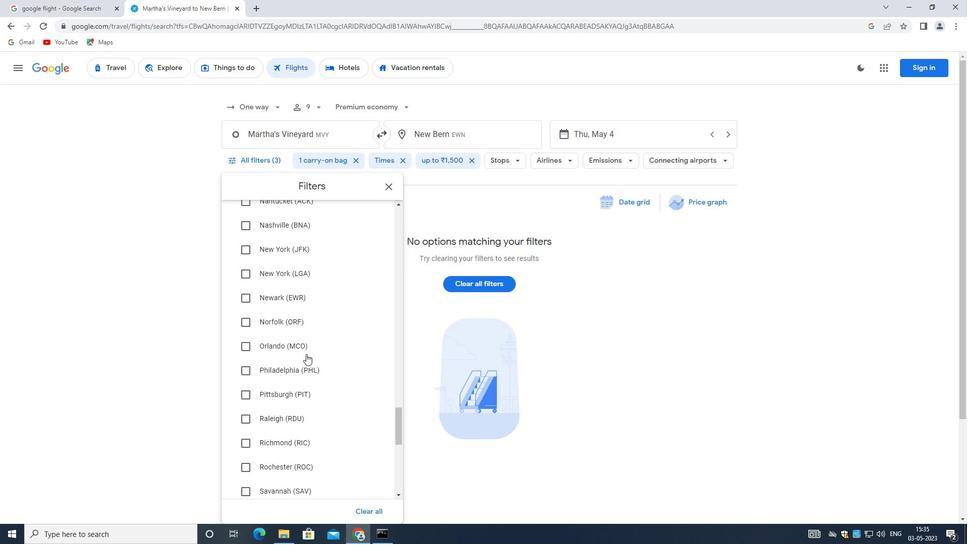 
Action: Mouse scrolled (306, 353) with delta (0, 0)
Screenshot: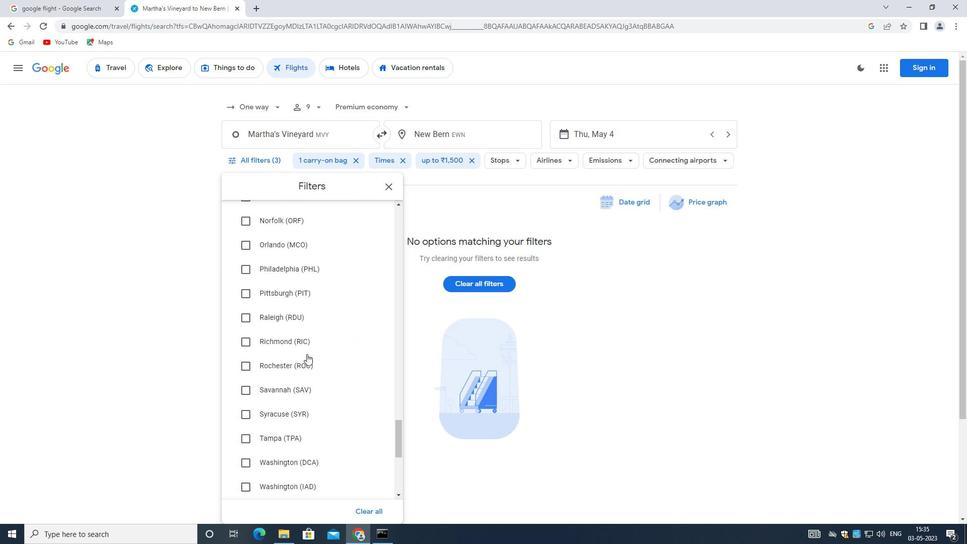 
Action: Mouse scrolled (306, 353) with delta (0, 0)
Screenshot: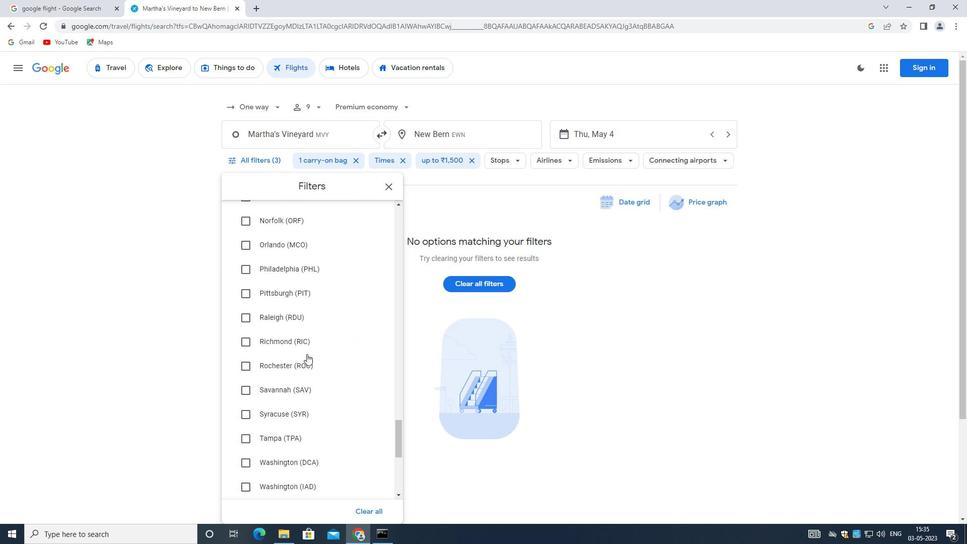 
Action: Mouse scrolled (306, 353) with delta (0, 0)
Screenshot: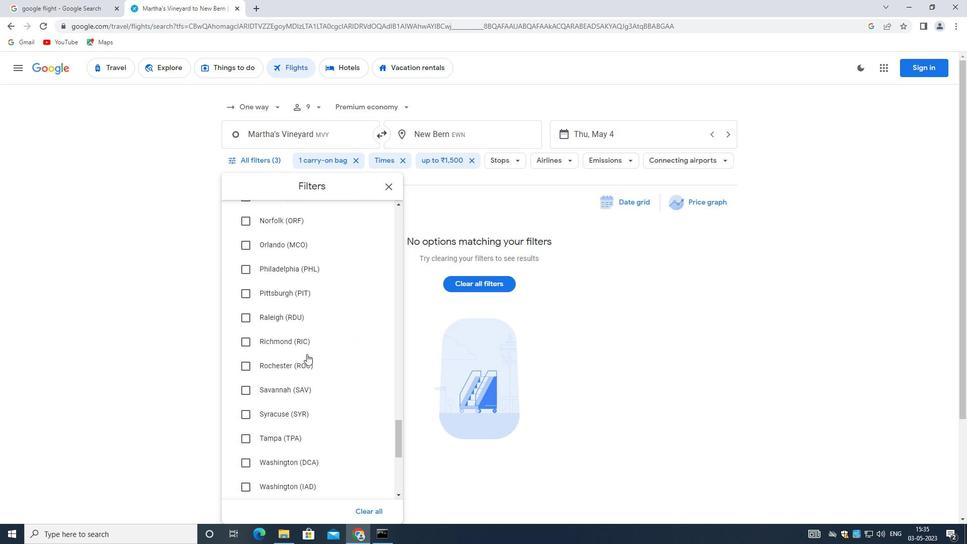 
Action: Mouse scrolled (306, 353) with delta (0, 0)
Screenshot: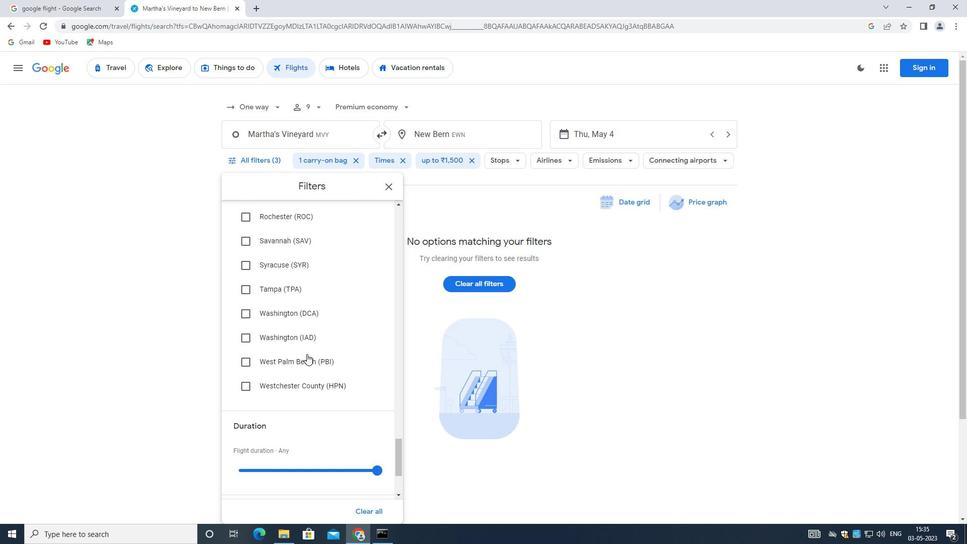 
Action: Mouse scrolled (306, 353) with delta (0, 0)
Screenshot: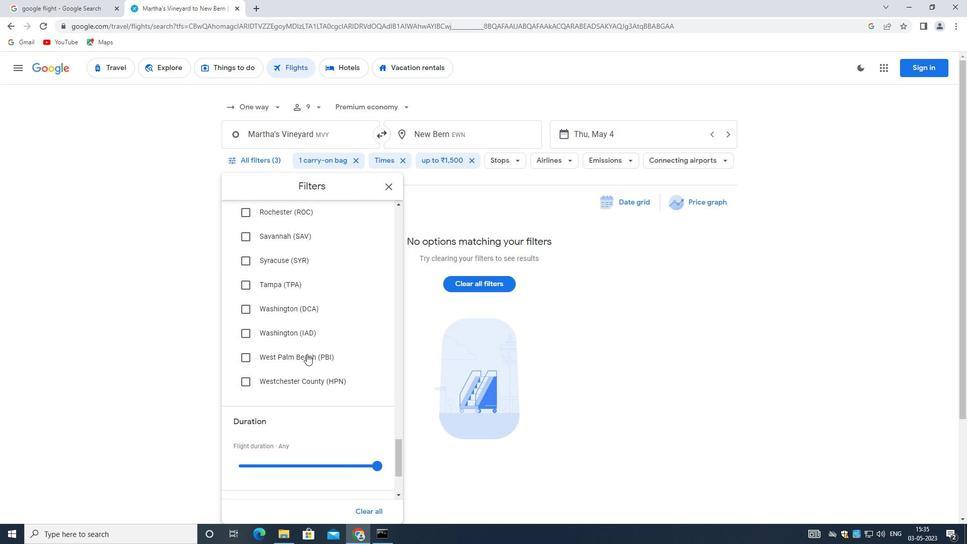 
Action: Mouse scrolled (306, 353) with delta (0, 0)
Screenshot: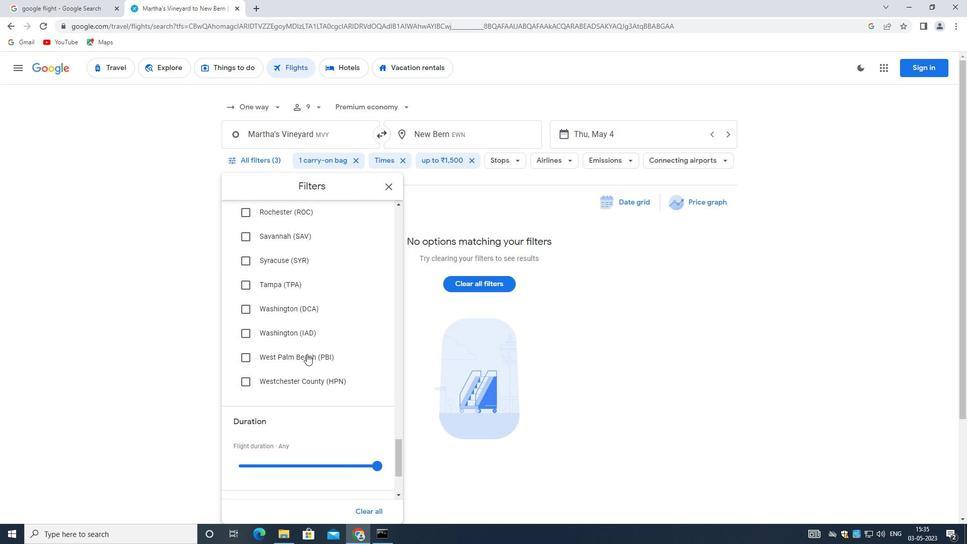 
Action: Mouse moved to (306, 354)
Screenshot: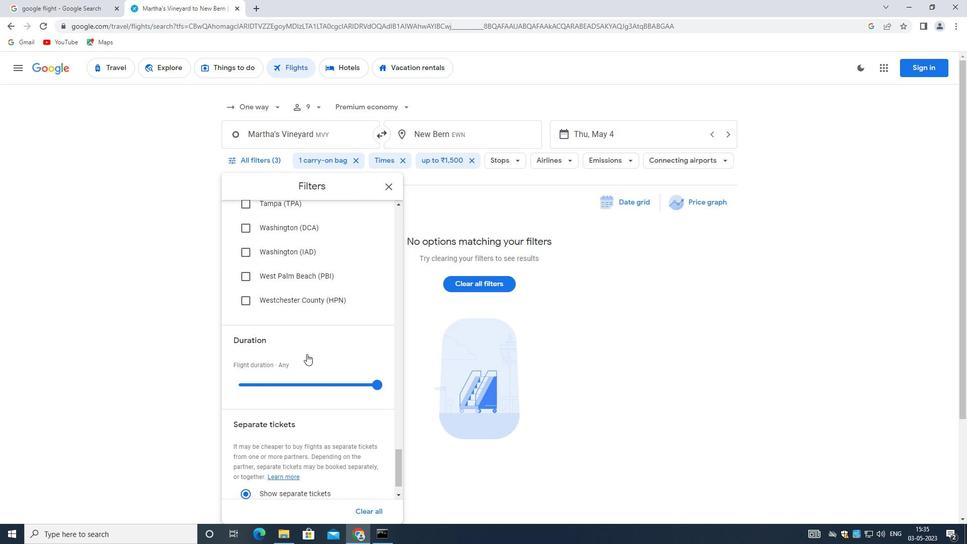 
Action: Mouse scrolled (306, 353) with delta (0, 0)
Screenshot: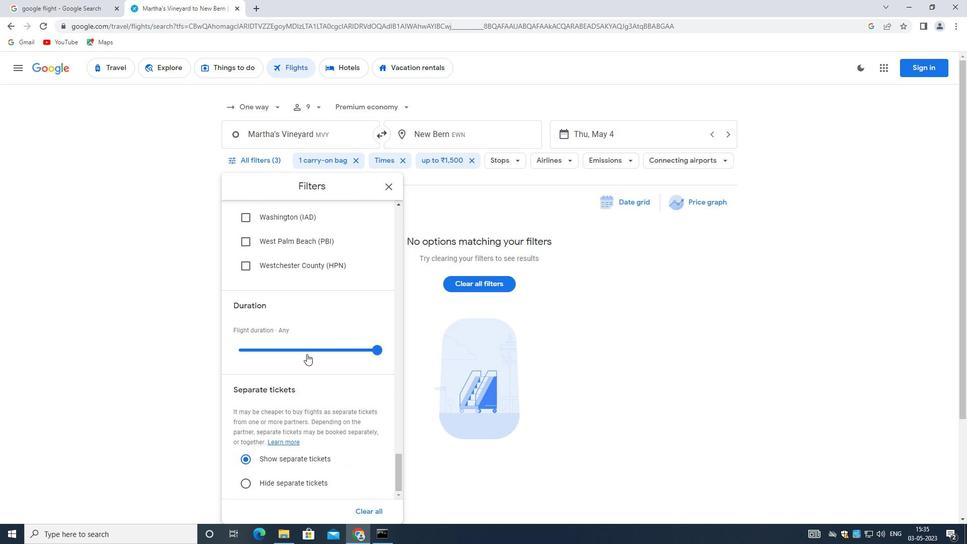 
Action: Mouse scrolled (306, 353) with delta (0, 0)
Screenshot: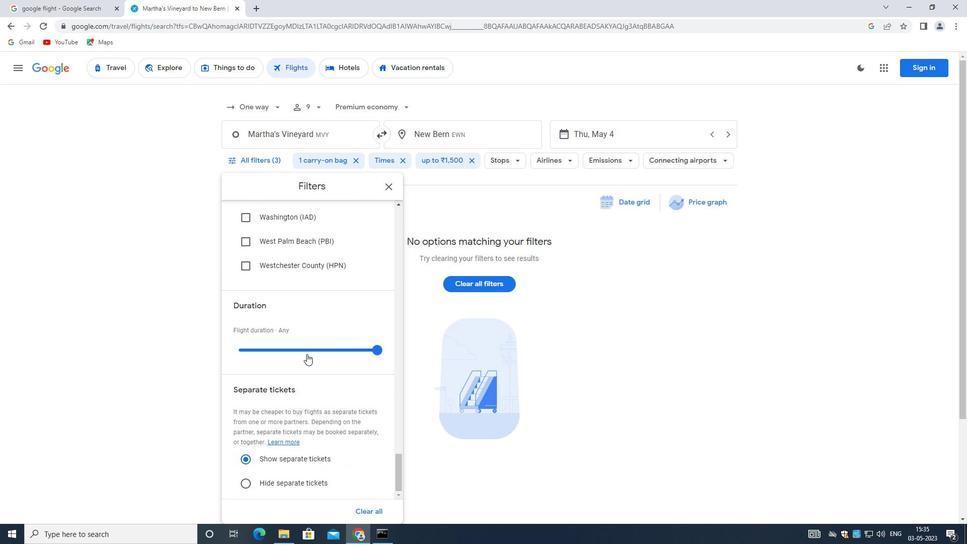 
Action: Mouse scrolled (306, 353) with delta (0, 0)
Screenshot: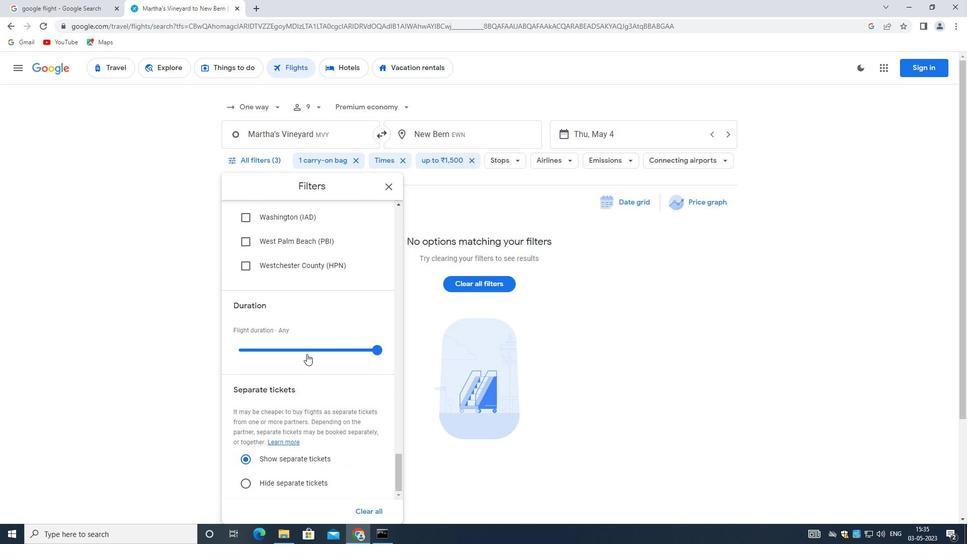 
Action: Mouse moved to (307, 353)
Screenshot: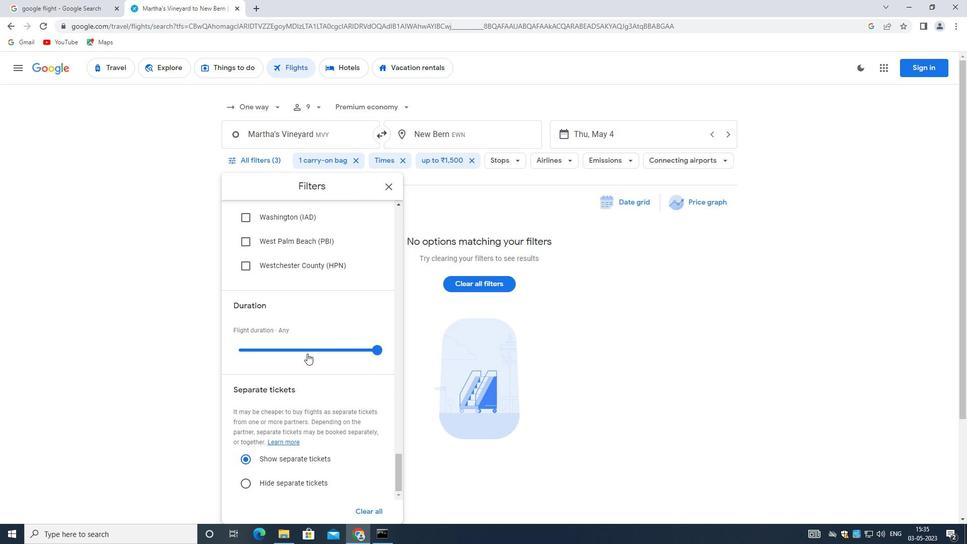 
Action: Mouse scrolled (307, 353) with delta (0, 0)
Screenshot: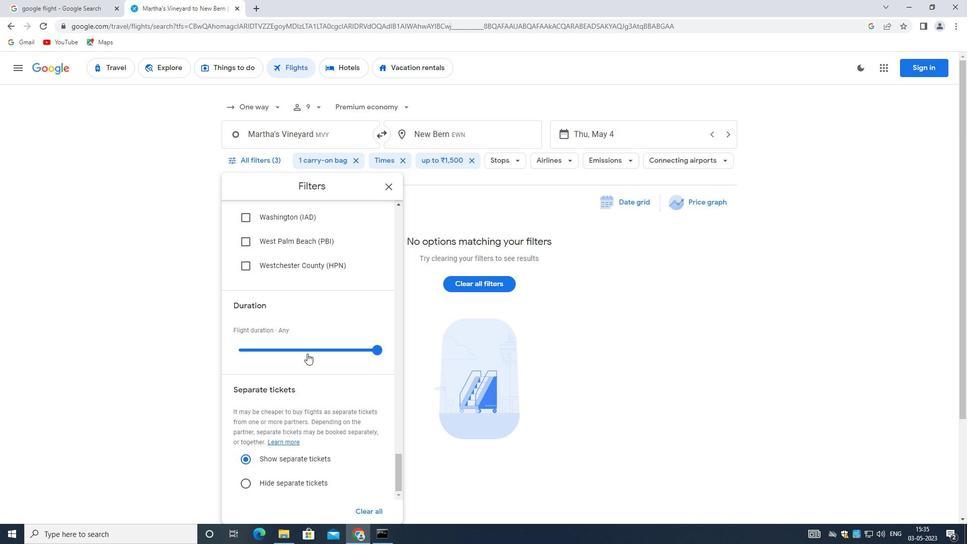 
Action: Mouse scrolled (307, 353) with delta (0, 0)
Screenshot: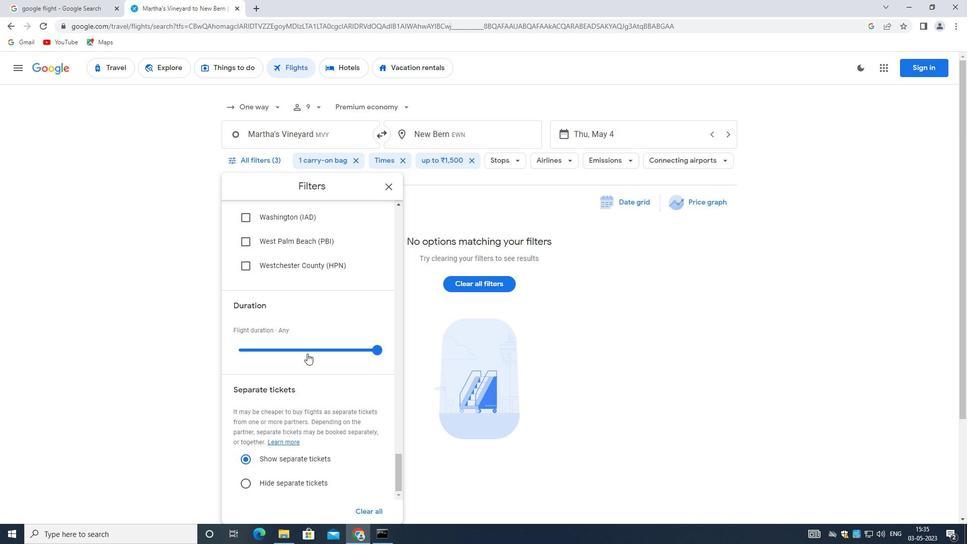 
